Task: Get directions from Kings Mountain National Military Park, South Carolina, United States to Mammoth Cave National Park, Kentucky, United States  and explore the nearby hotels with guest rating 3 and above during 20 to 23 December and 3 guests
Action: Mouse moved to (325, 526)
Screenshot: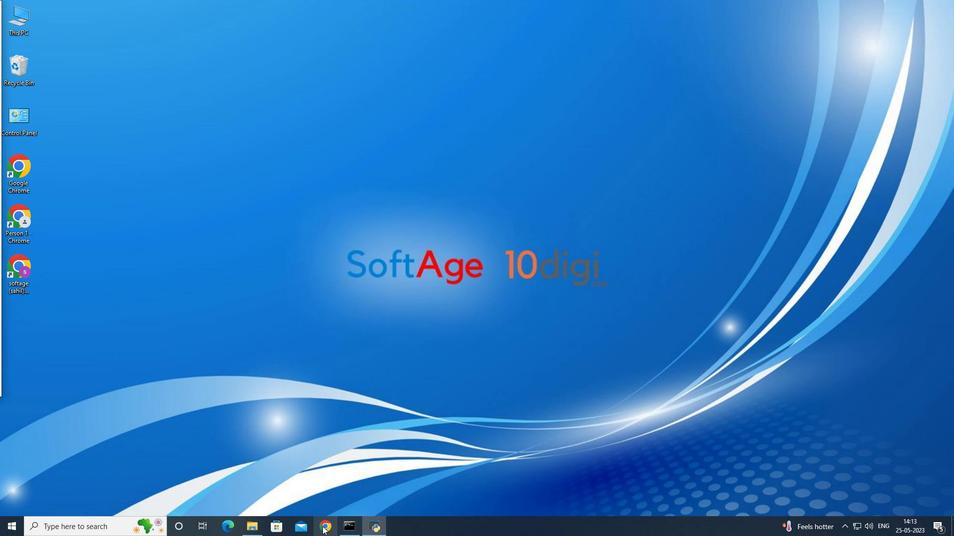 
Action: Mouse pressed left at (325, 526)
Screenshot: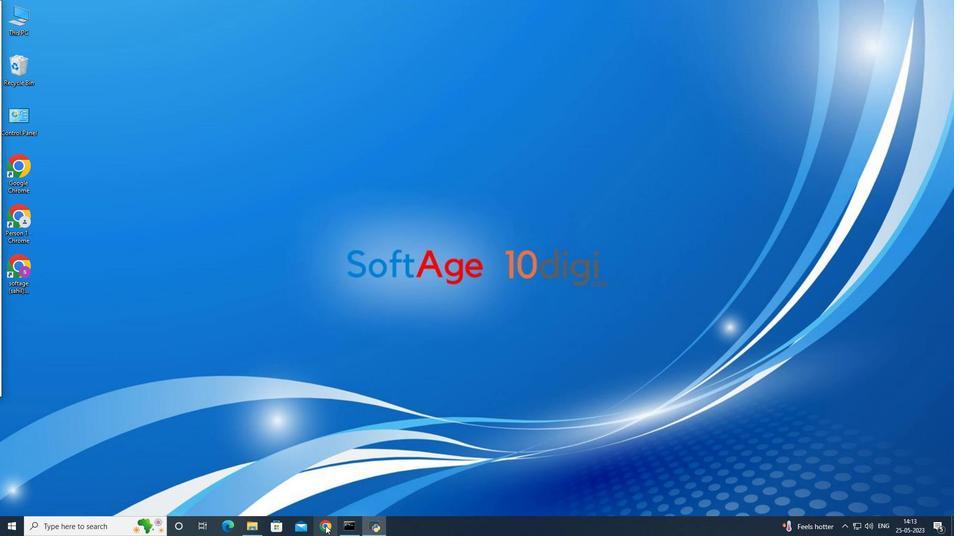 
Action: Mouse moved to (911, 55)
Screenshot: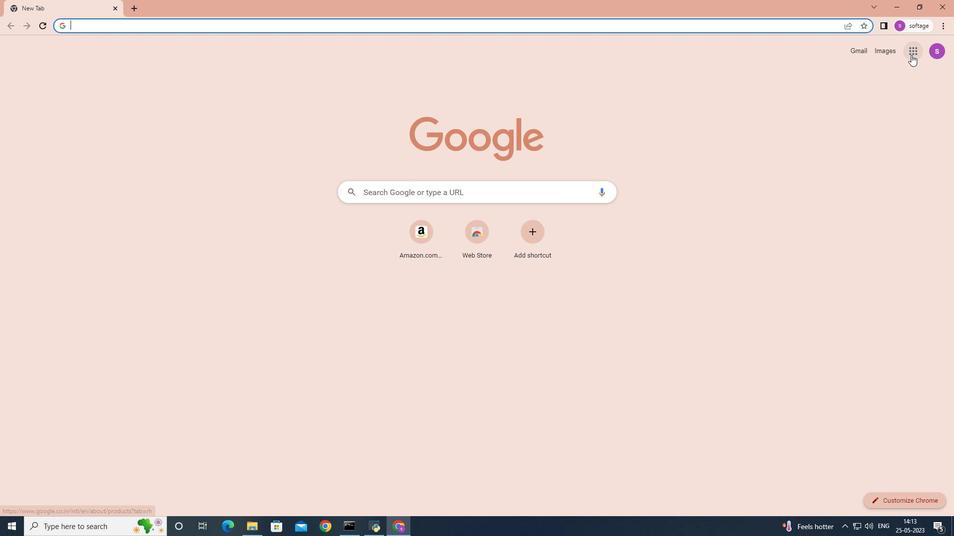 
Action: Mouse pressed left at (911, 55)
Screenshot: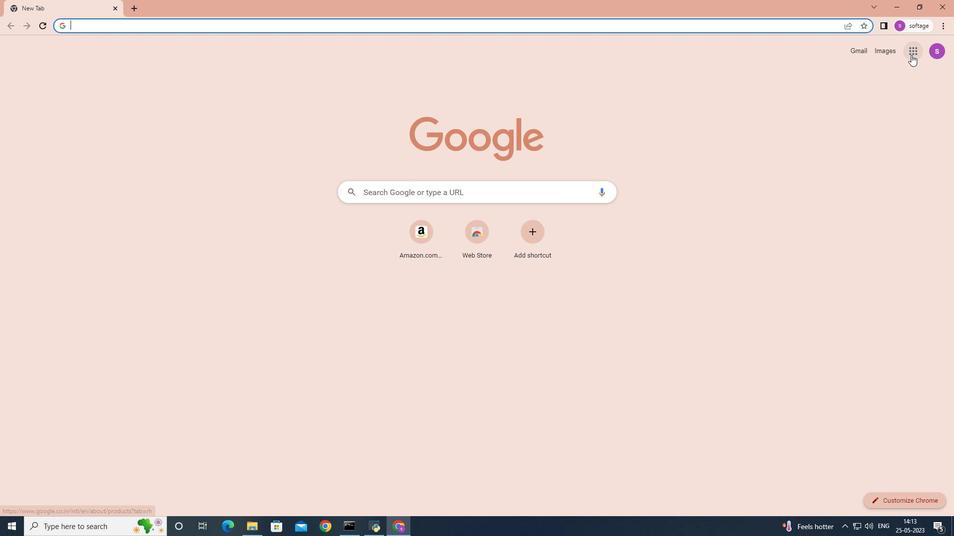 
Action: Mouse moved to (875, 162)
Screenshot: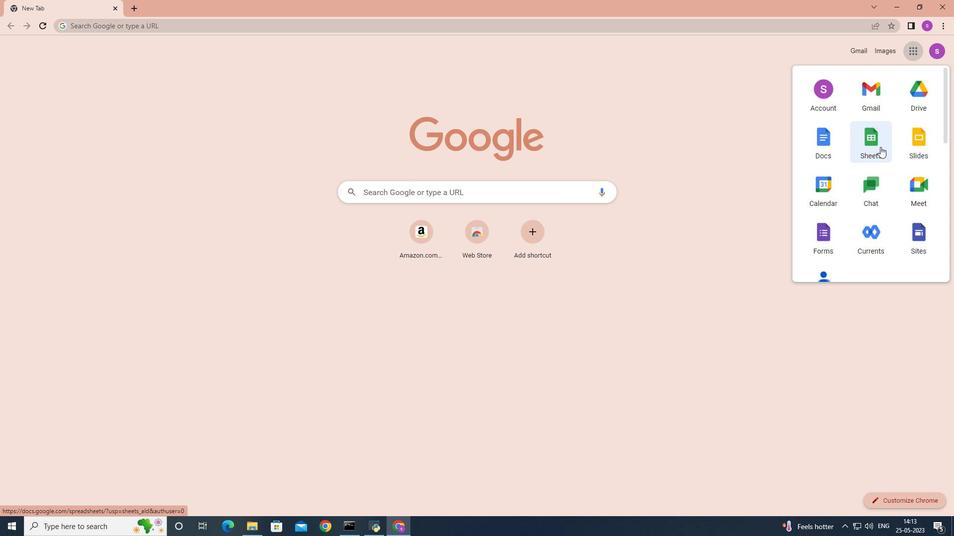 
Action: Mouse scrolled (875, 161) with delta (0, 0)
Screenshot: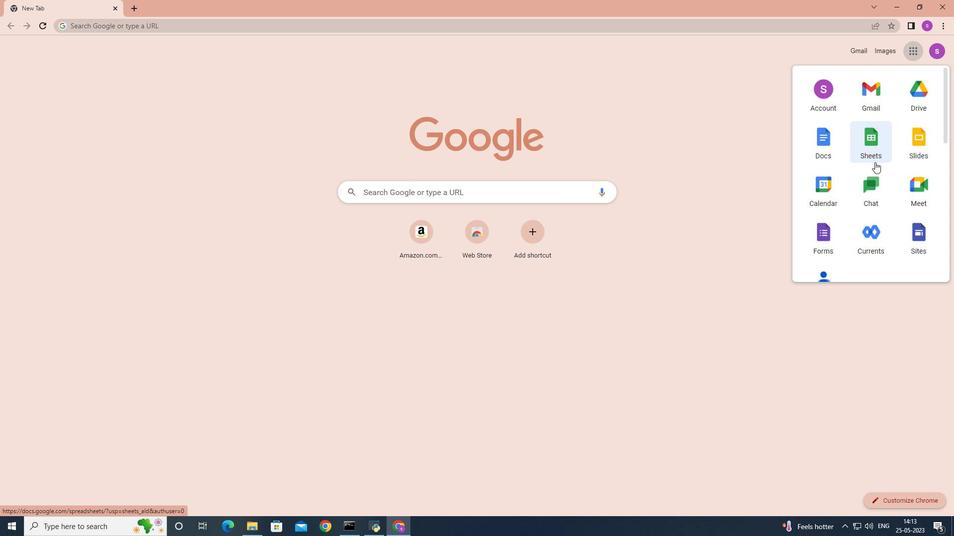 
Action: Mouse scrolled (875, 161) with delta (0, 0)
Screenshot: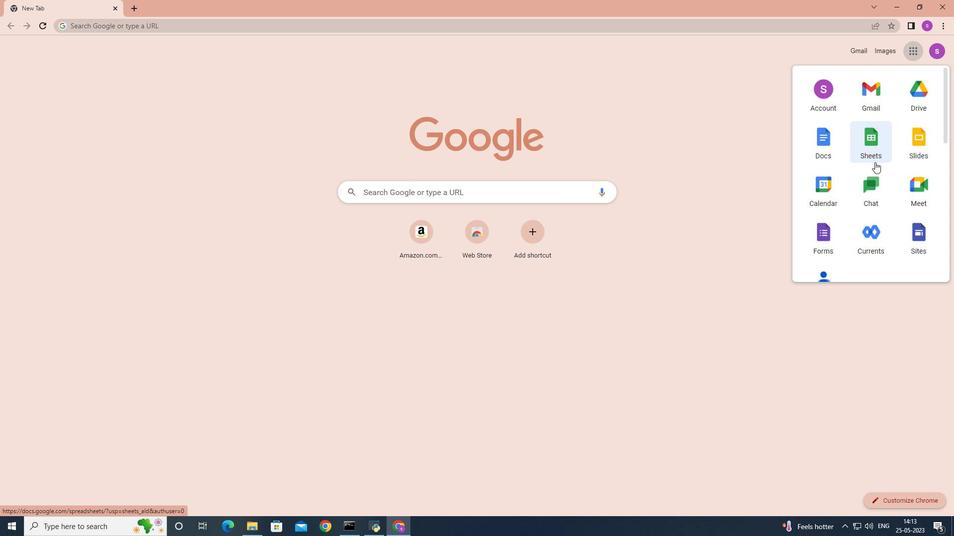 
Action: Mouse scrolled (875, 161) with delta (0, 0)
Screenshot: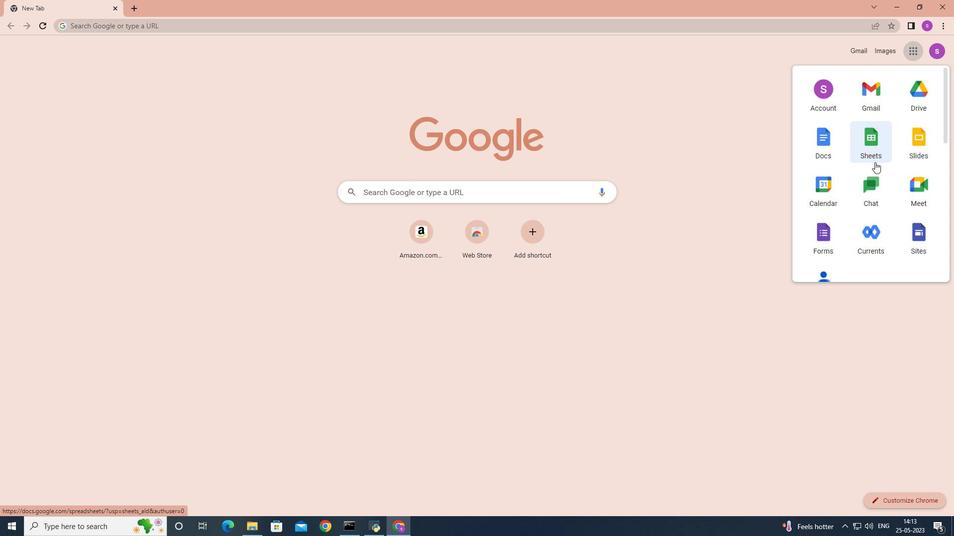 
Action: Mouse moved to (872, 161)
Screenshot: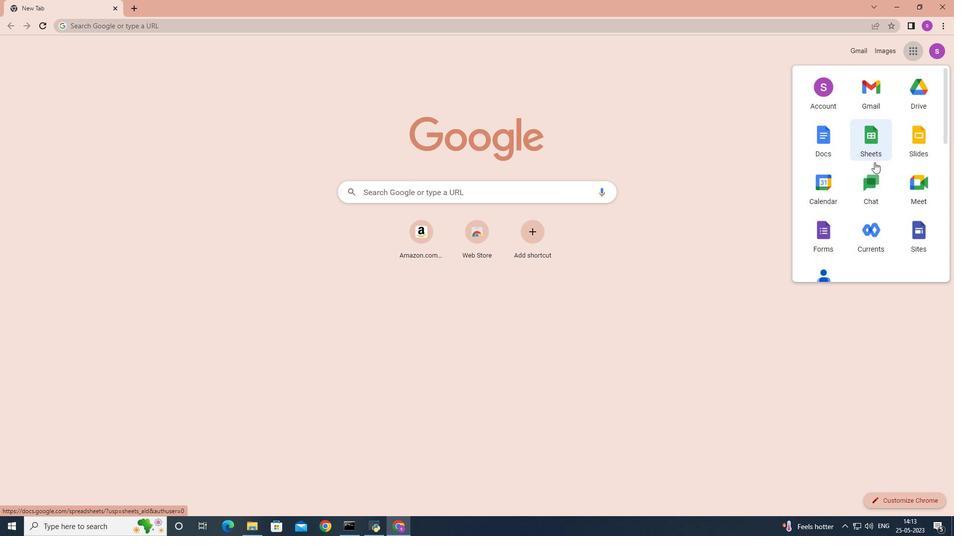 
Action: Mouse scrolled (872, 161) with delta (0, 0)
Screenshot: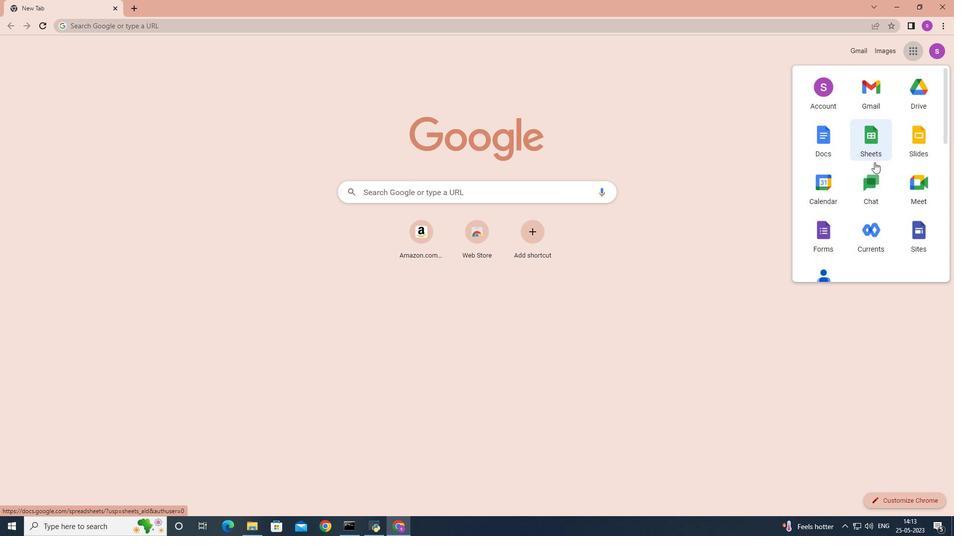 
Action: Mouse moved to (871, 161)
Screenshot: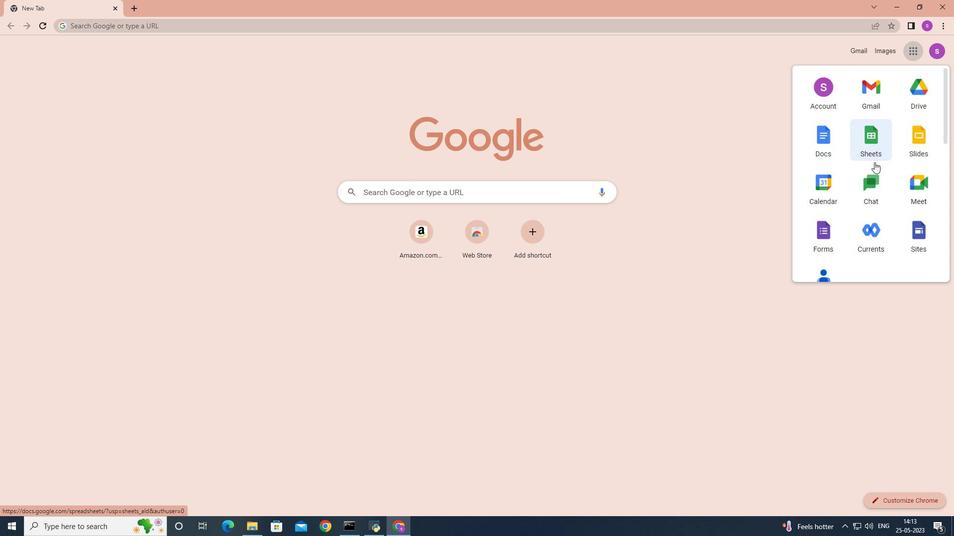 
Action: Mouse scrolled (871, 160) with delta (0, 0)
Screenshot: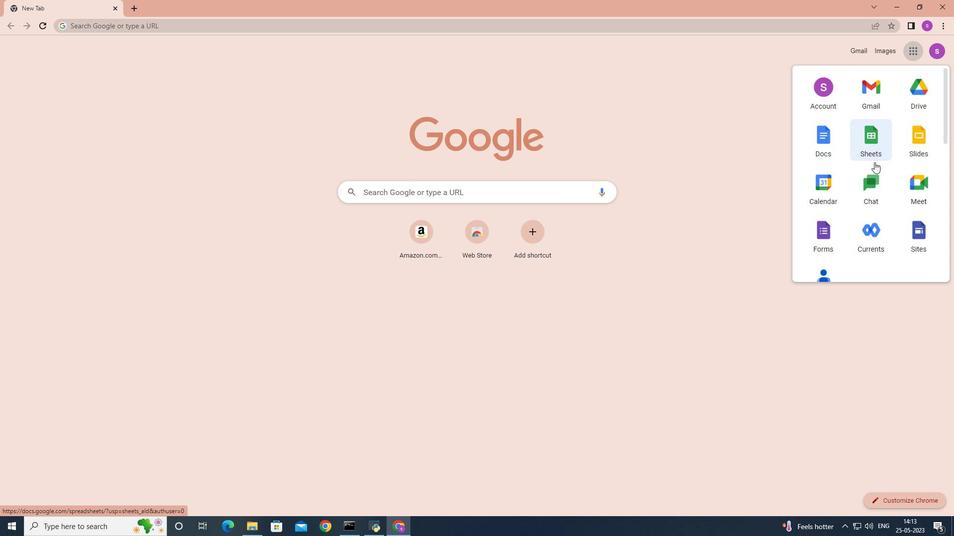 
Action: Mouse moved to (921, 86)
Screenshot: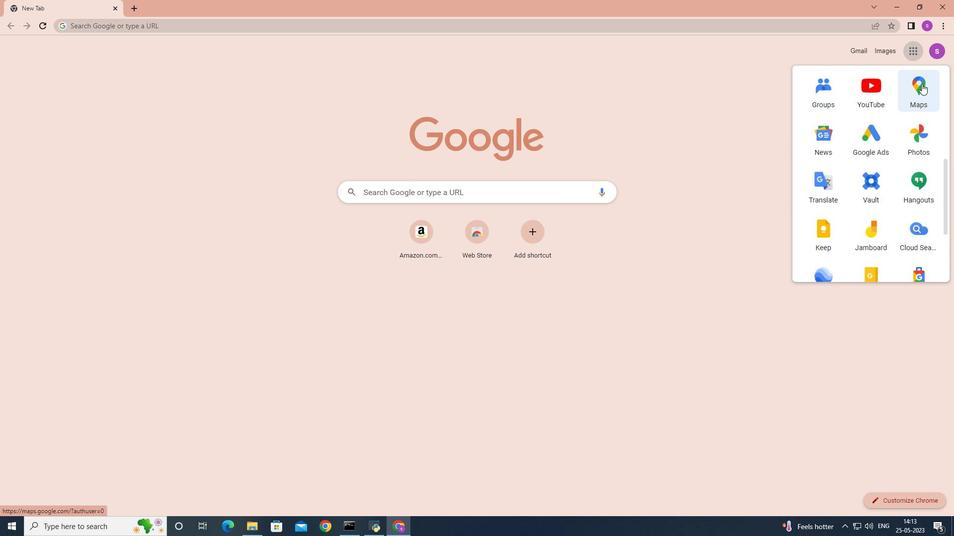 
Action: Mouse pressed left at (921, 86)
Screenshot: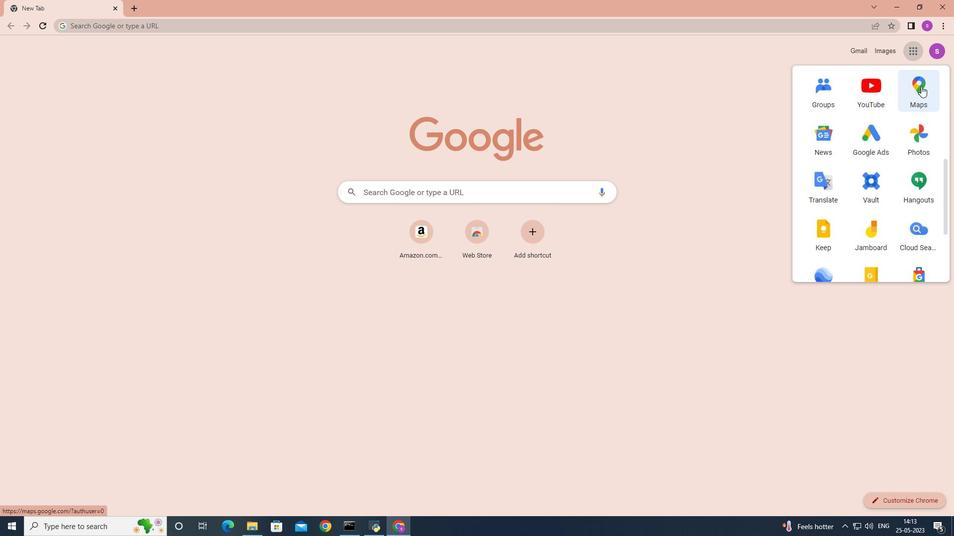 
Action: Mouse moved to (222, 50)
Screenshot: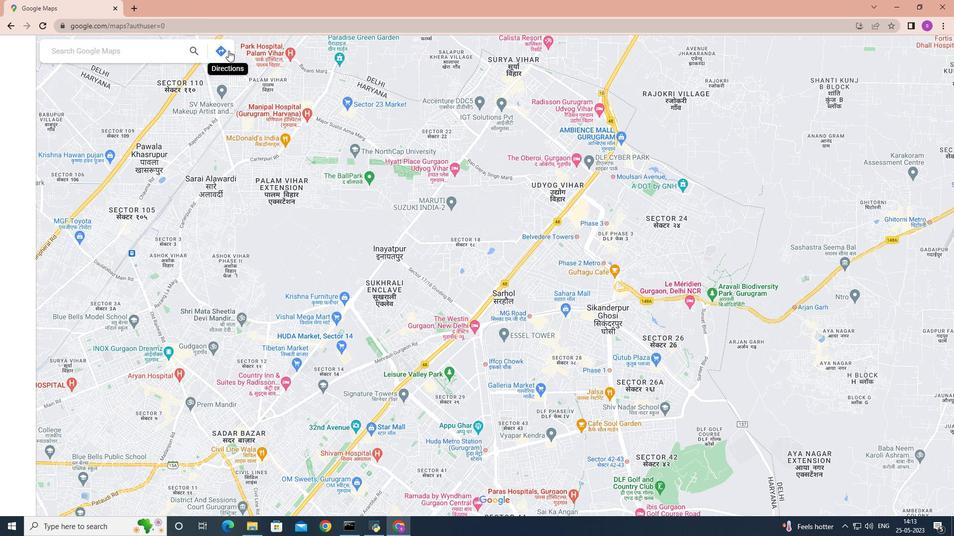 
Action: Mouse pressed left at (222, 50)
Screenshot: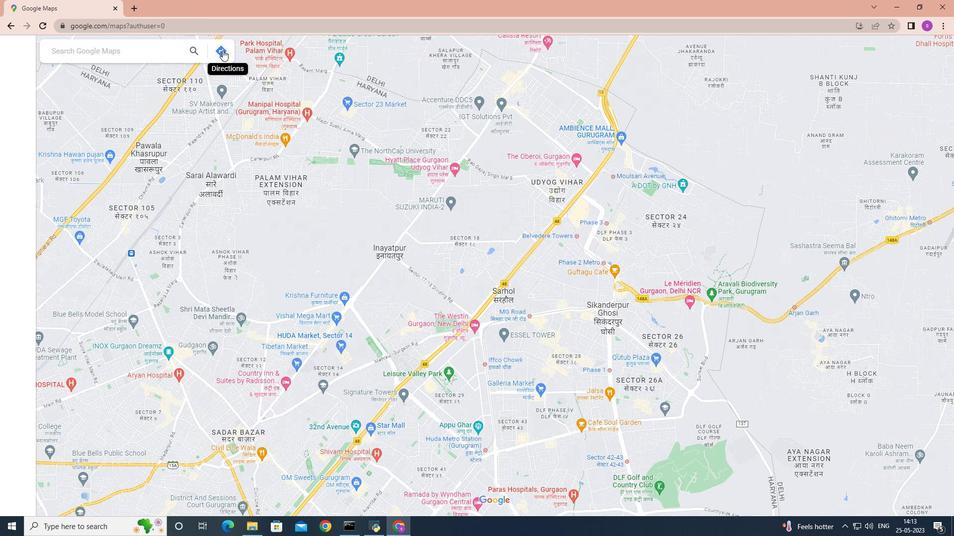 
Action: Mouse moved to (190, 66)
Screenshot: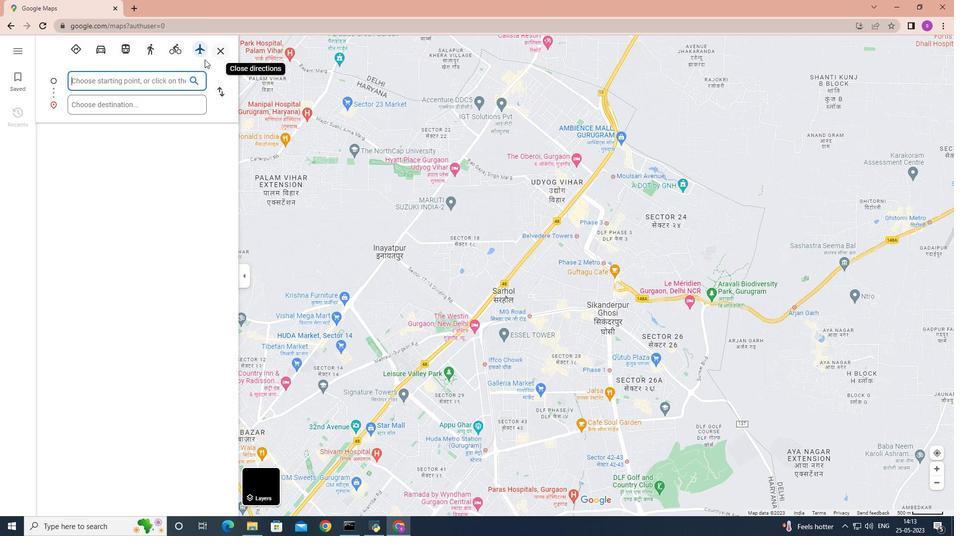 
Action: Key pressed <Key.shift>Kings<Key.space><Key.shift>Mountain<Key.space><Key.shift><Key.shift><Key.shift><Key.shift><Key.shift><Key.shift><Key.shift><Key.shift>National<Key.space><Key.shift>Military<Key.space><Key.shift>Park,<Key.space><Key.shift>South<Key.space><Key.shift>Carolina<Key.space>,<Key.space><Key.shift><Key.shift><Key.shift><Key.shift><Key.shift><Key.shift><Key.shift>United<Key.space><Key.shift>States
Screenshot: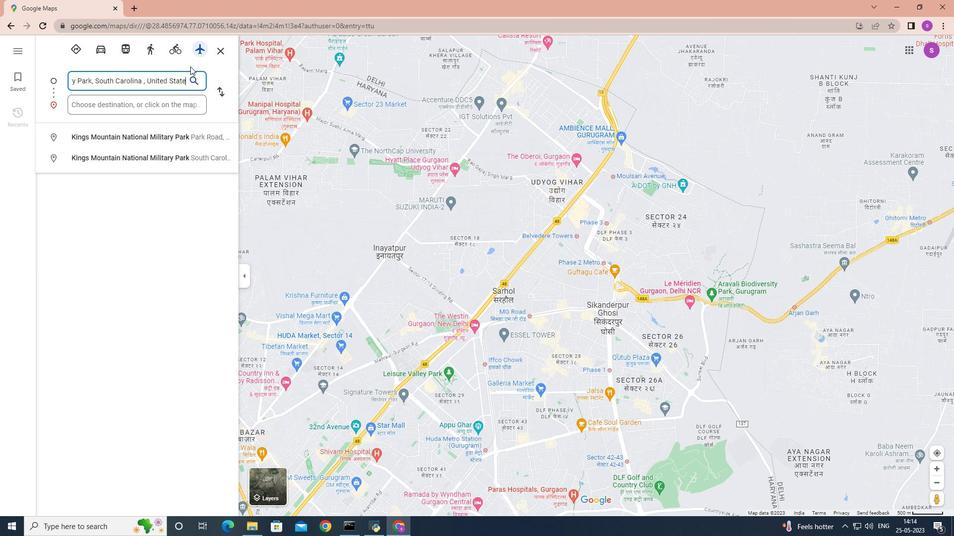 
Action: Mouse moved to (157, 101)
Screenshot: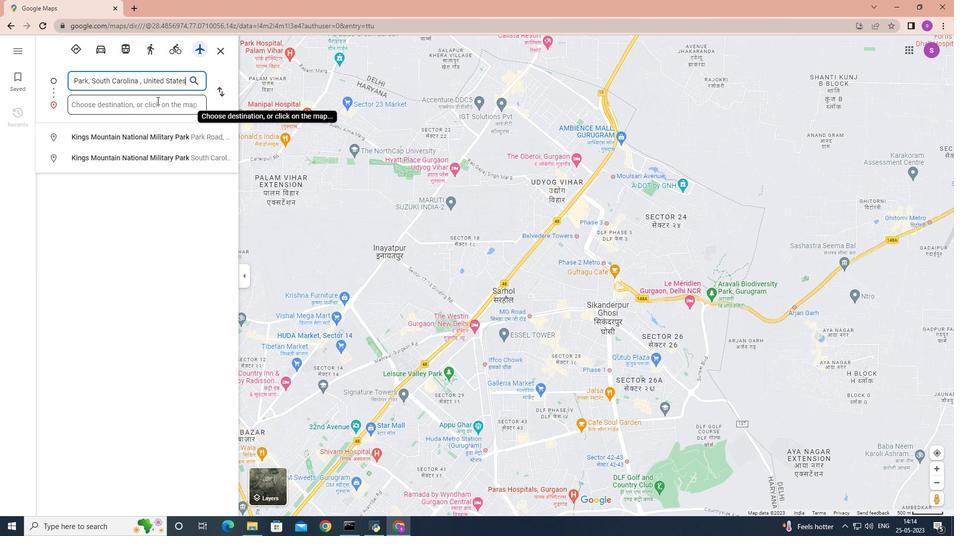 
Action: Mouse pressed left at (157, 101)
Screenshot: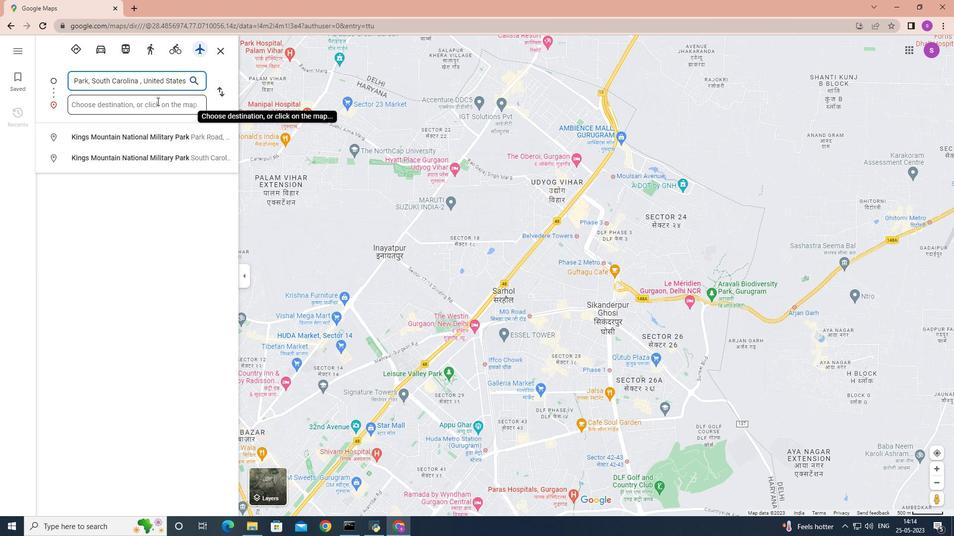 
Action: Mouse moved to (156, 101)
Screenshot: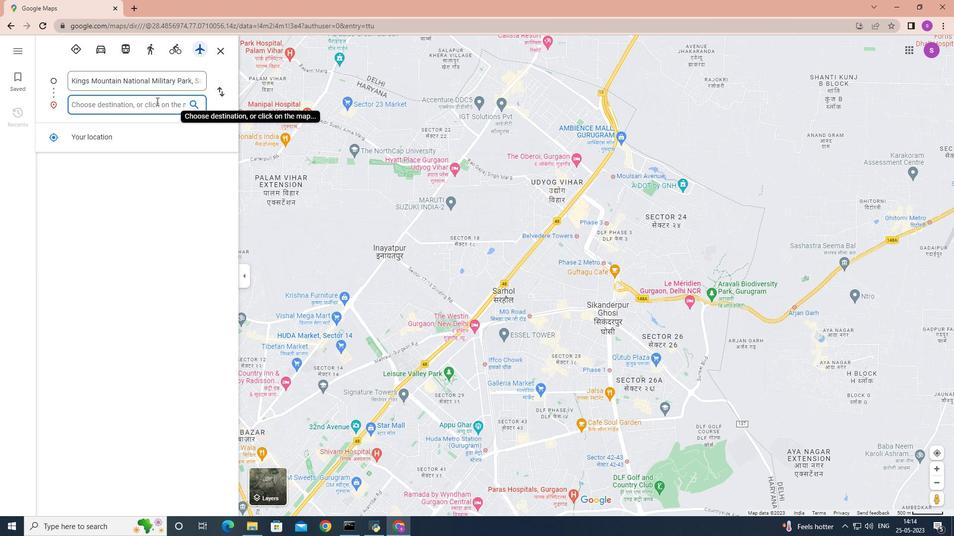 
Action: Key pressed <Key.shift>Mammoth<Key.space><Key.shift>Cave<Key.space><Key.shift>National<Key.space><Key.shift>Park,<Key.space><Key.shift>Kentucky<Key.space>,<Key.space><Key.shift>United<Key.space><Key.shift>States
Screenshot: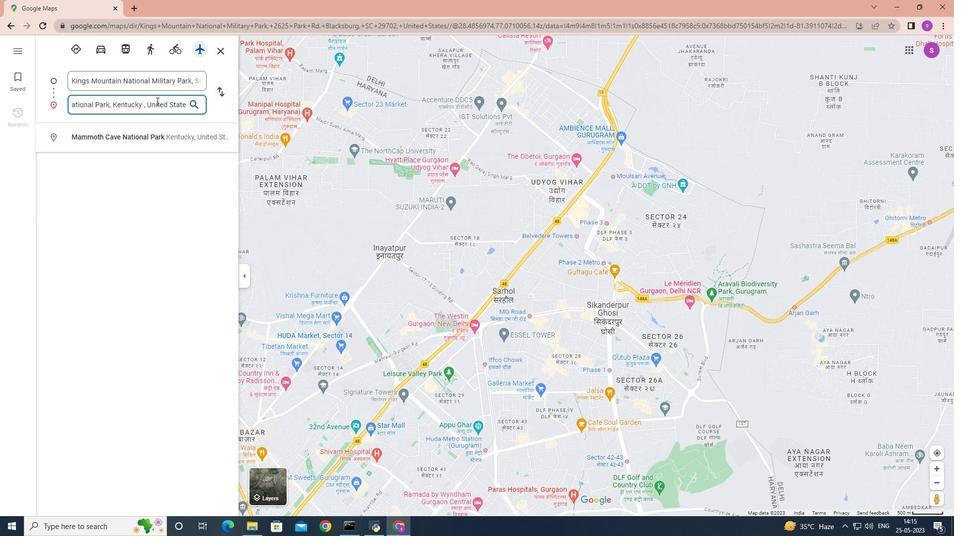 
Action: Mouse moved to (191, 104)
Screenshot: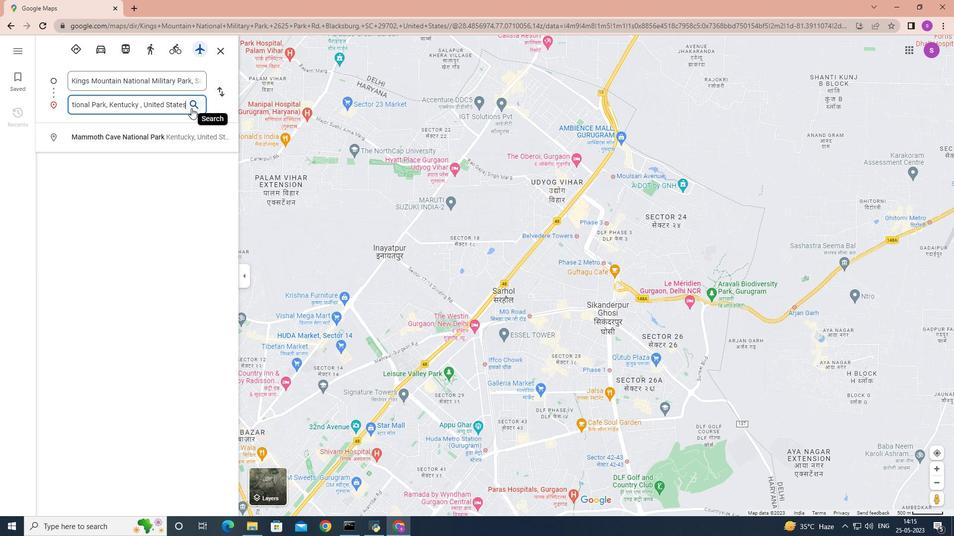 
Action: Mouse pressed left at (191, 104)
Screenshot: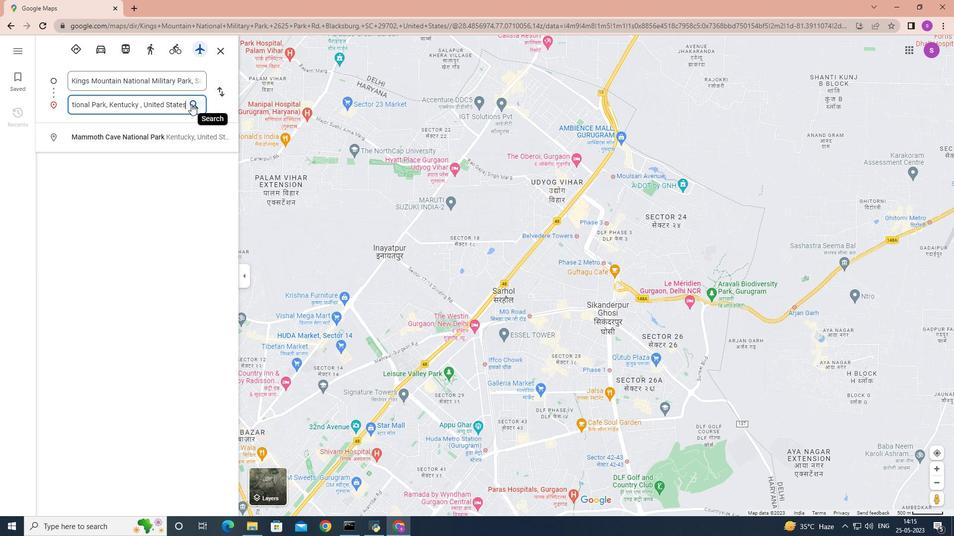 
Action: Mouse moved to (90, 165)
Screenshot: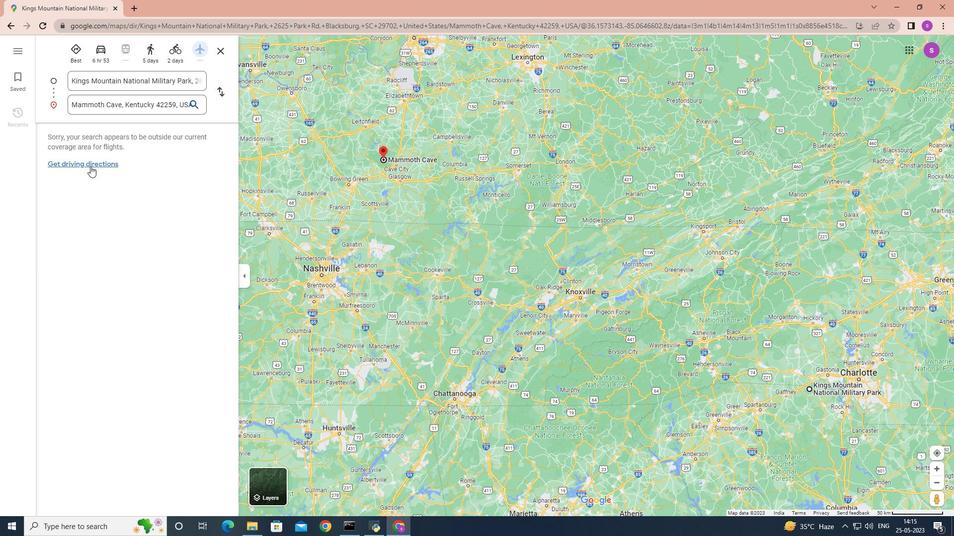 
Action: Mouse pressed left at (90, 165)
Screenshot: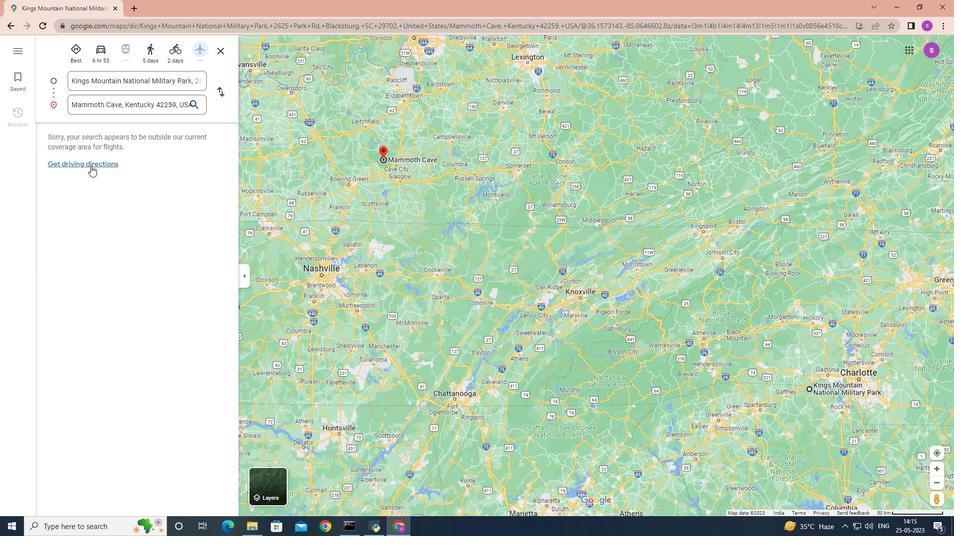 
Action: Mouse moved to (166, 324)
Screenshot: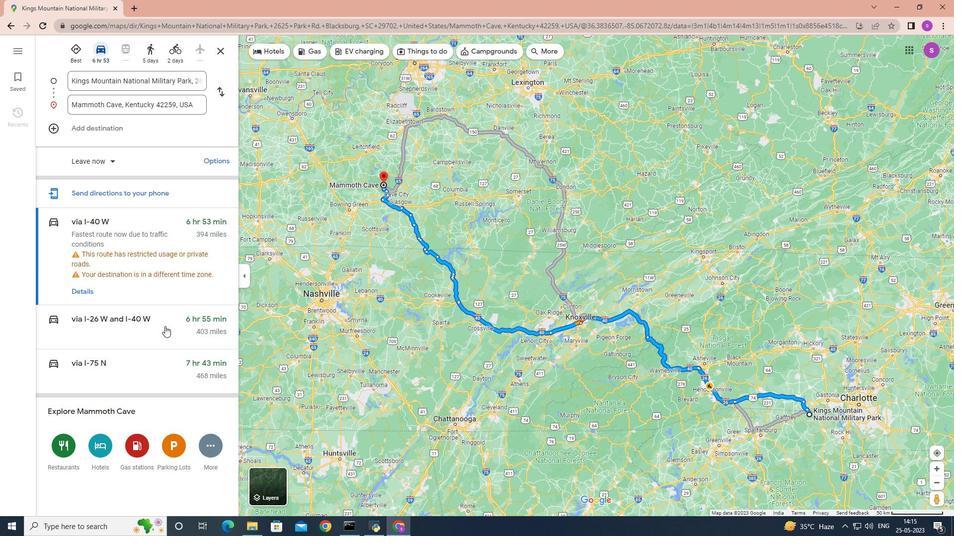 
Action: Mouse scrolled (166, 324) with delta (0, 0)
Screenshot: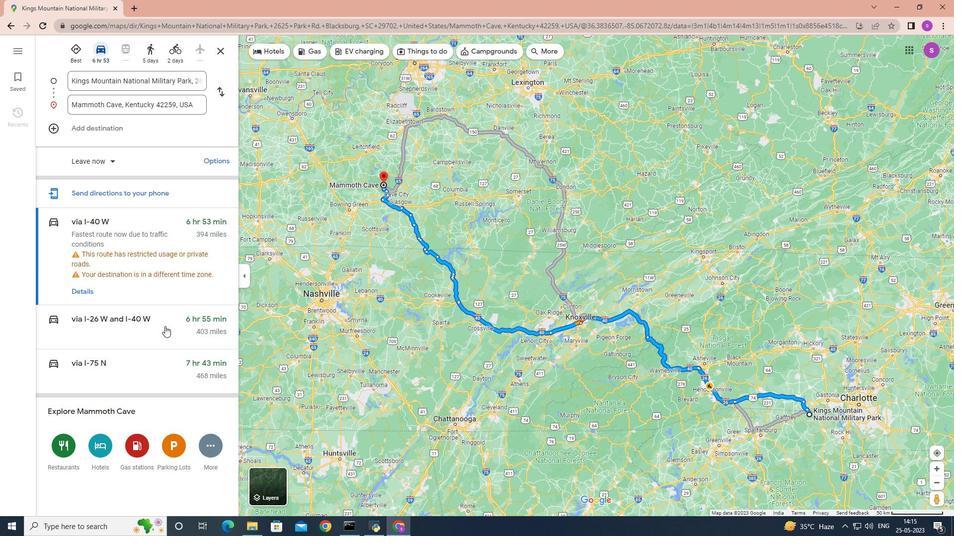 
Action: Mouse moved to (100, 454)
Screenshot: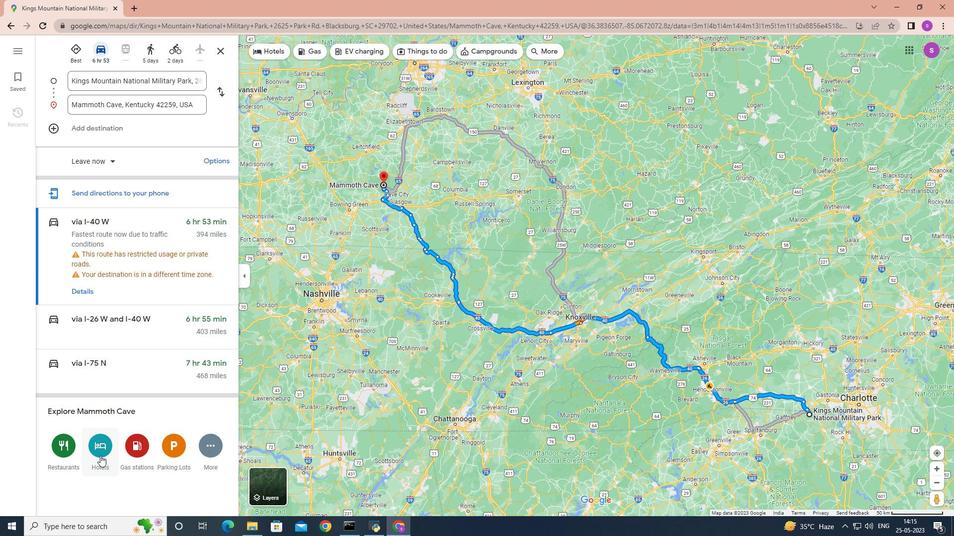 
Action: Mouse pressed left at (100, 454)
Screenshot: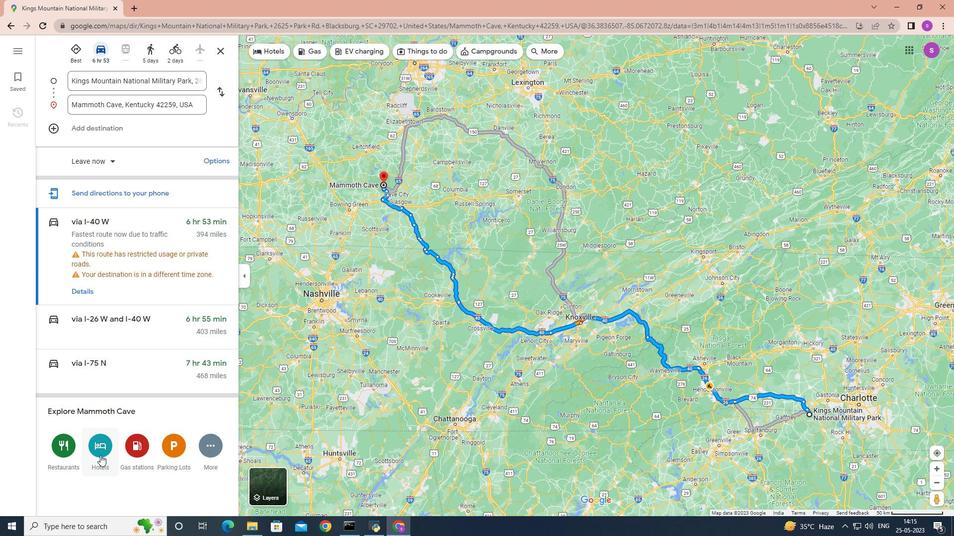 
Action: Mouse moved to (224, 101)
Screenshot: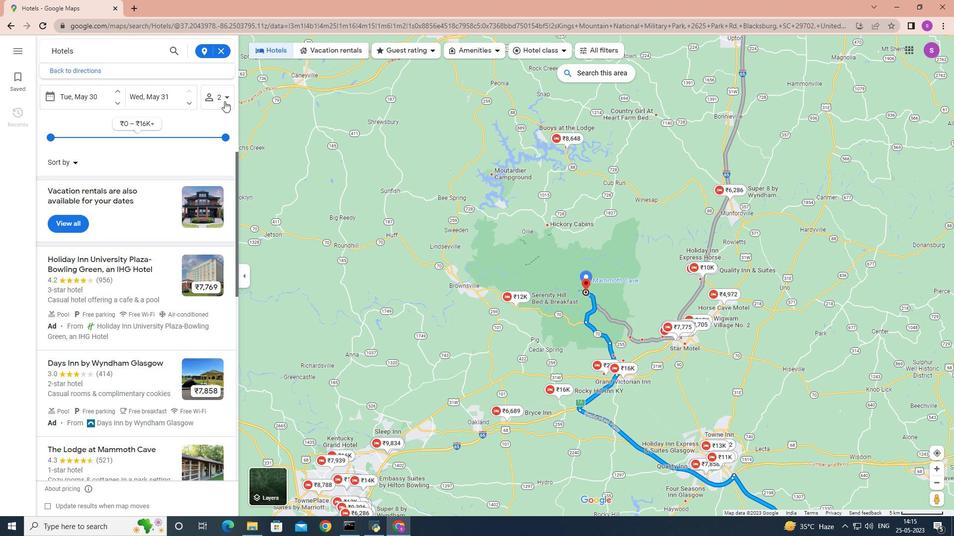
Action: Mouse pressed left at (224, 101)
Screenshot: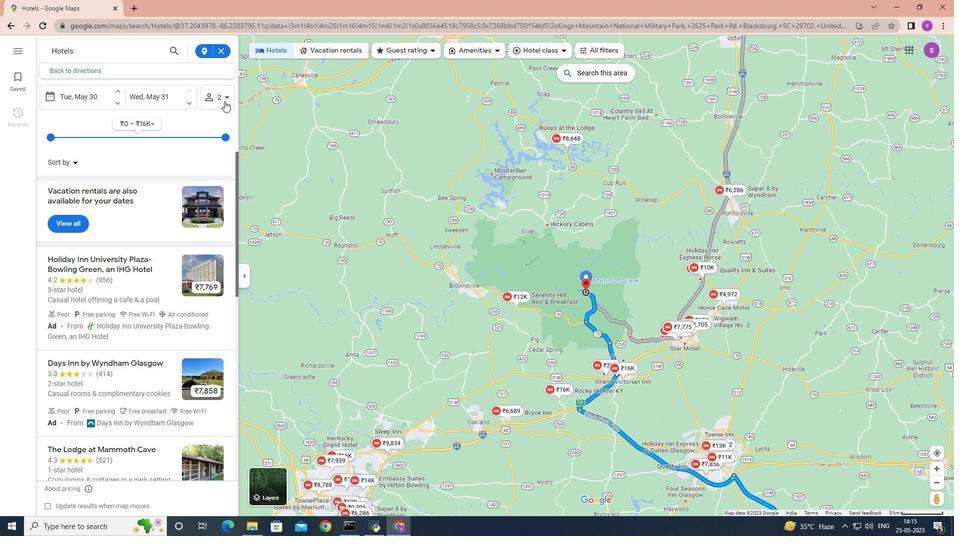 
Action: Mouse moved to (224, 132)
Screenshot: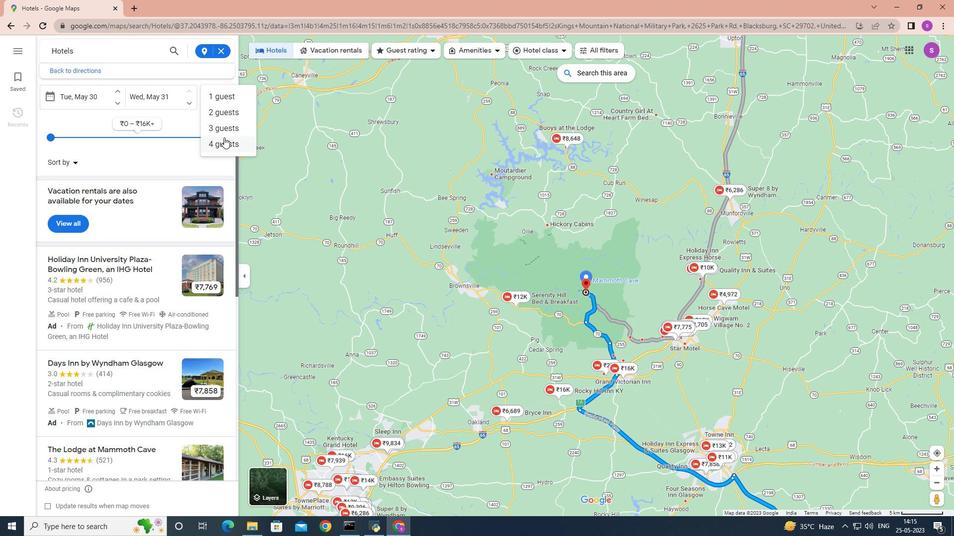 
Action: Mouse pressed left at (224, 132)
Screenshot: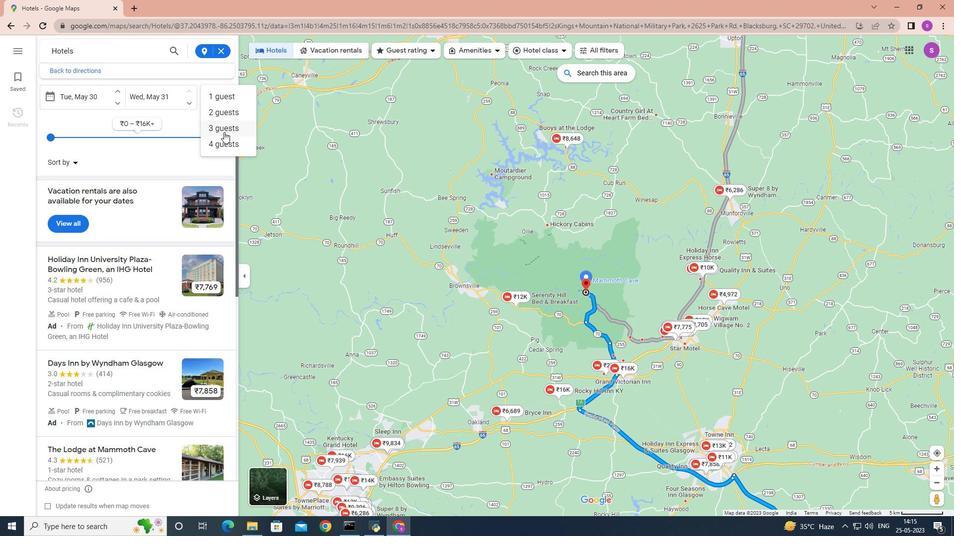 
Action: Mouse moved to (103, 91)
Screenshot: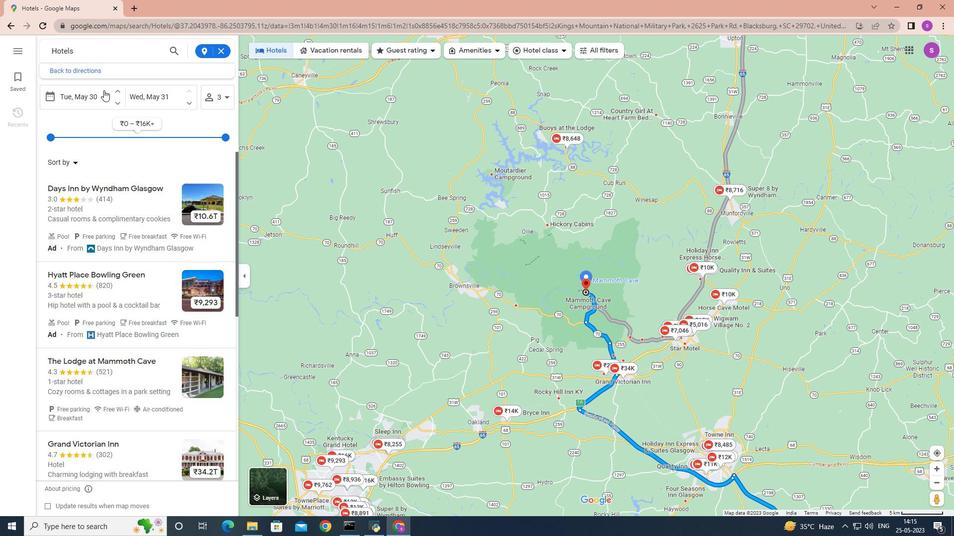 
Action: Mouse pressed left at (103, 91)
Screenshot: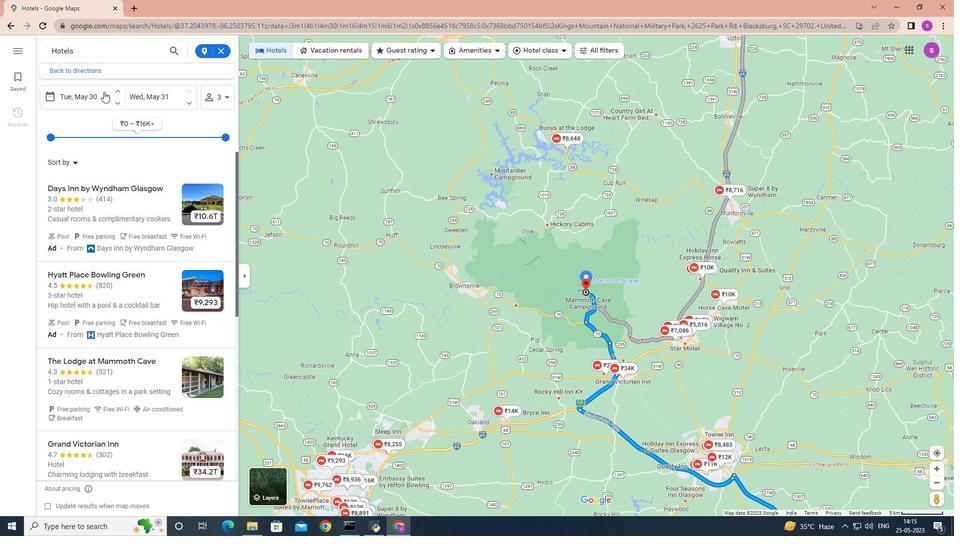 
Action: Mouse moved to (157, 118)
Screenshot: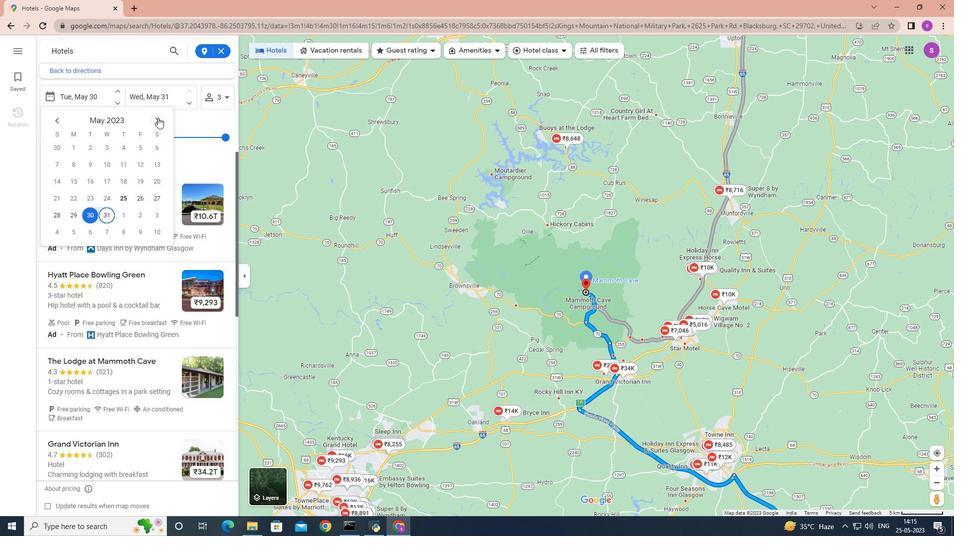 
Action: Mouse pressed left at (157, 118)
Screenshot: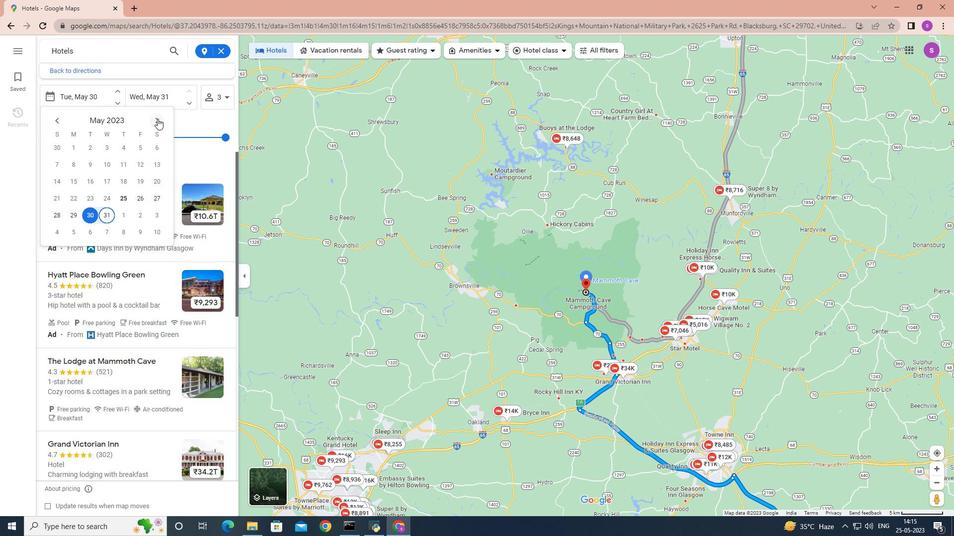 
Action: Mouse pressed left at (157, 118)
Screenshot: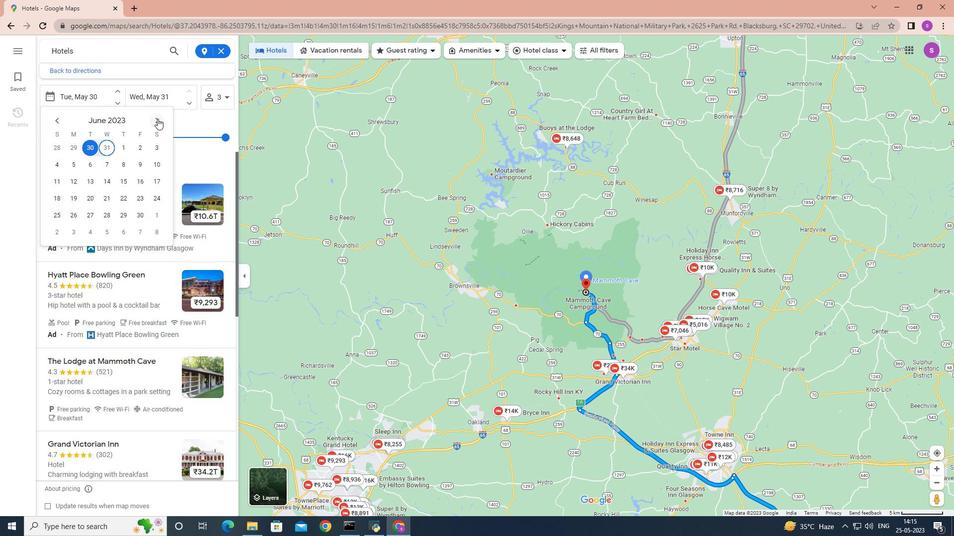 
Action: Mouse pressed left at (157, 118)
Screenshot: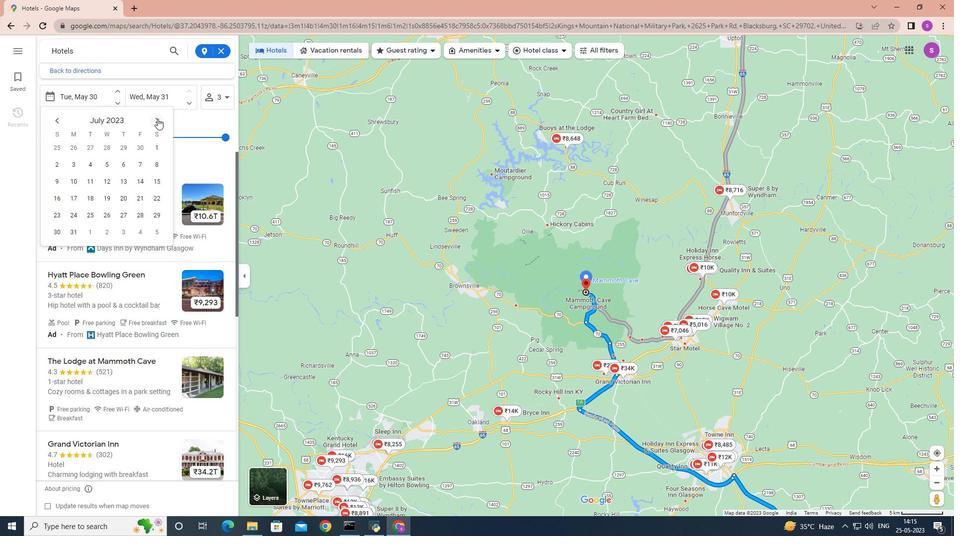 
Action: Mouse pressed left at (157, 118)
Screenshot: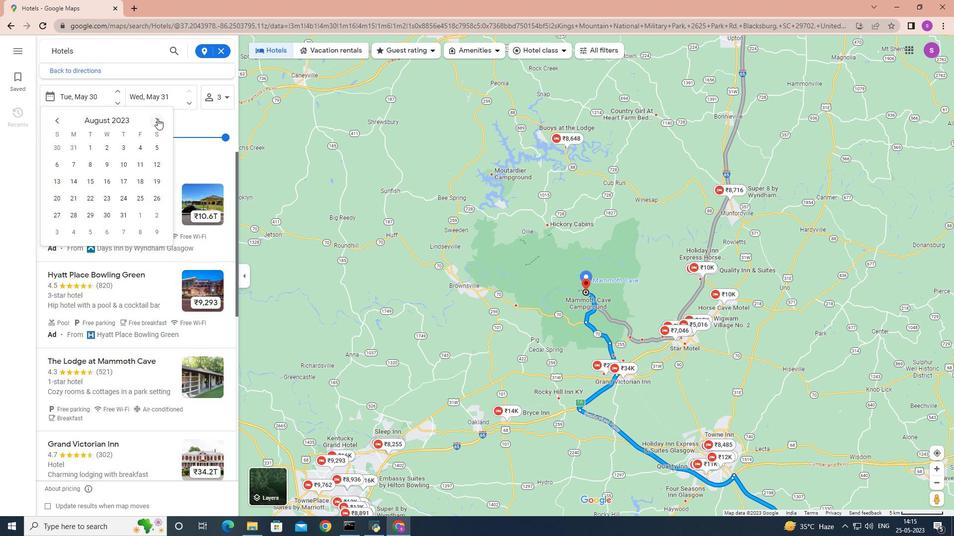 
Action: Mouse pressed left at (157, 118)
Screenshot: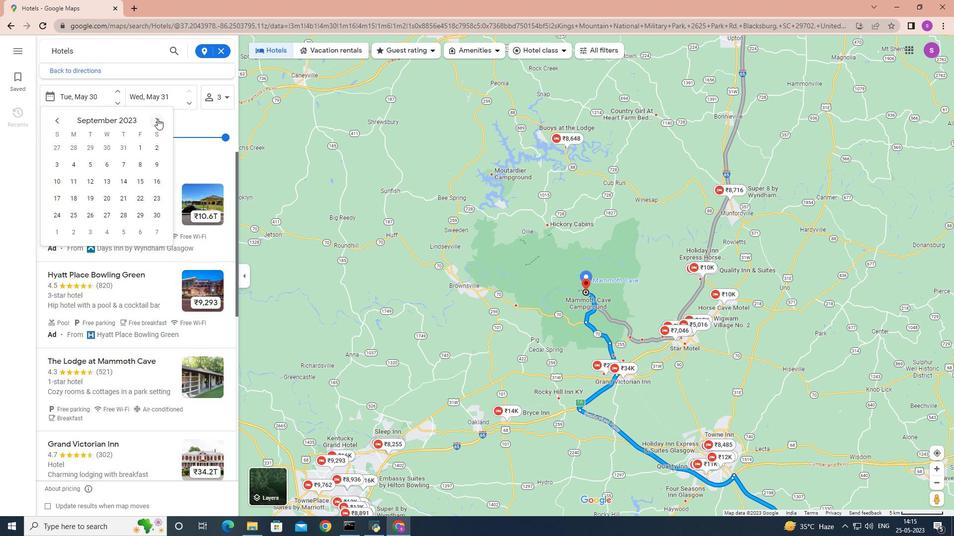 
Action: Mouse pressed left at (157, 118)
Screenshot: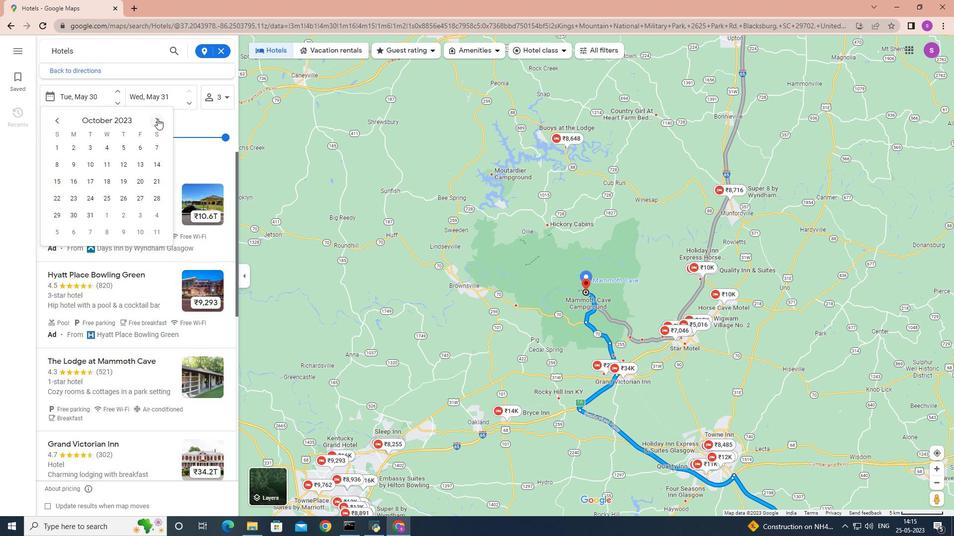 
Action: Mouse moved to (157, 119)
Screenshot: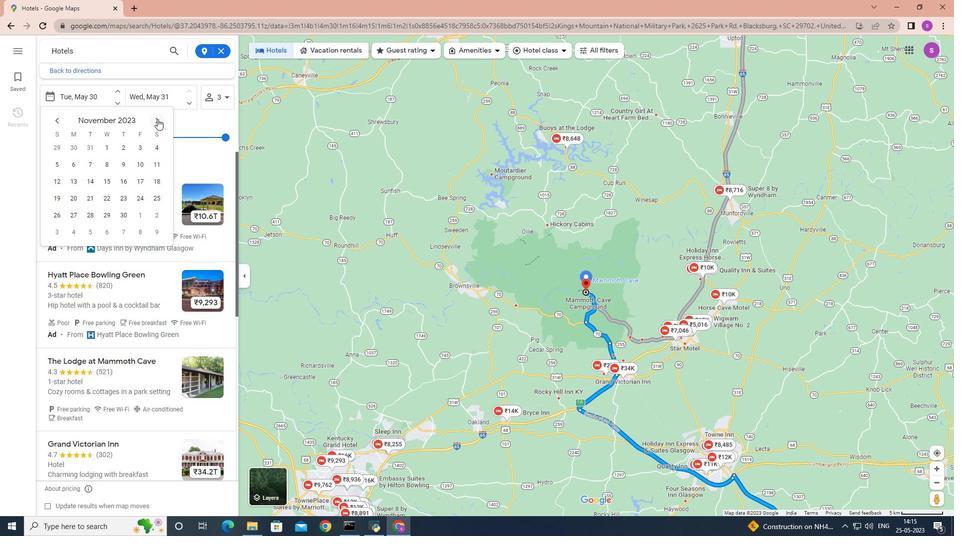 
Action: Mouse pressed left at (157, 119)
Screenshot: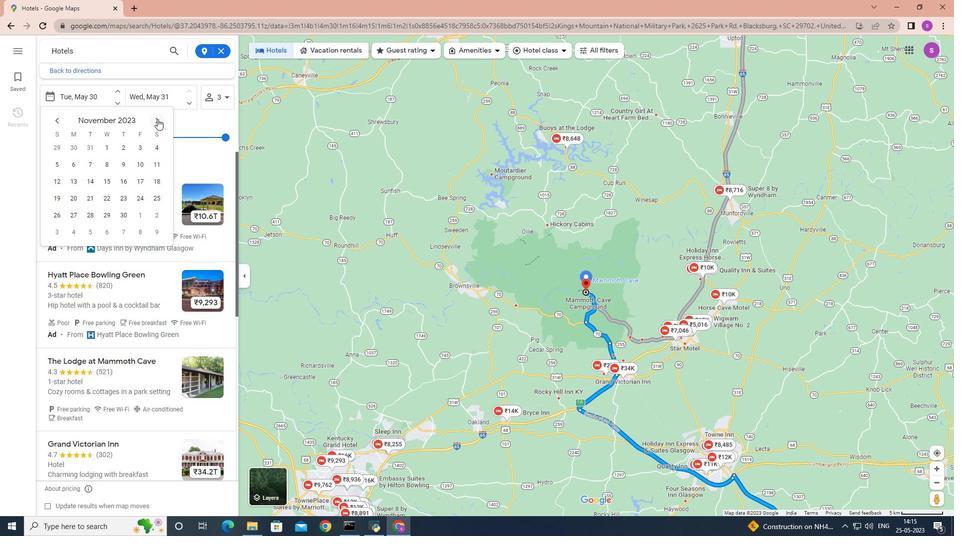 
Action: Mouse moved to (156, 196)
Screenshot: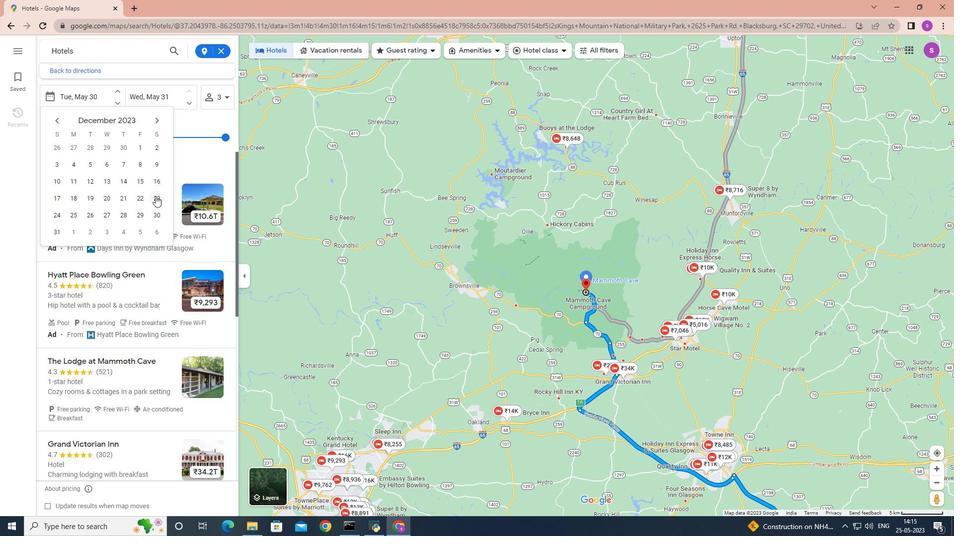 
Action: Mouse pressed left at (156, 196)
Screenshot: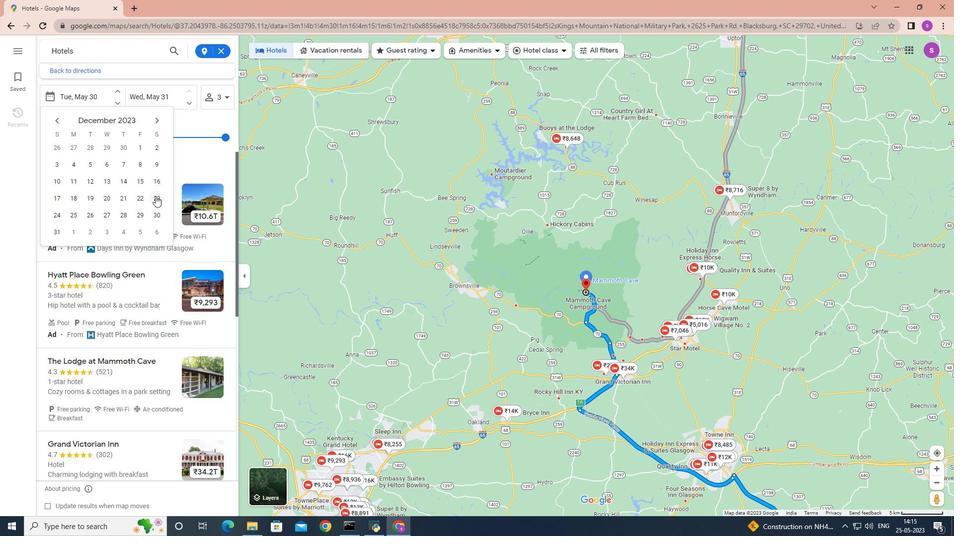 
Action: Mouse moved to (131, 196)
Screenshot: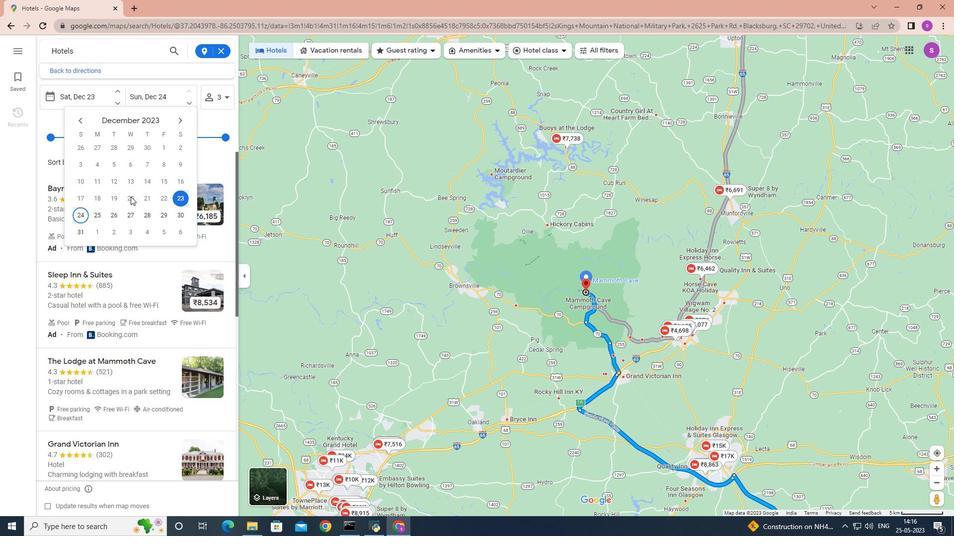 
Action: Mouse pressed left at (131, 196)
Screenshot: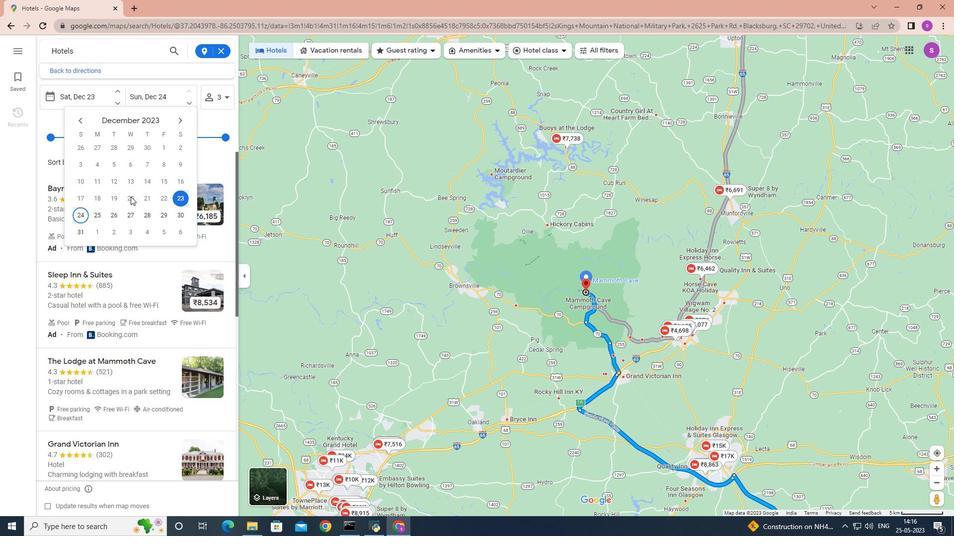 
Action: Mouse moved to (130, 199)
Screenshot: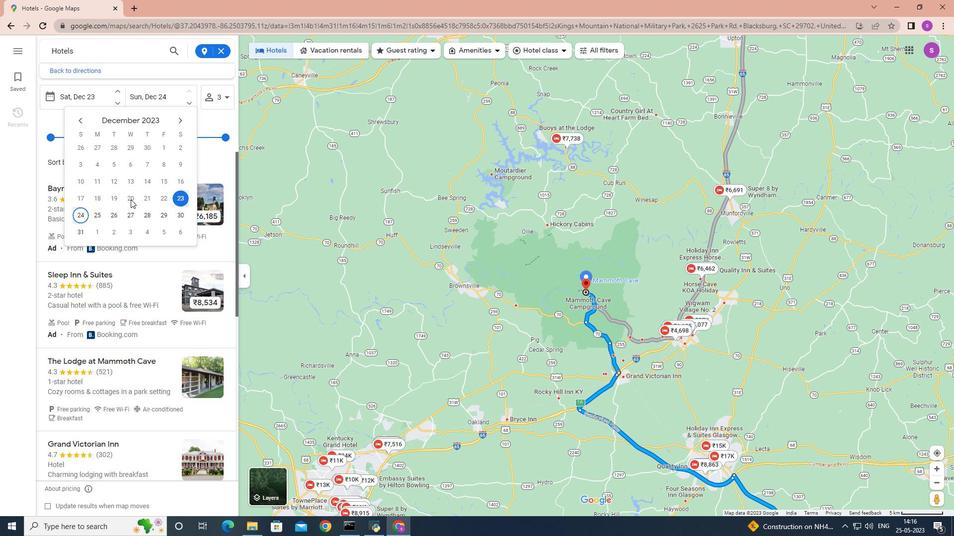 
Action: Mouse pressed left at (130, 199)
Screenshot: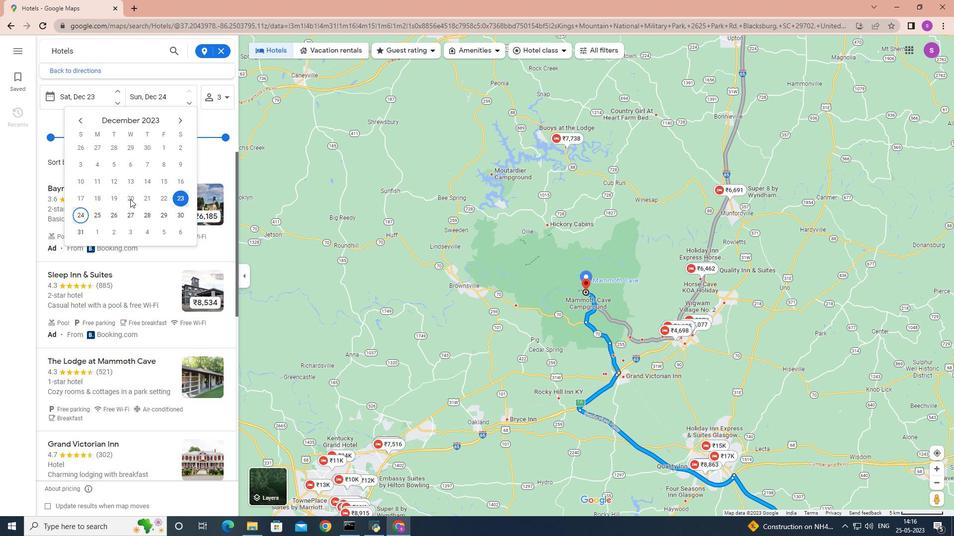 
Action: Mouse moved to (48, 122)
Screenshot: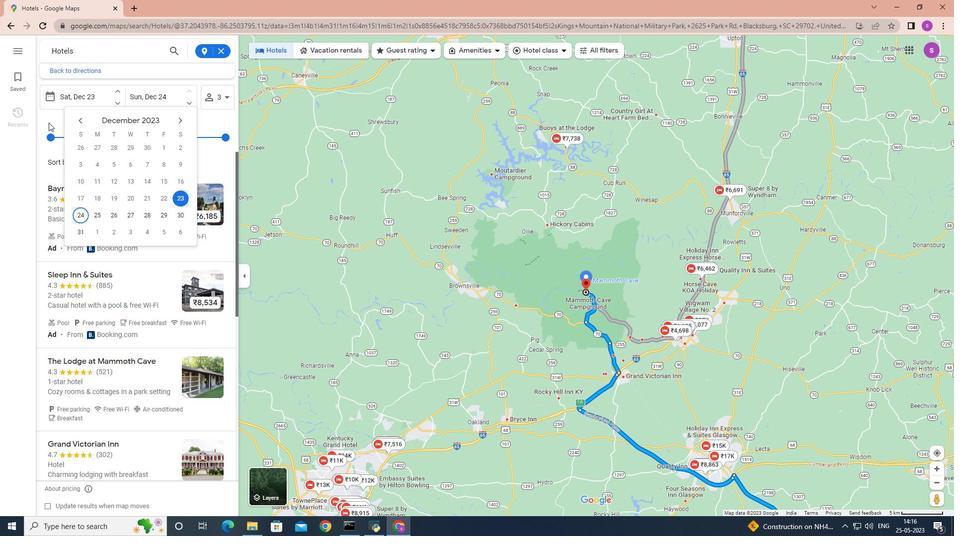 
Action: Mouse pressed left at (48, 122)
Screenshot: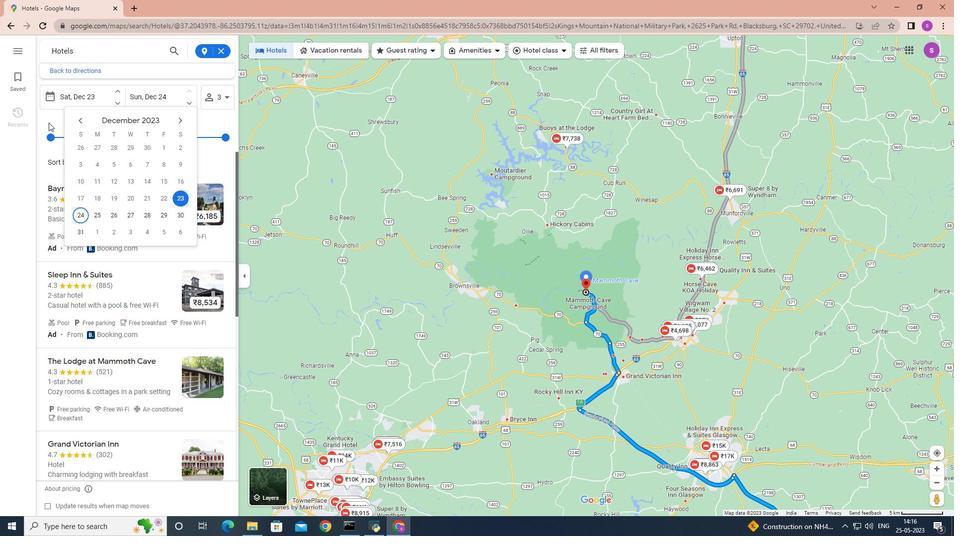 
Action: Mouse moved to (185, 91)
Screenshot: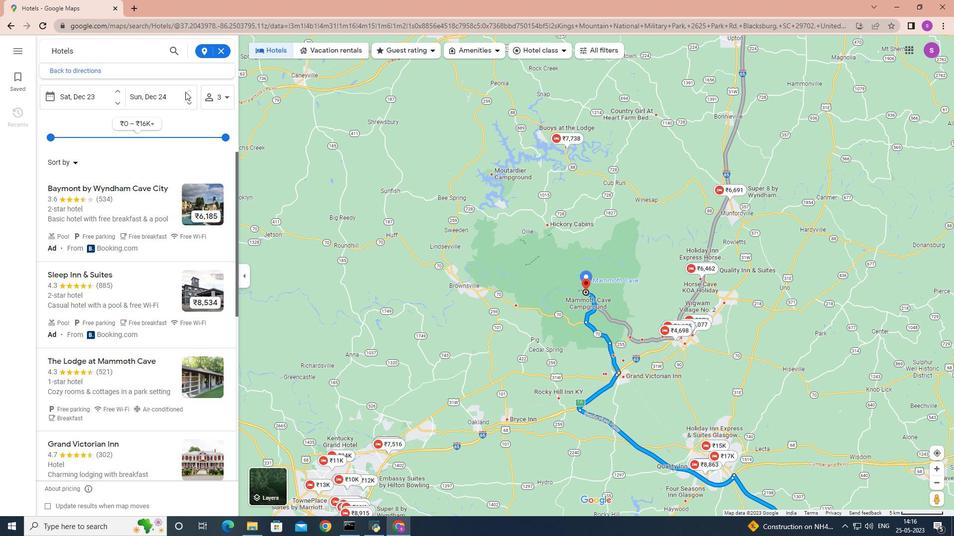 
Action: Mouse pressed left at (185, 91)
Screenshot: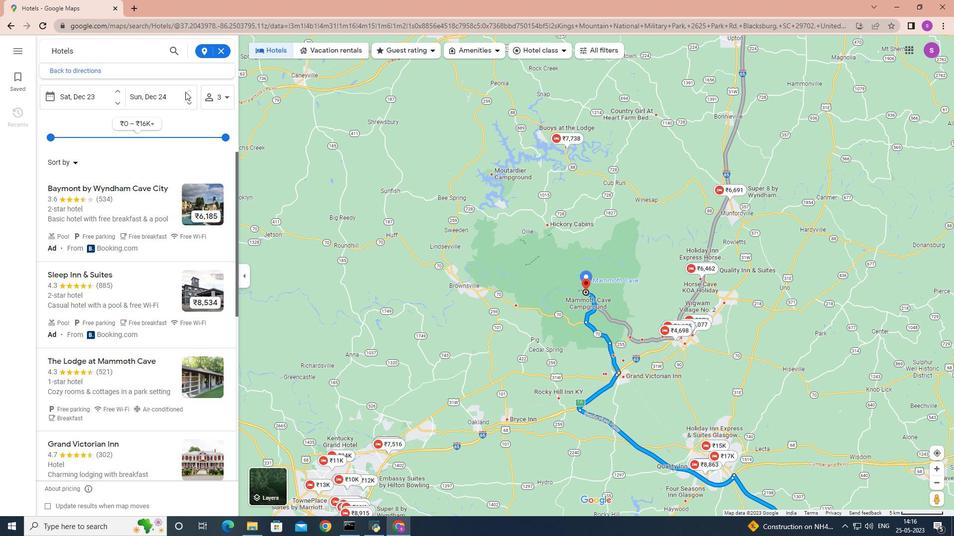 
Action: Mouse moved to (191, 104)
Screenshot: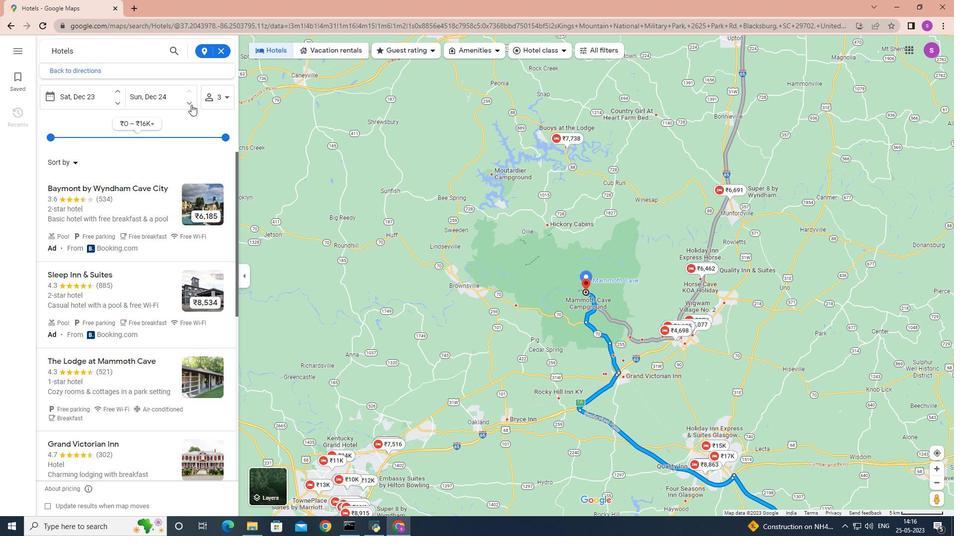 
Action: Mouse pressed left at (191, 104)
Screenshot: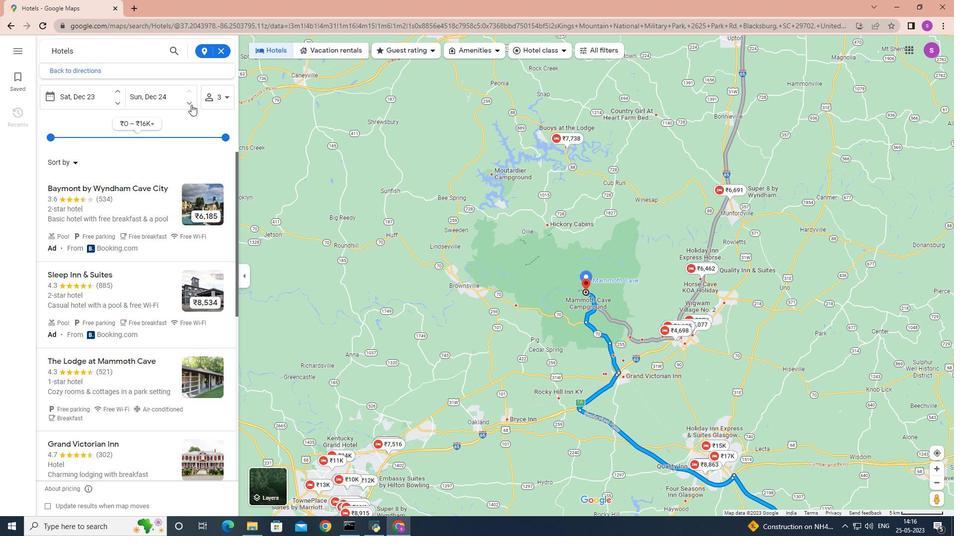 
Action: Mouse moved to (188, 90)
Screenshot: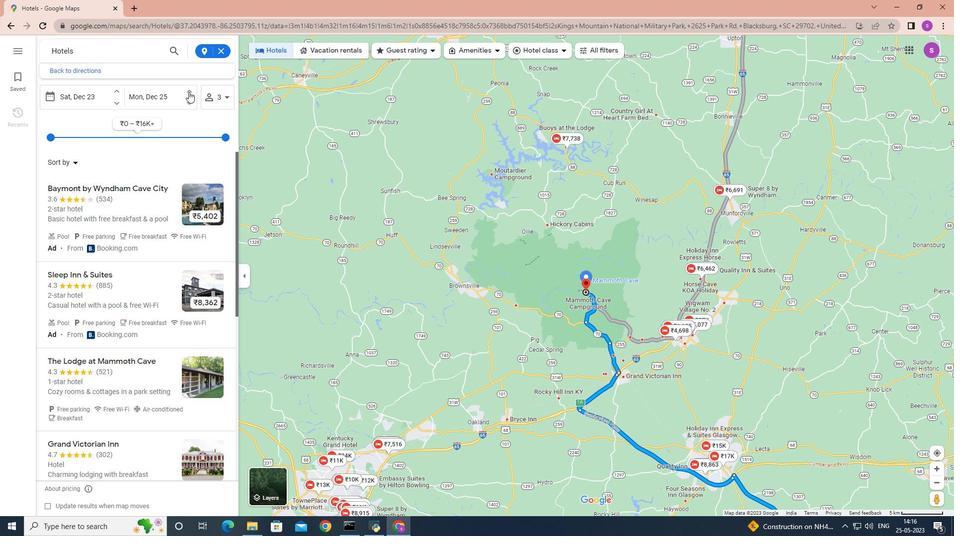
Action: Mouse pressed left at (188, 90)
Screenshot: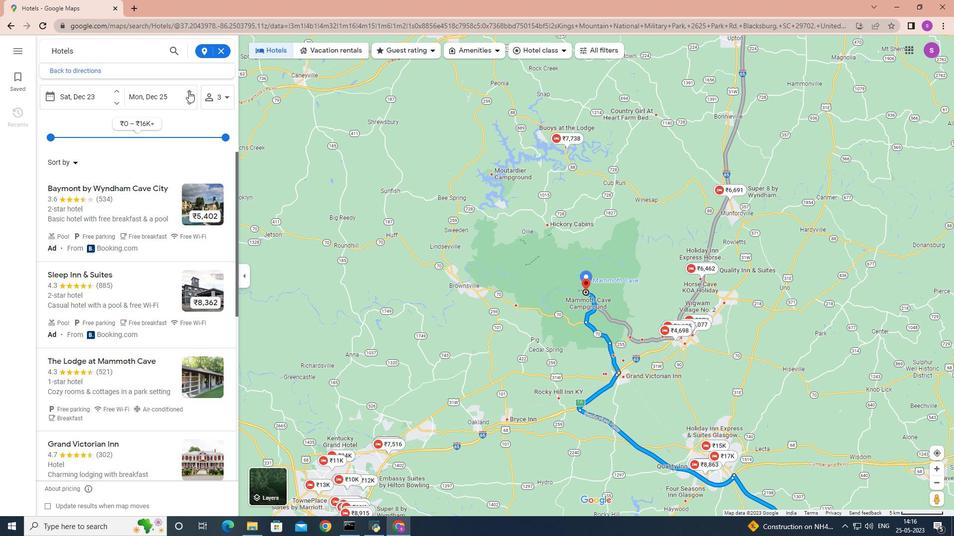 
Action: Mouse moved to (189, 89)
Screenshot: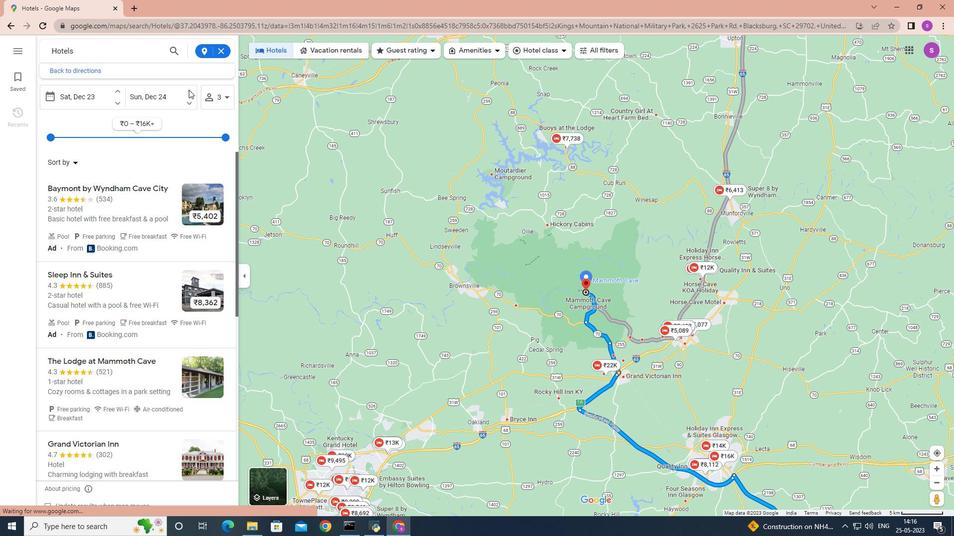
Action: Mouse pressed left at (189, 89)
Screenshot: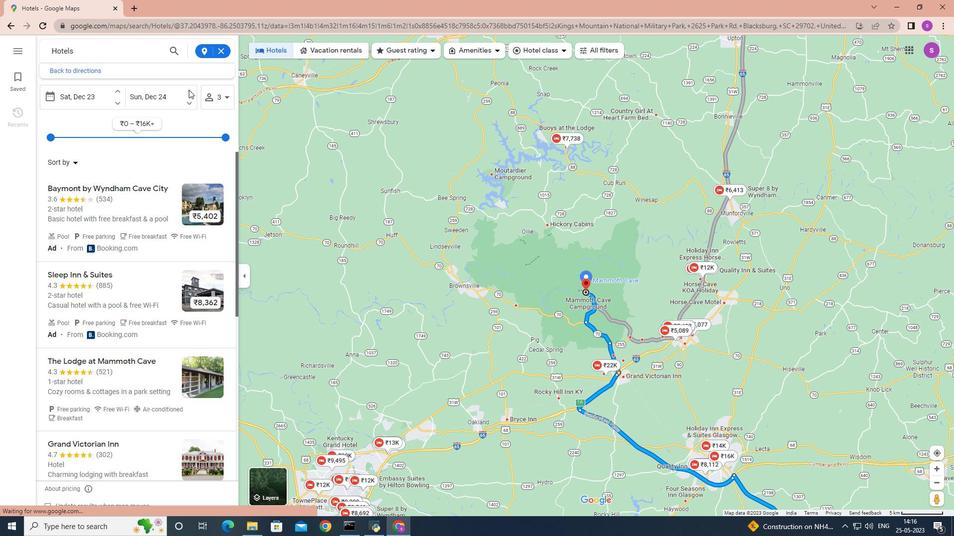 
Action: Mouse moved to (171, 94)
Screenshot: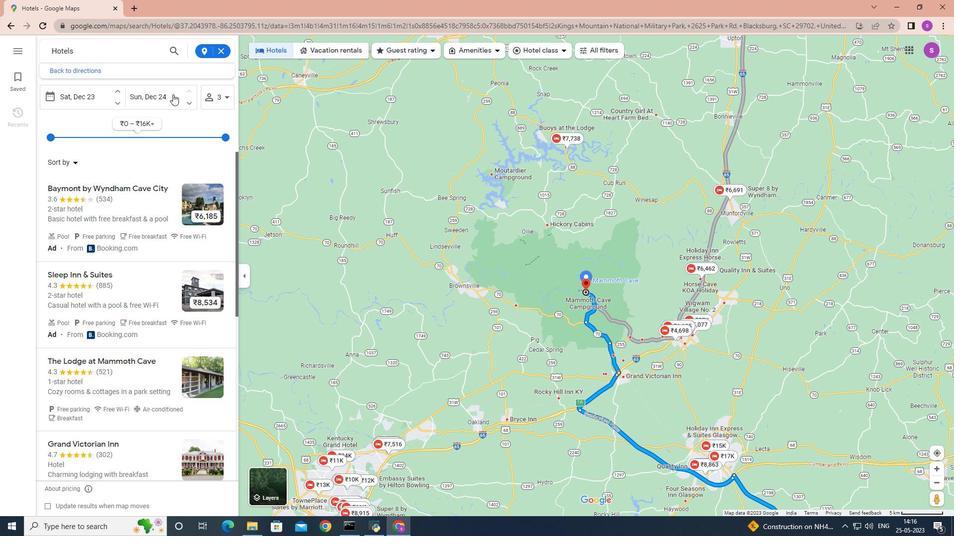 
Action: Mouse pressed left at (171, 94)
Screenshot: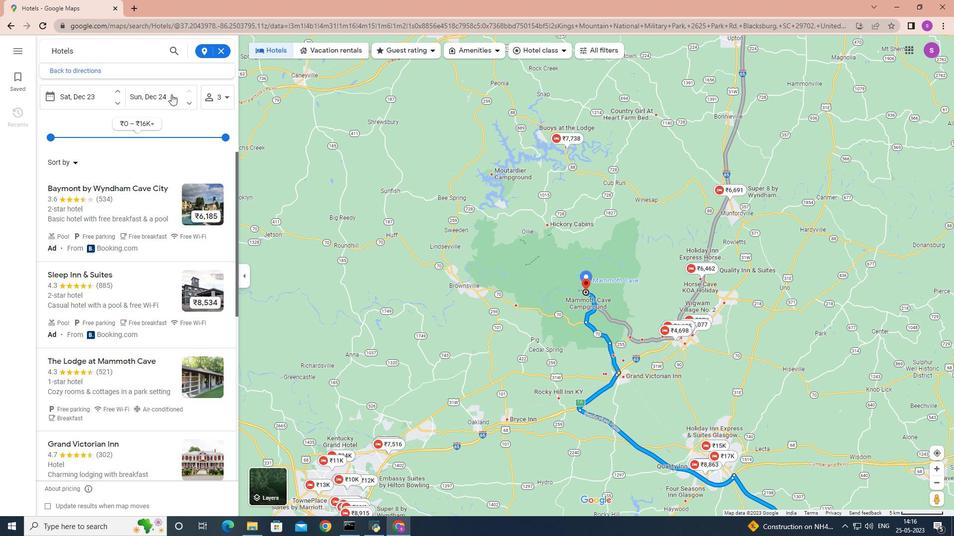 
Action: Mouse moved to (181, 197)
Screenshot: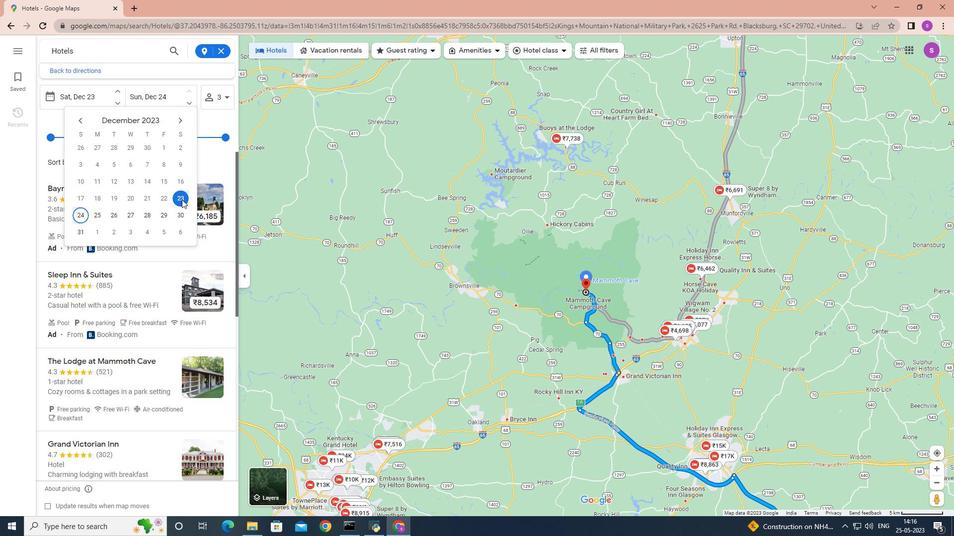 
Action: Mouse pressed left at (181, 197)
Screenshot: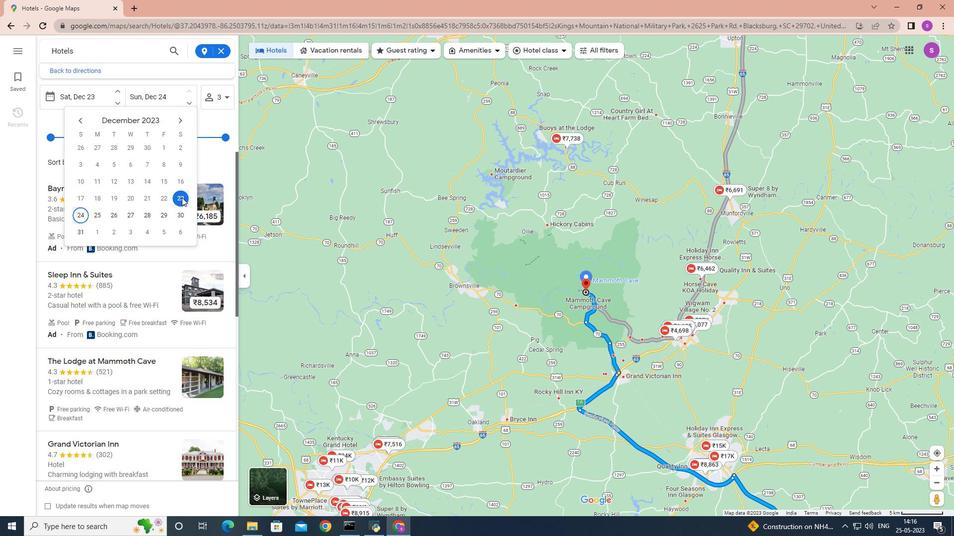 
Action: Mouse moved to (84, 210)
Screenshot: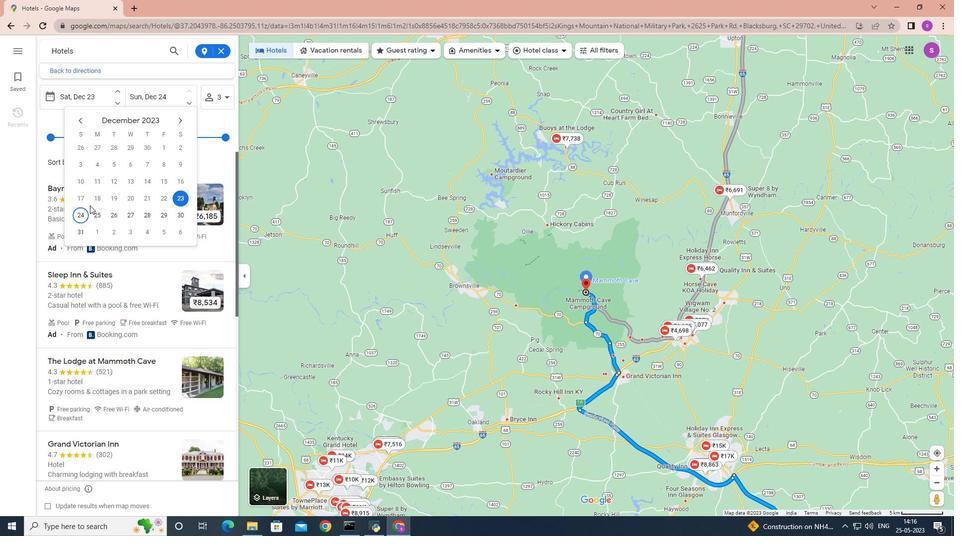 
Action: Mouse pressed left at (84, 210)
Screenshot: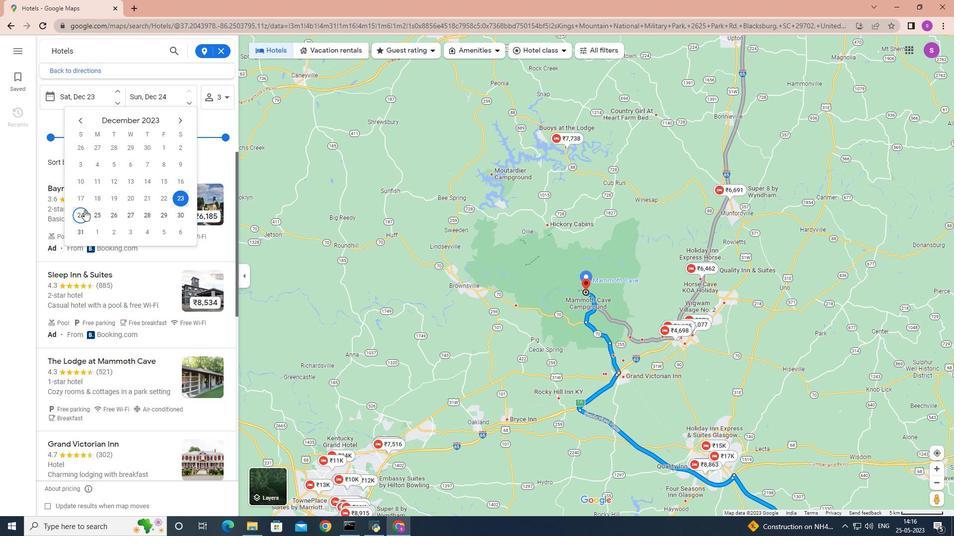 
Action: Mouse moved to (116, 91)
Screenshot: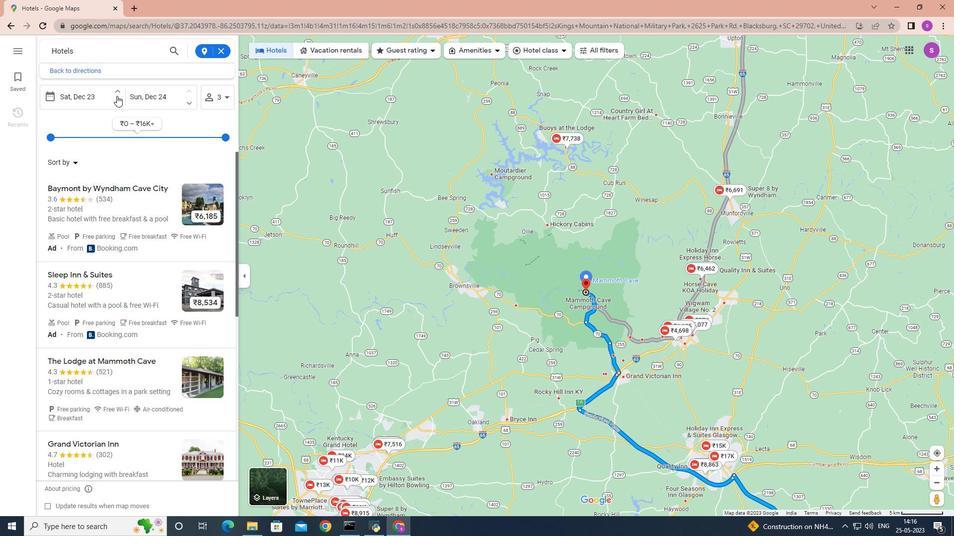 
Action: Mouse pressed left at (116, 91)
Screenshot: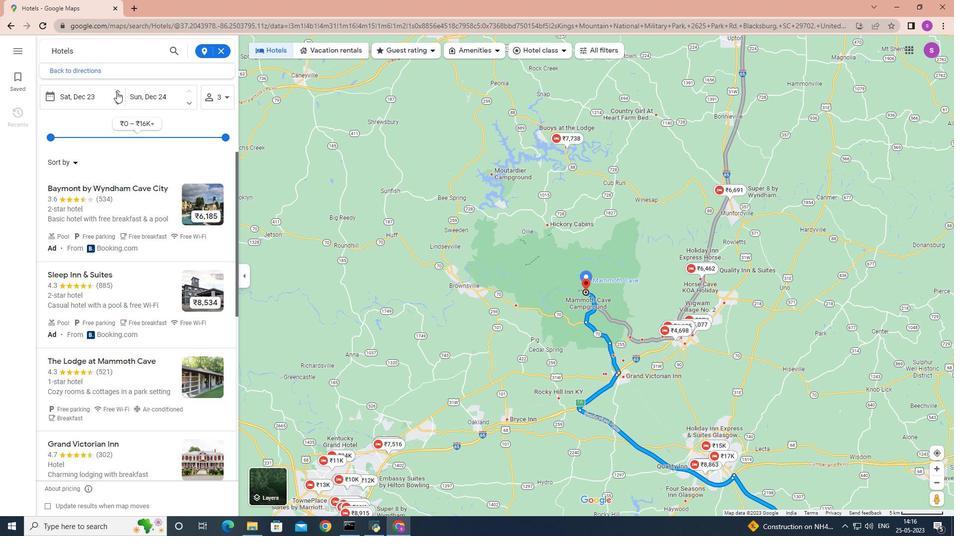 
Action: Mouse moved to (113, 90)
Screenshot: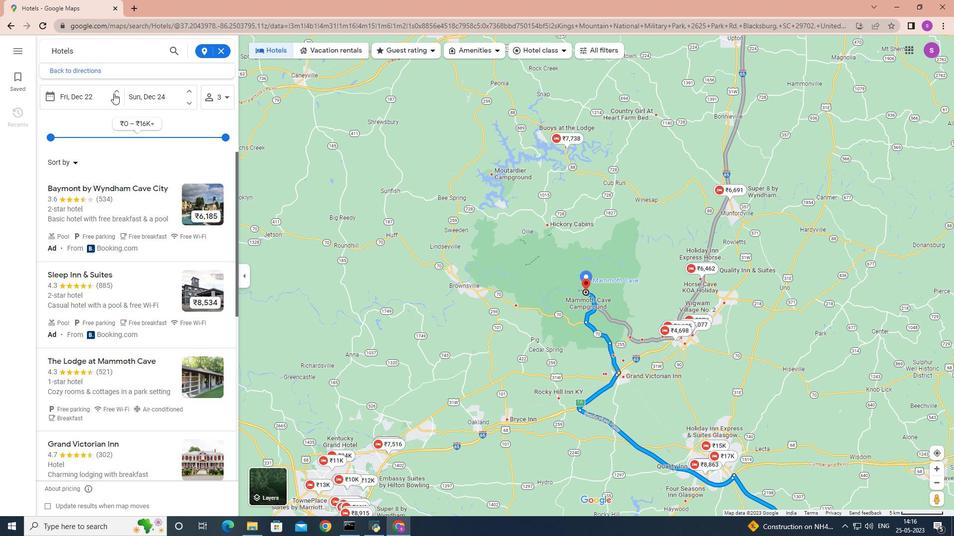 
Action: Mouse pressed left at (113, 90)
Screenshot: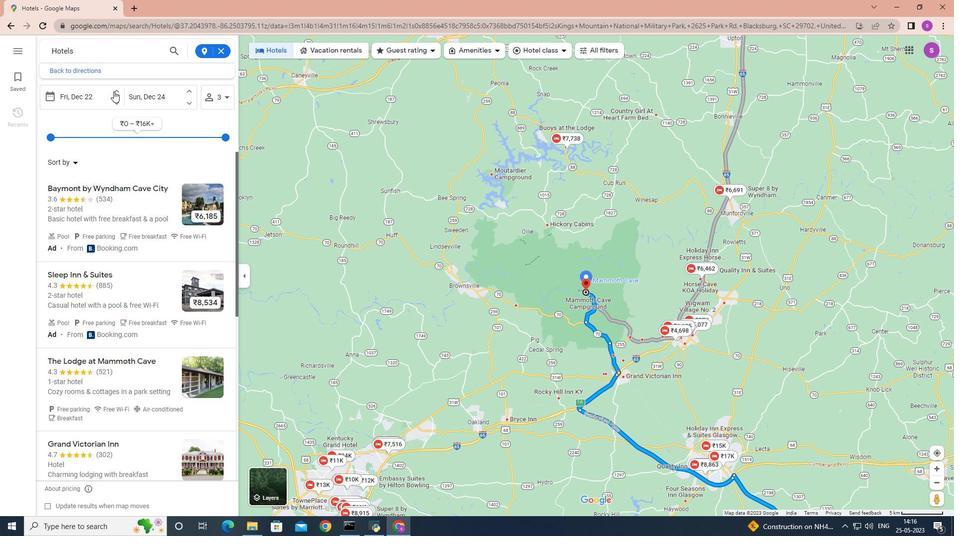 
Action: Mouse pressed left at (113, 90)
Screenshot: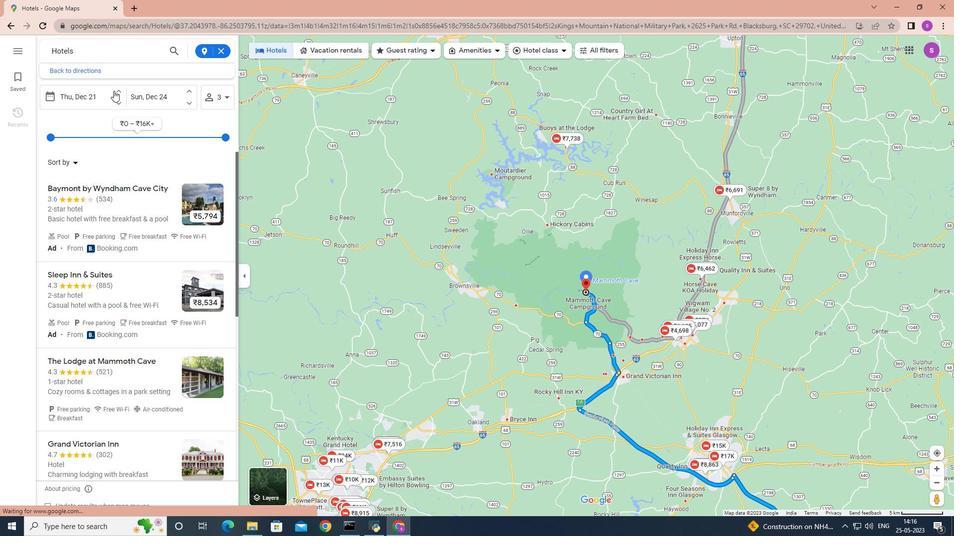 
Action: Mouse moved to (187, 89)
Screenshot: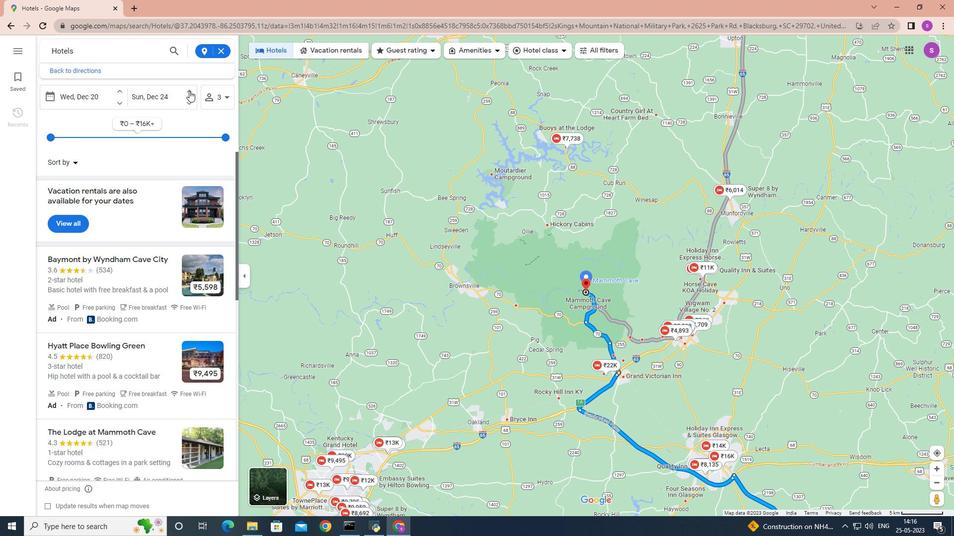 
Action: Mouse pressed left at (187, 89)
Screenshot: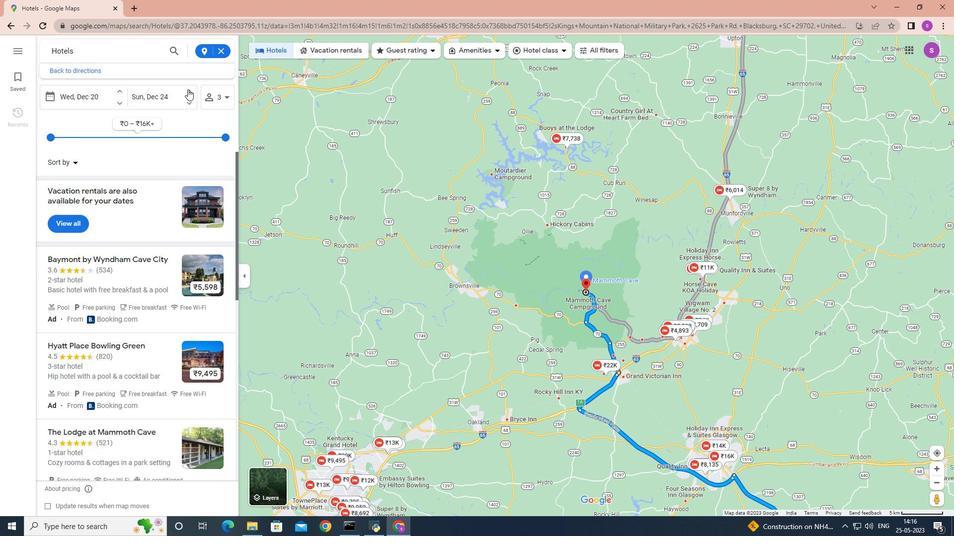 
Action: Mouse moved to (431, 47)
Screenshot: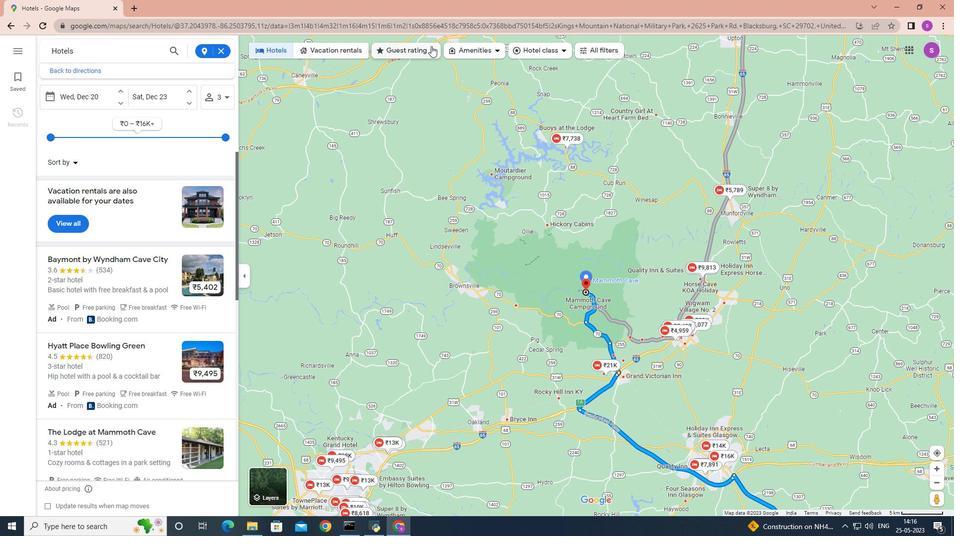 
Action: Mouse pressed left at (431, 47)
Screenshot: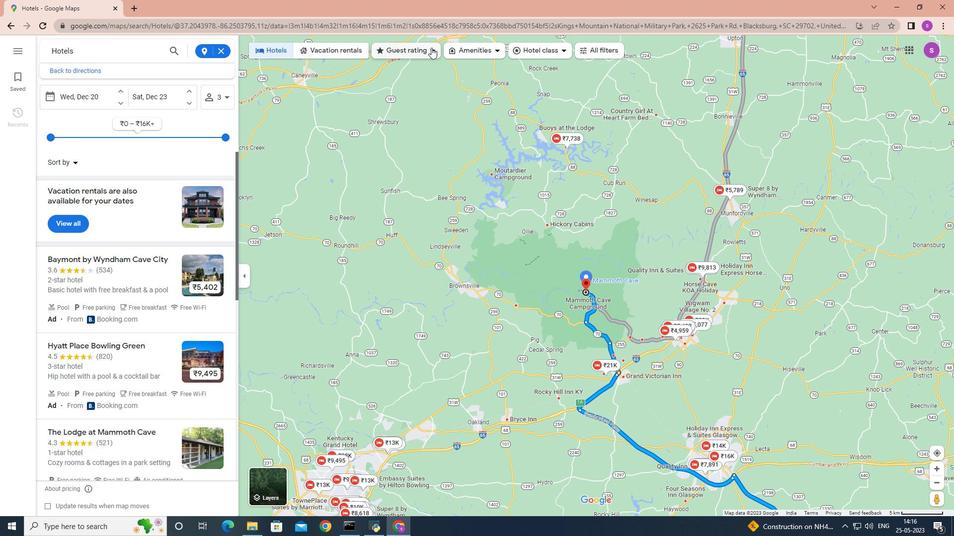
Action: Mouse moved to (403, 123)
Screenshot: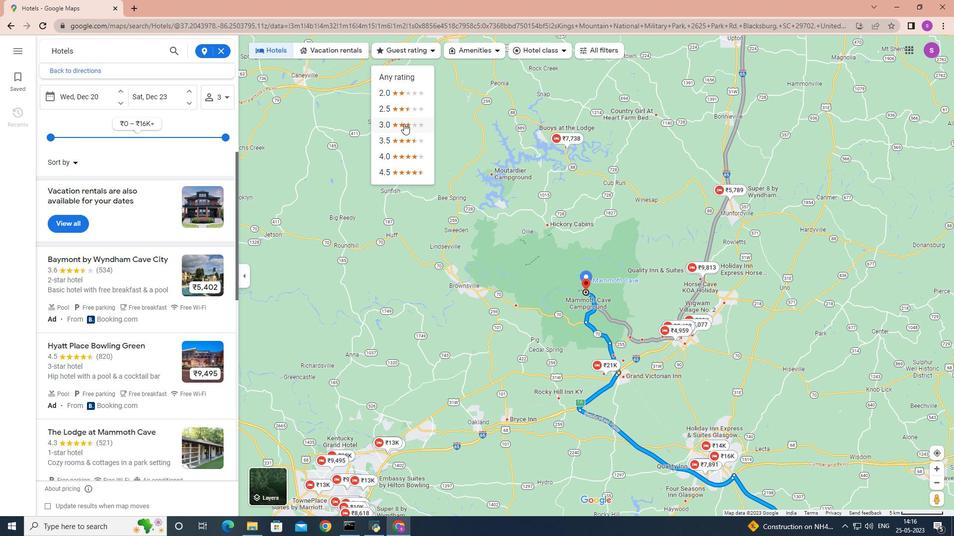 
Action: Mouse pressed left at (403, 123)
Screenshot: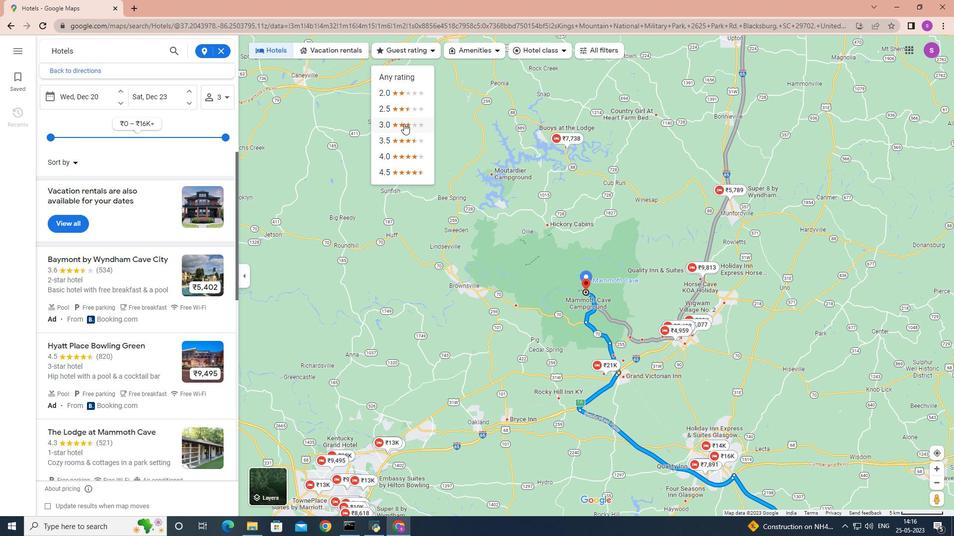 
Action: Mouse moved to (200, 240)
Screenshot: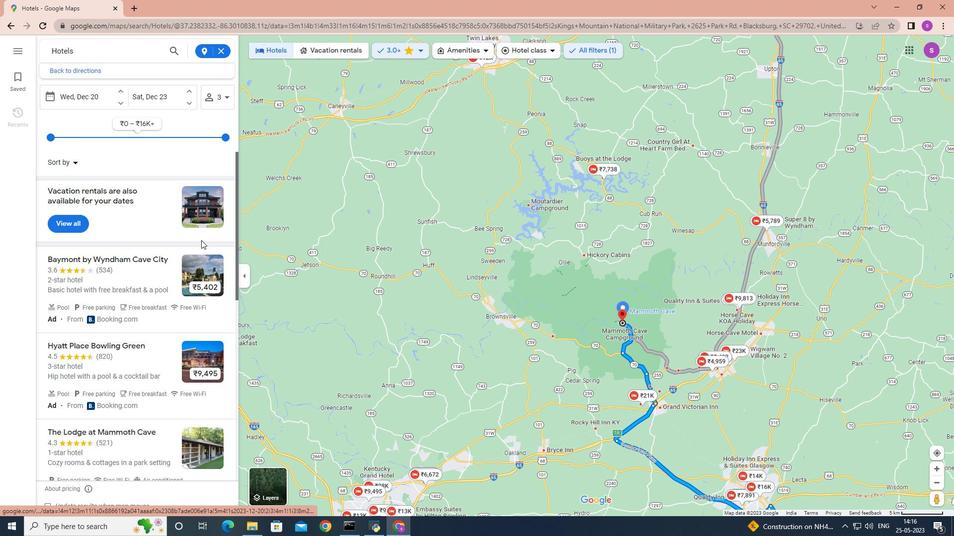
Action: Mouse scrolled (200, 239) with delta (0, 0)
Screenshot: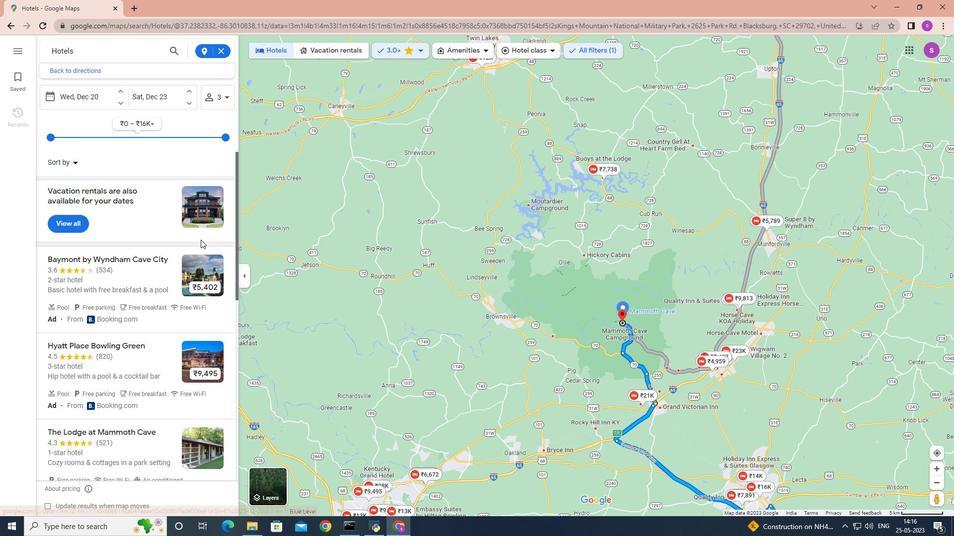 
Action: Mouse moved to (712, 367)
Screenshot: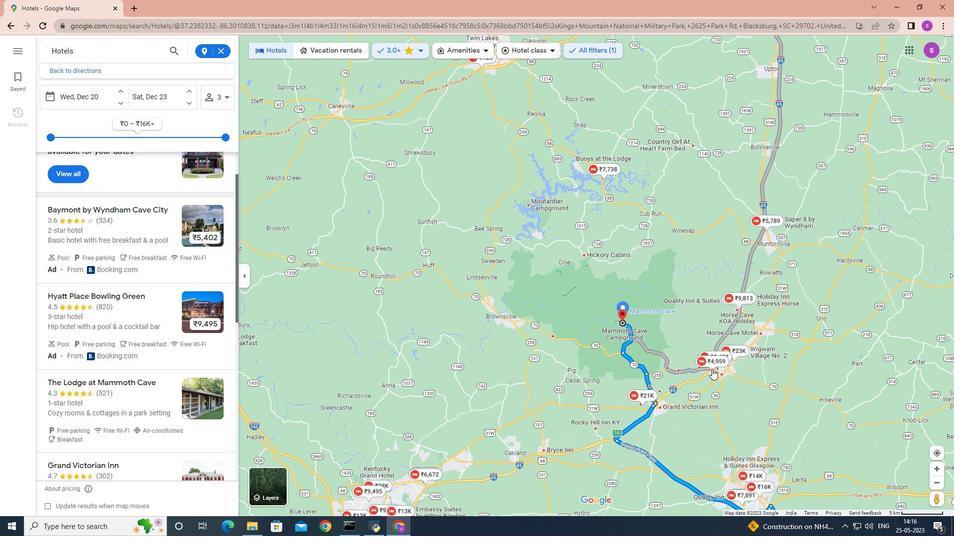 
Action: Mouse pressed left at (712, 367)
Screenshot: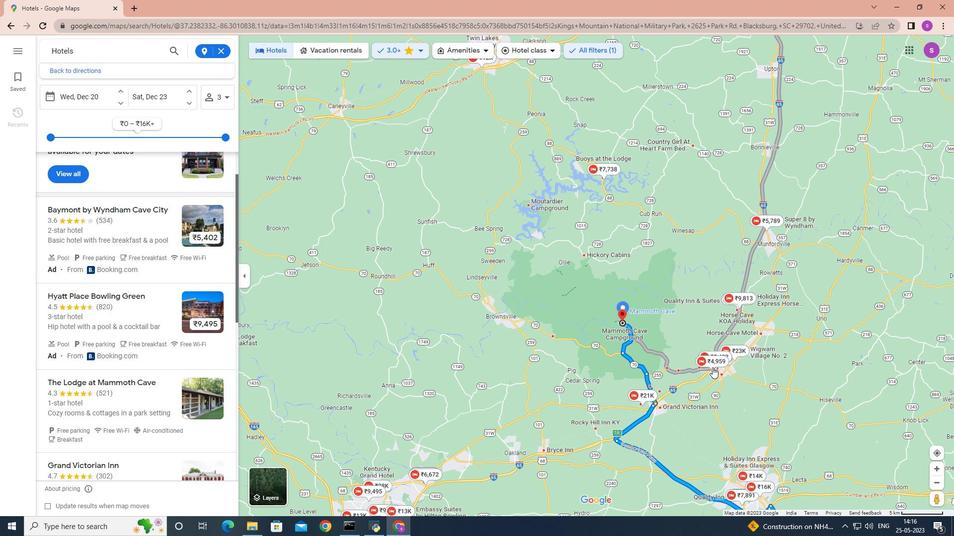 
Action: Mouse moved to (346, 386)
Screenshot: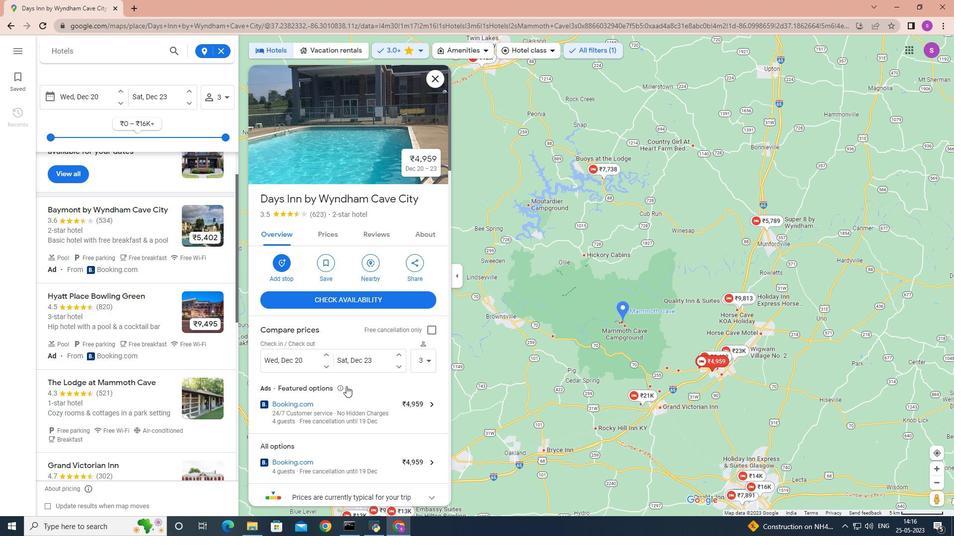 
Action: Mouse scrolled (346, 385) with delta (0, 0)
Screenshot: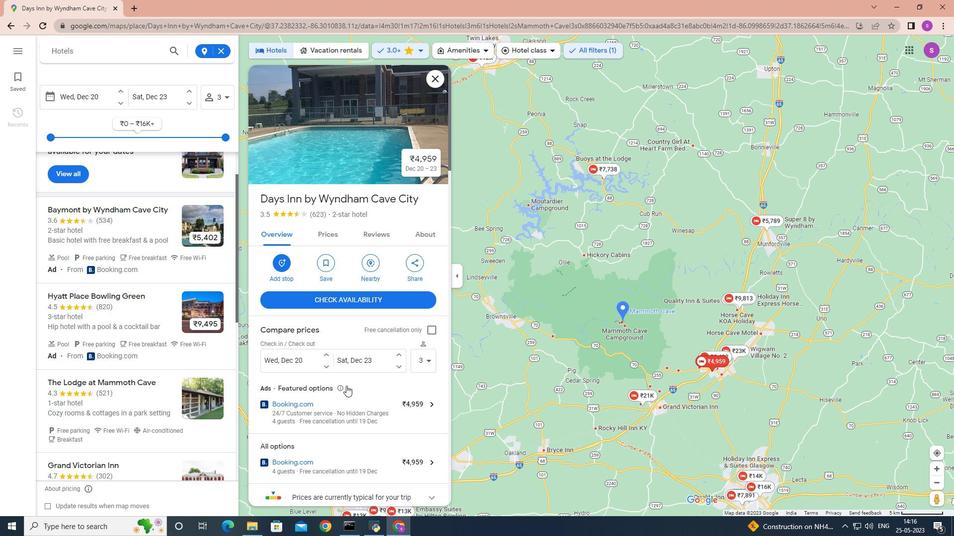 
Action: Mouse moved to (346, 385)
Screenshot: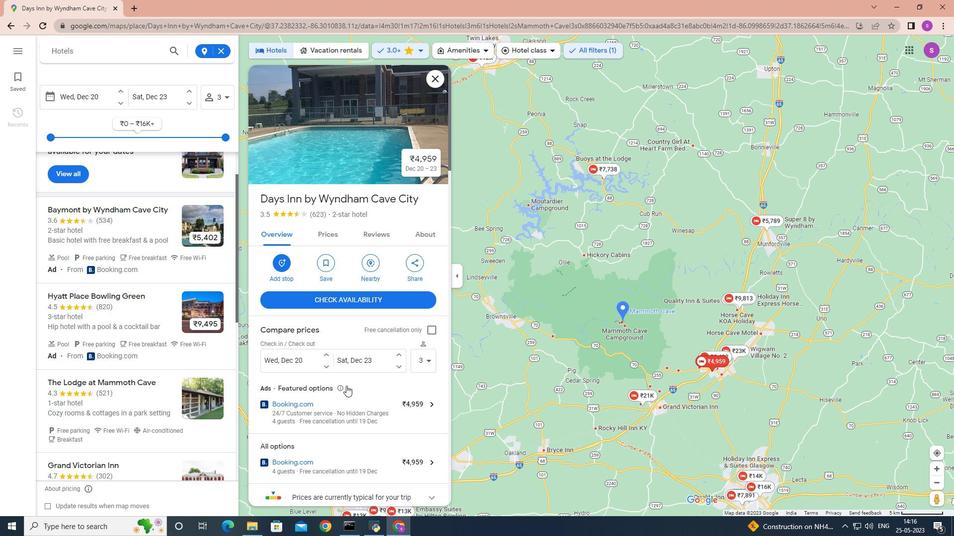 
Action: Mouse scrolled (346, 384) with delta (0, 0)
Screenshot: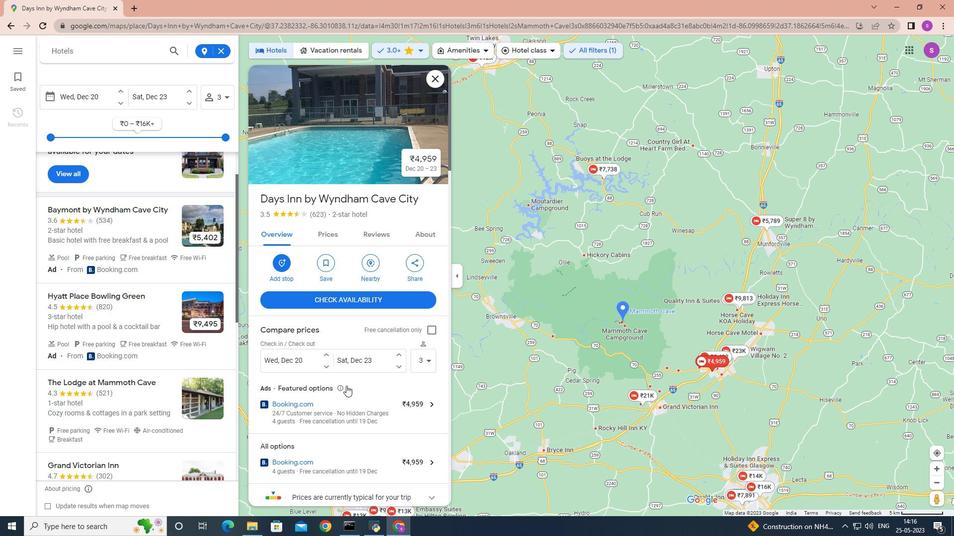 
Action: Mouse moved to (344, 339)
Screenshot: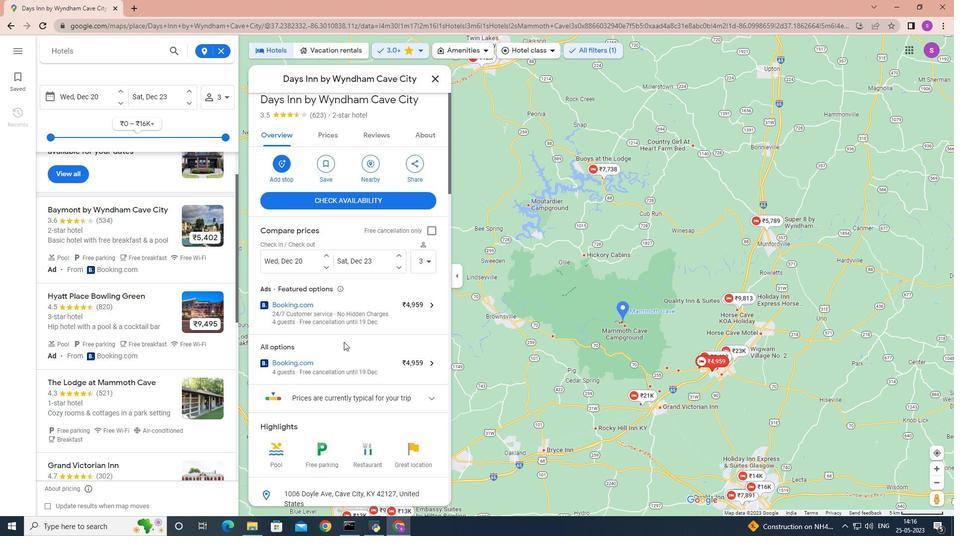 
Action: Mouse scrolled (344, 339) with delta (0, 0)
Screenshot: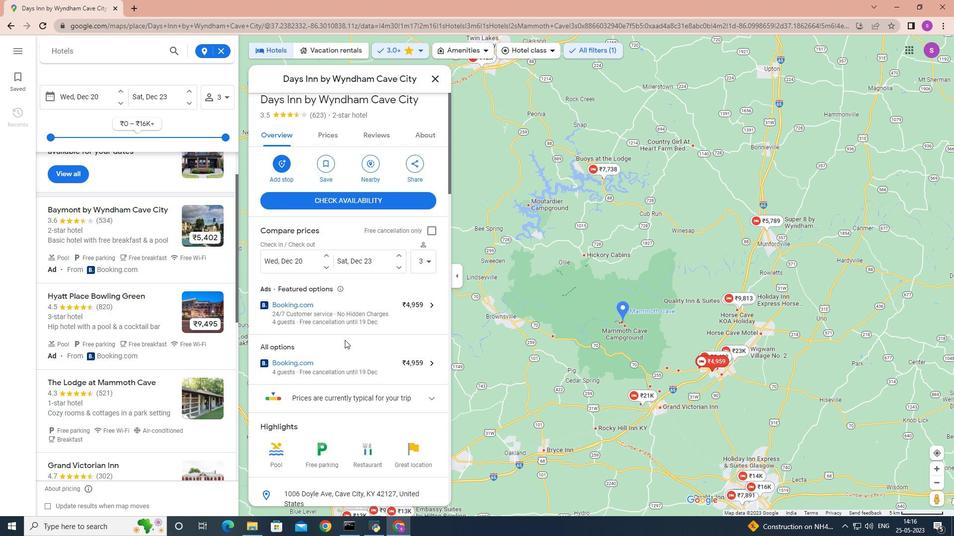 
Action: Mouse scrolled (344, 339) with delta (0, 0)
Screenshot: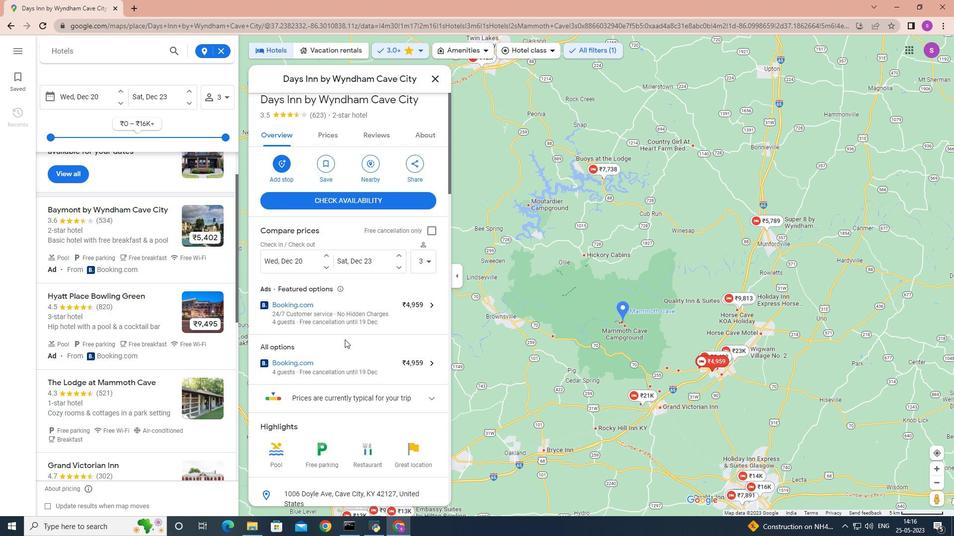 
Action: Mouse scrolled (344, 339) with delta (0, 0)
Screenshot: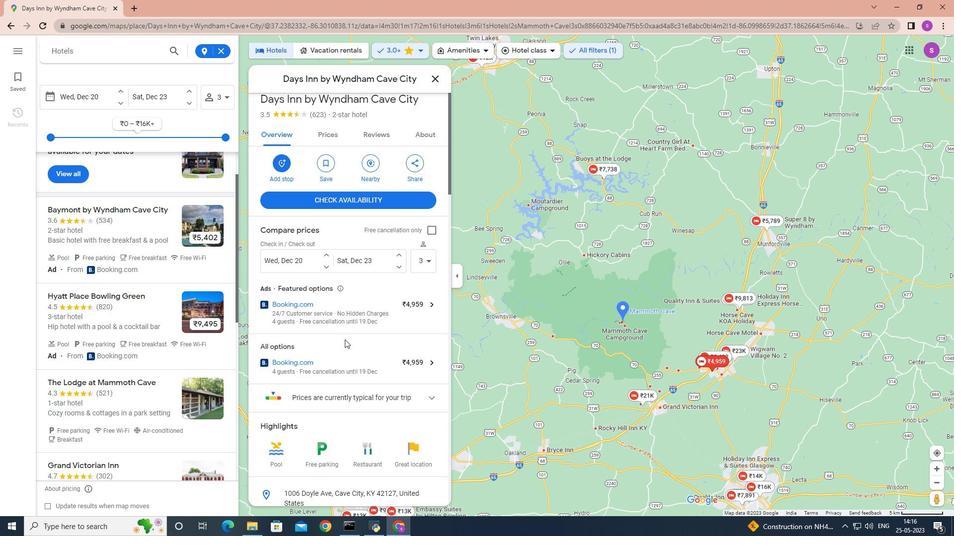 
Action: Mouse moved to (329, 310)
Screenshot: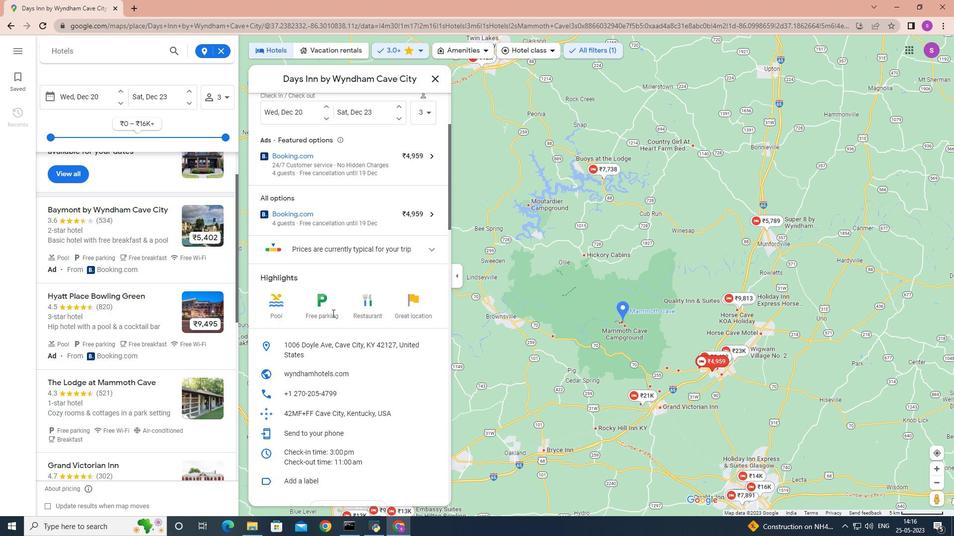 
Action: Mouse scrolled (329, 310) with delta (0, 0)
Screenshot: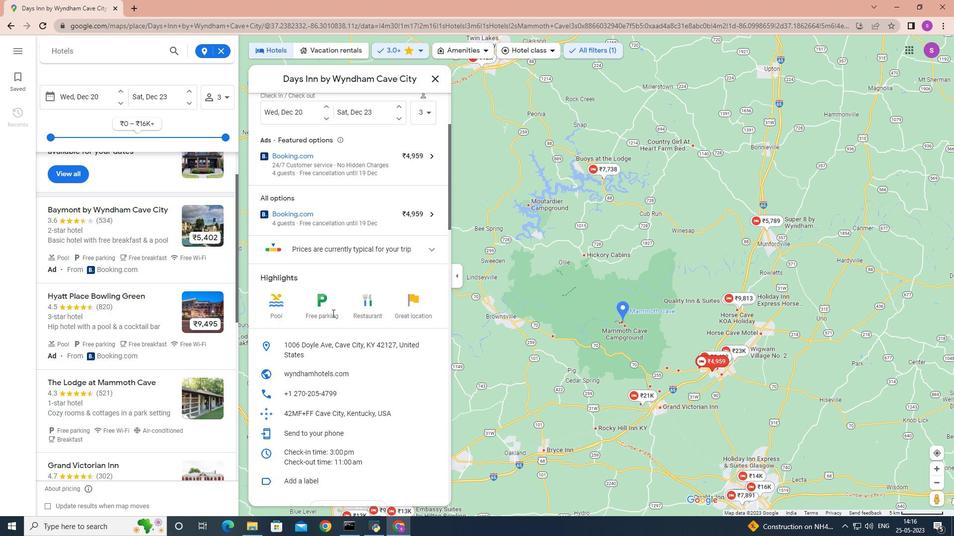 
Action: Mouse scrolled (329, 310) with delta (0, 0)
Screenshot: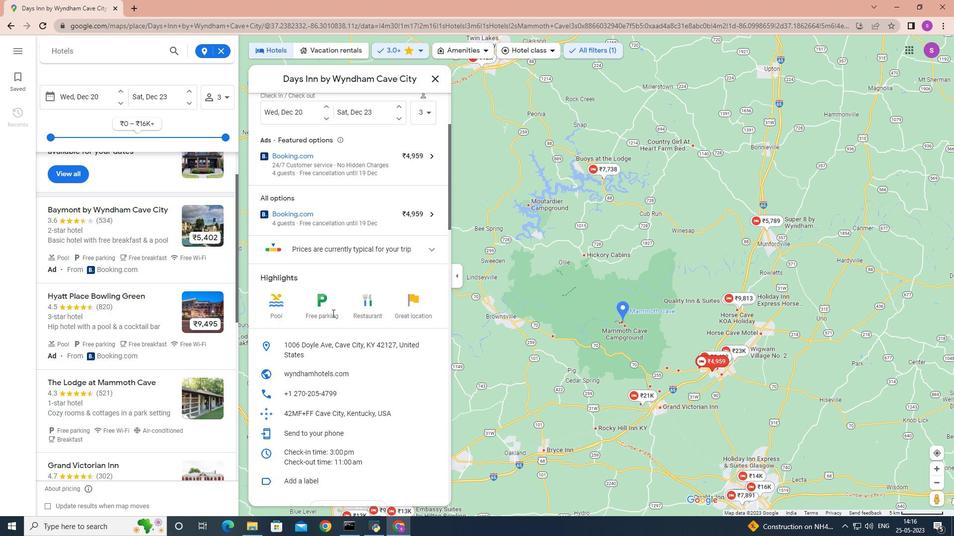 
Action: Mouse moved to (336, 309)
Screenshot: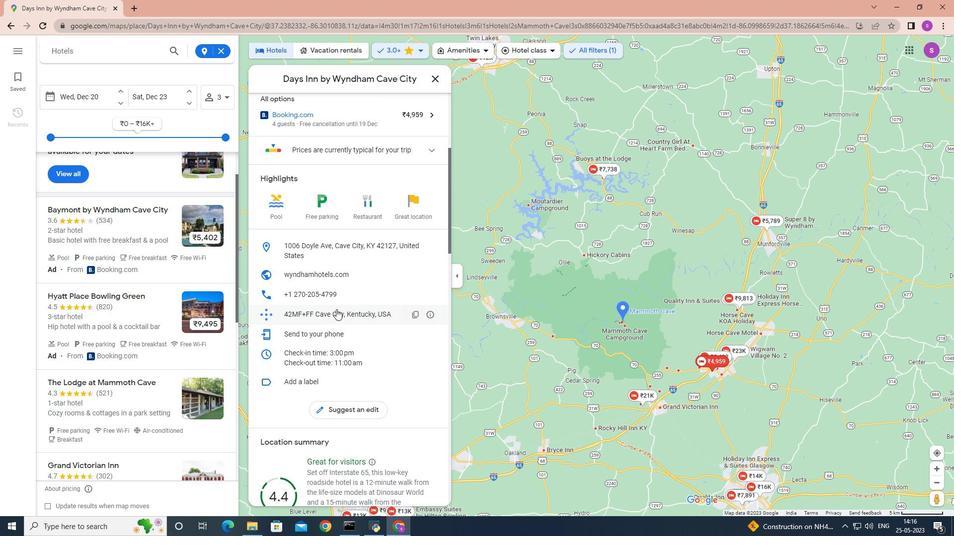
Action: Mouse scrolled (336, 309) with delta (0, 0)
Screenshot: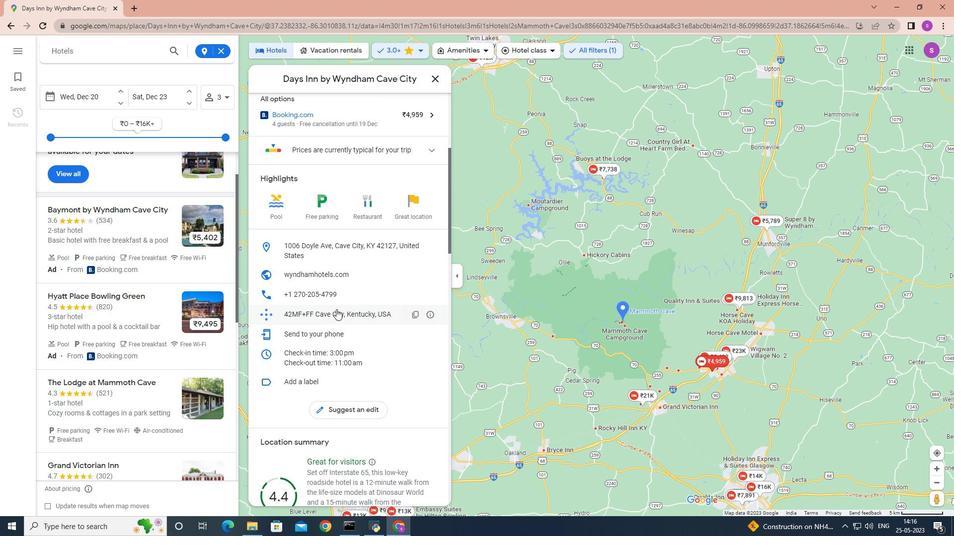 
Action: Mouse scrolled (336, 309) with delta (0, 0)
Screenshot: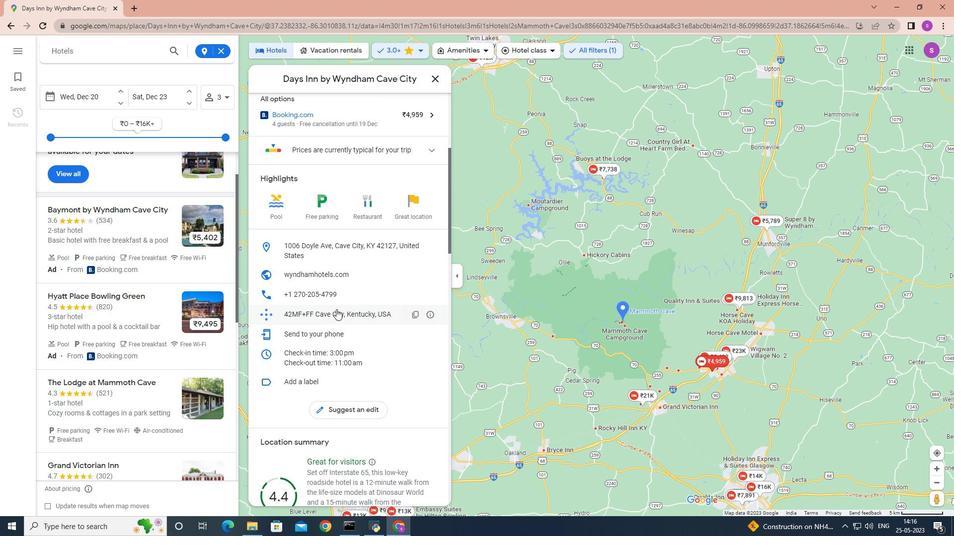 
Action: Mouse scrolled (336, 309) with delta (0, 0)
Screenshot: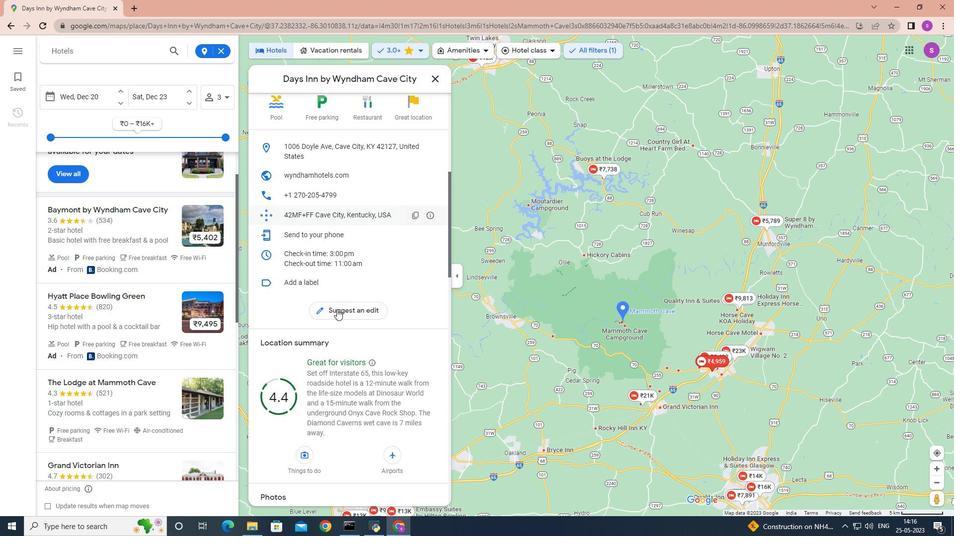 
Action: Mouse scrolled (336, 309) with delta (0, 0)
Screenshot: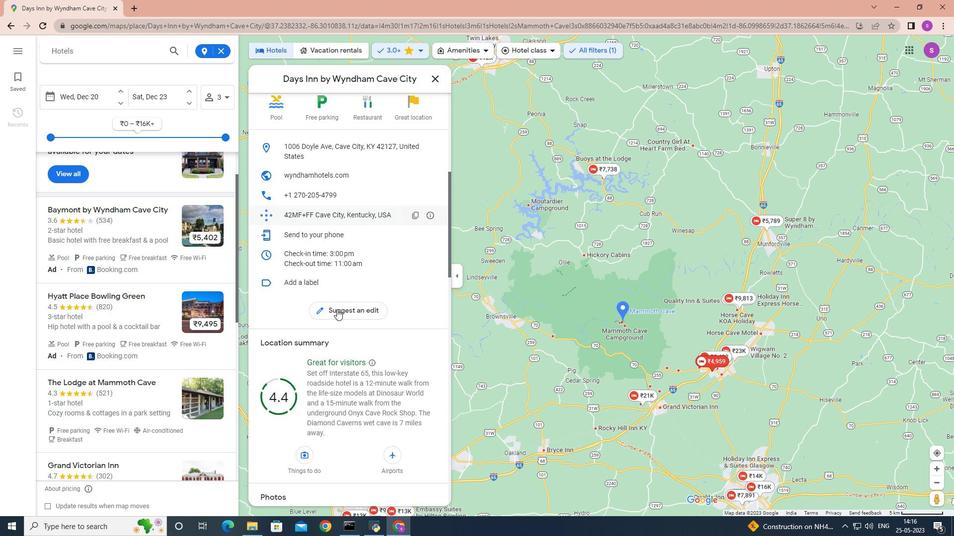 
Action: Mouse scrolled (336, 309) with delta (0, 0)
Screenshot: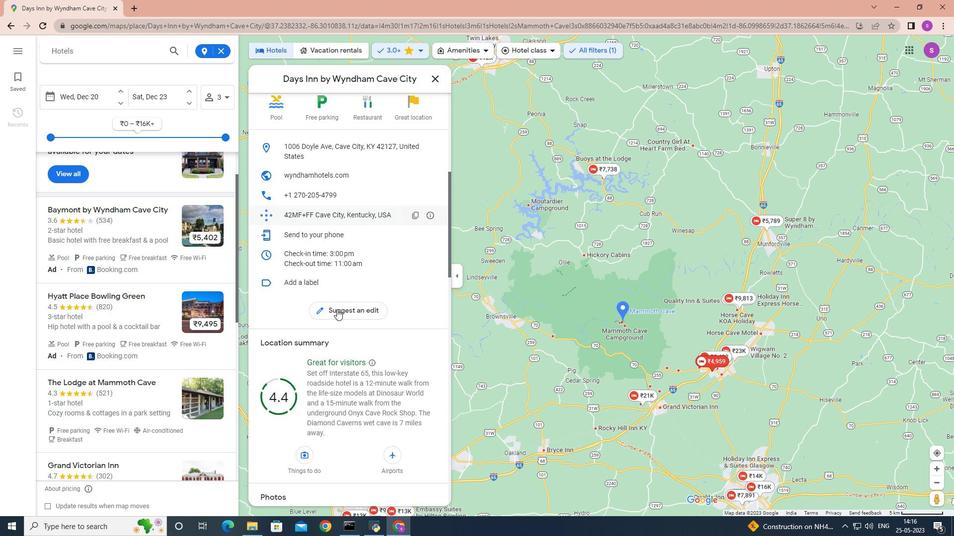 
Action: Mouse moved to (338, 277)
Screenshot: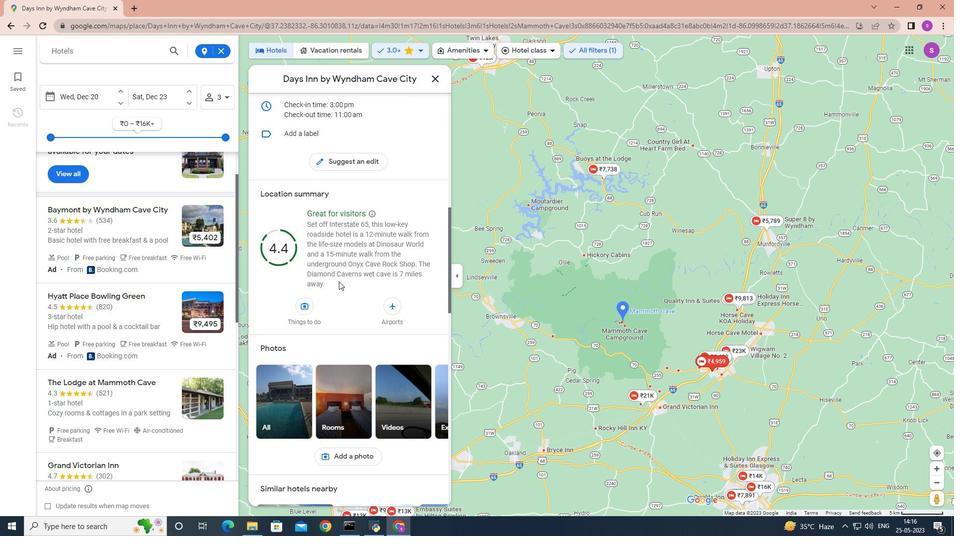 
Action: Mouse scrolled (338, 276) with delta (0, 0)
Screenshot: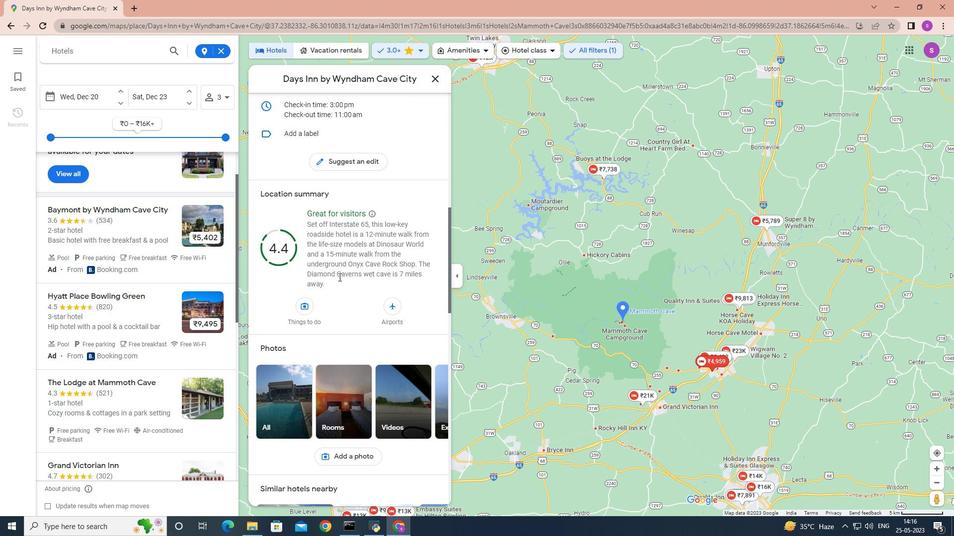 
Action: Mouse scrolled (338, 276) with delta (0, 0)
Screenshot: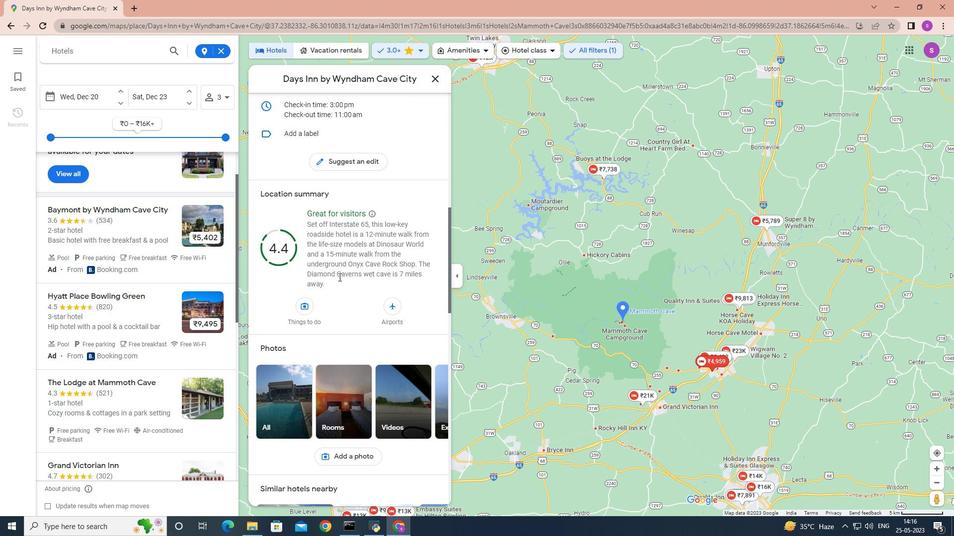 
Action: Mouse scrolled (338, 276) with delta (0, 0)
Screenshot: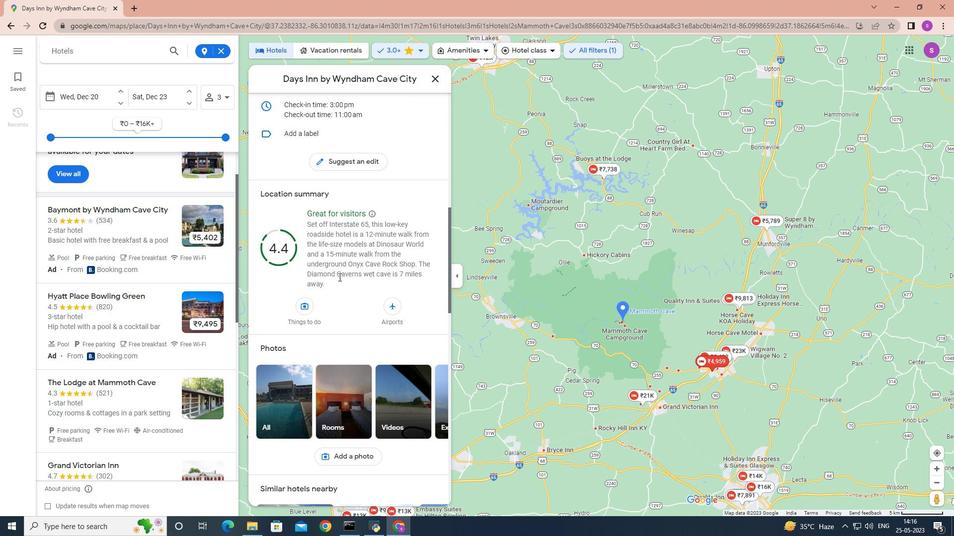 
Action: Mouse moved to (293, 271)
Screenshot: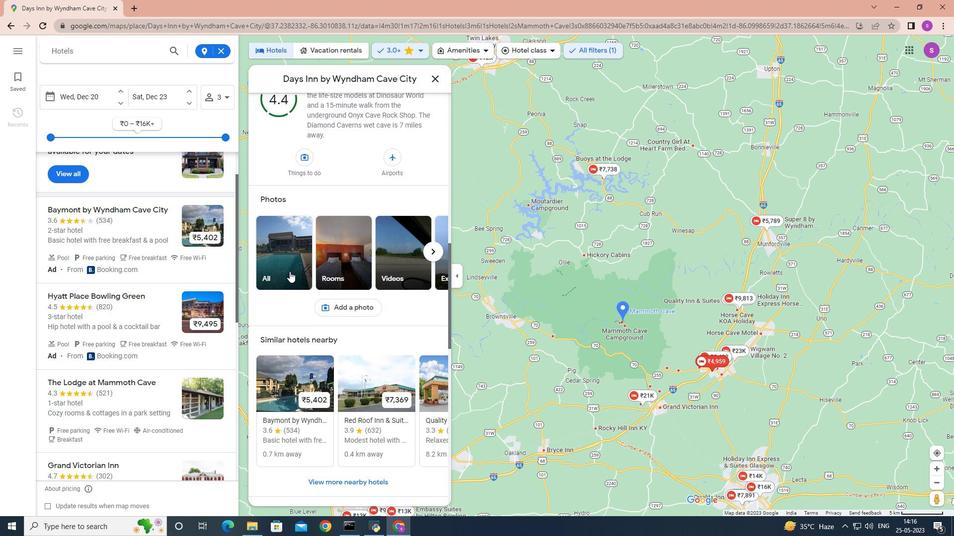 
Action: Mouse pressed left at (293, 271)
Screenshot: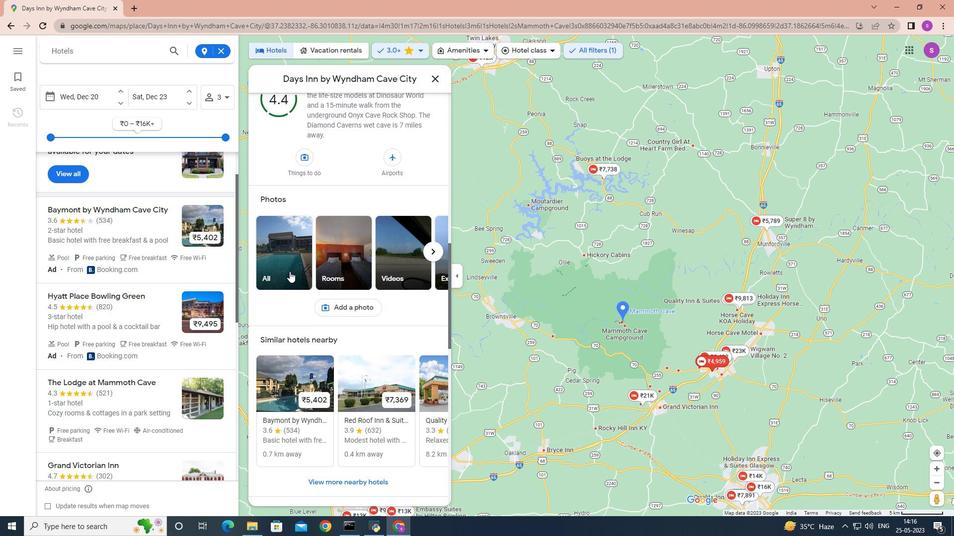
Action: Mouse moved to (185, 242)
Screenshot: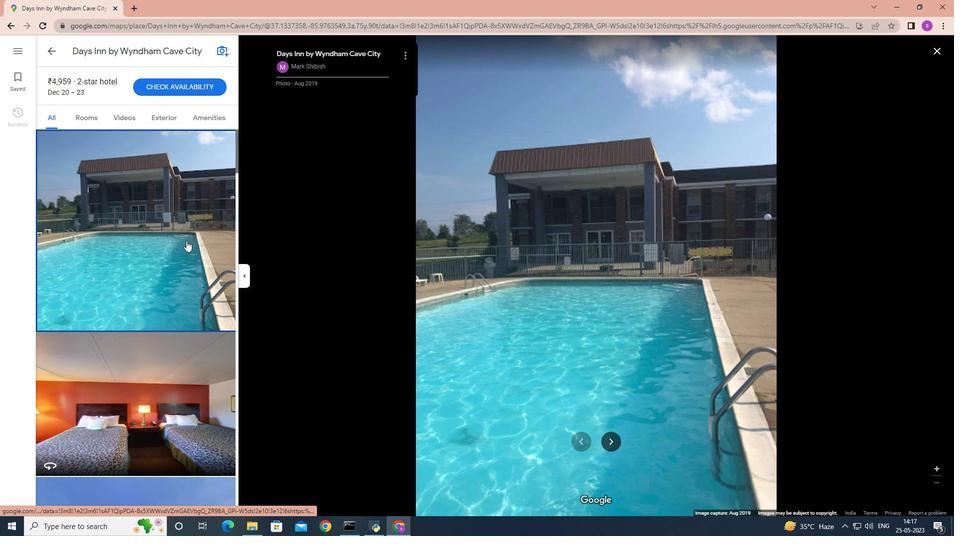 
Action: Mouse scrolled (185, 242) with delta (0, 0)
Screenshot: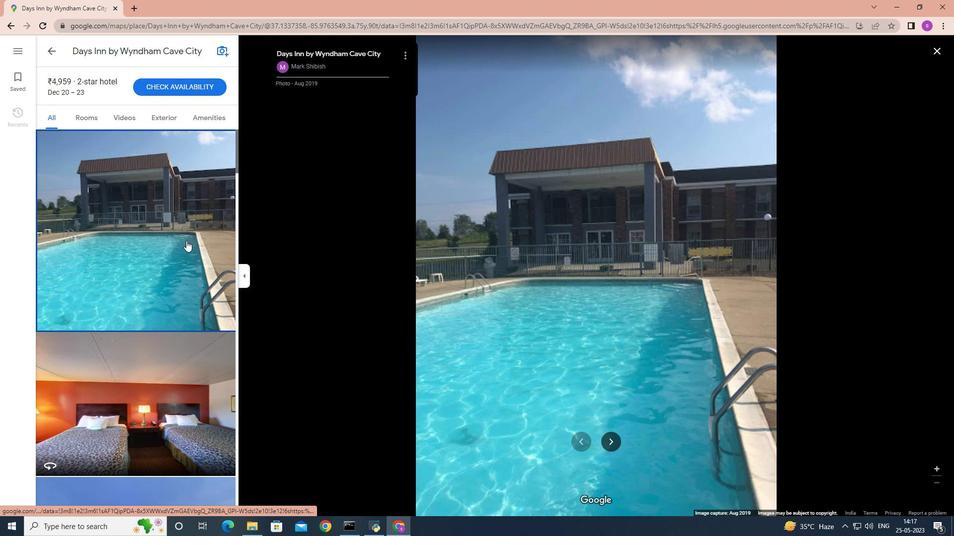 
Action: Mouse moved to (185, 243)
Screenshot: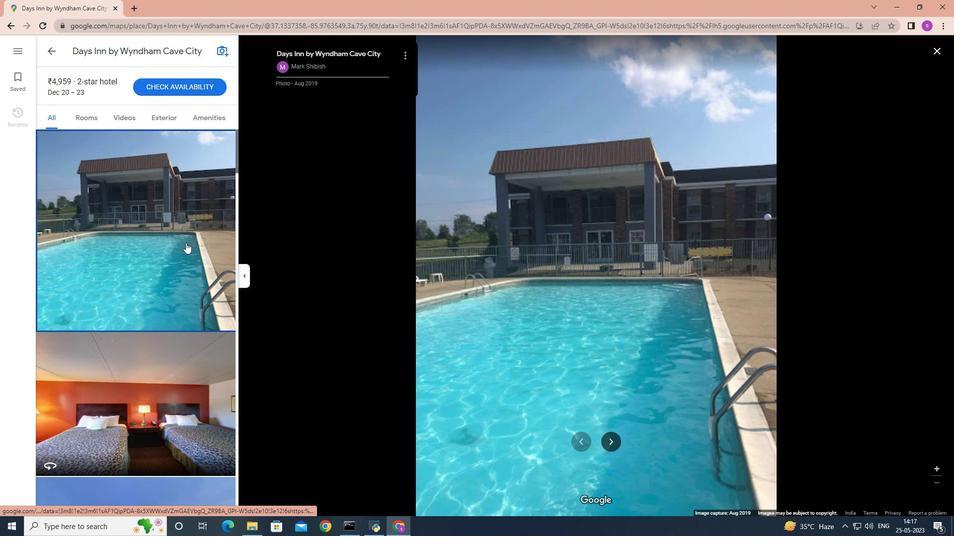 
Action: Mouse scrolled (185, 242) with delta (0, 0)
Screenshot: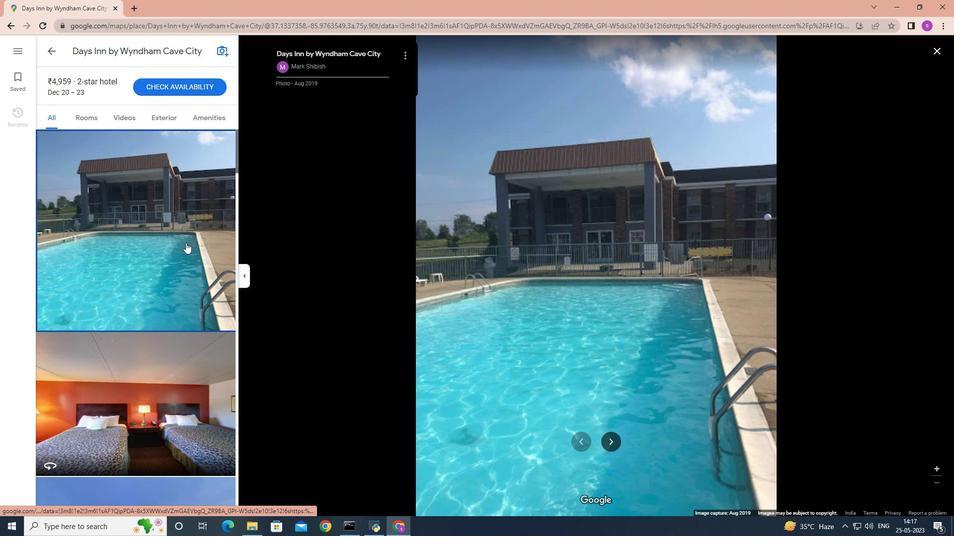 
Action: Mouse scrolled (185, 242) with delta (0, 0)
Screenshot: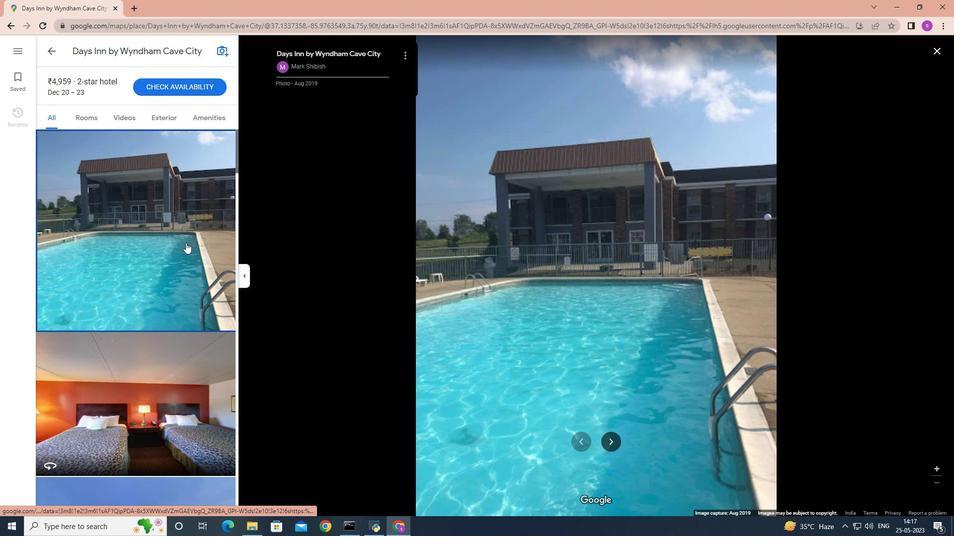 
Action: Mouse moved to (193, 250)
Screenshot: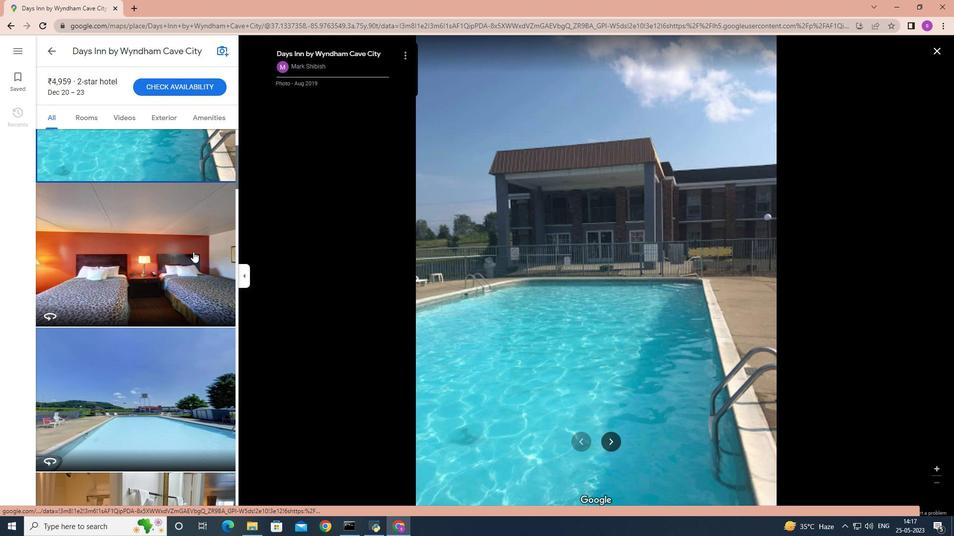 
Action: Mouse pressed left at (193, 250)
Screenshot: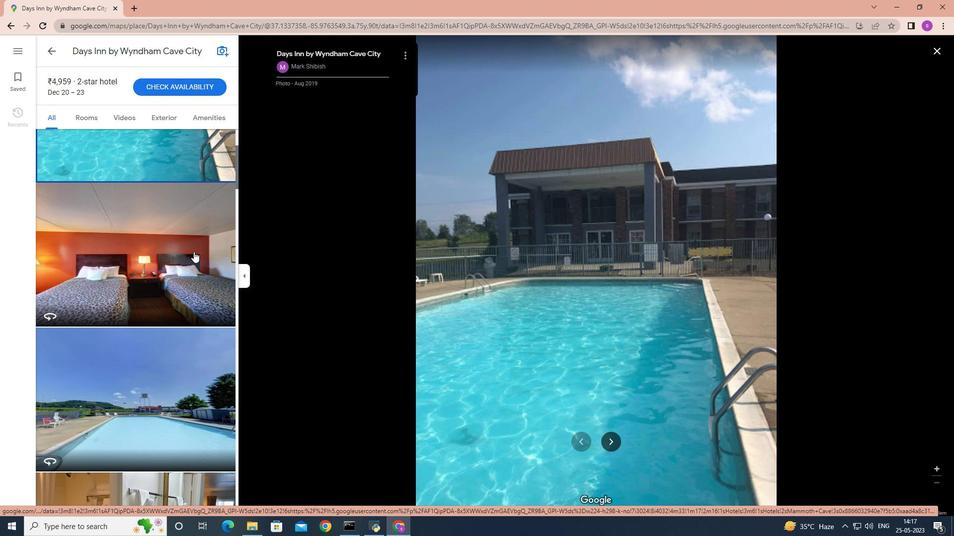 
Action: Mouse moved to (185, 242)
Screenshot: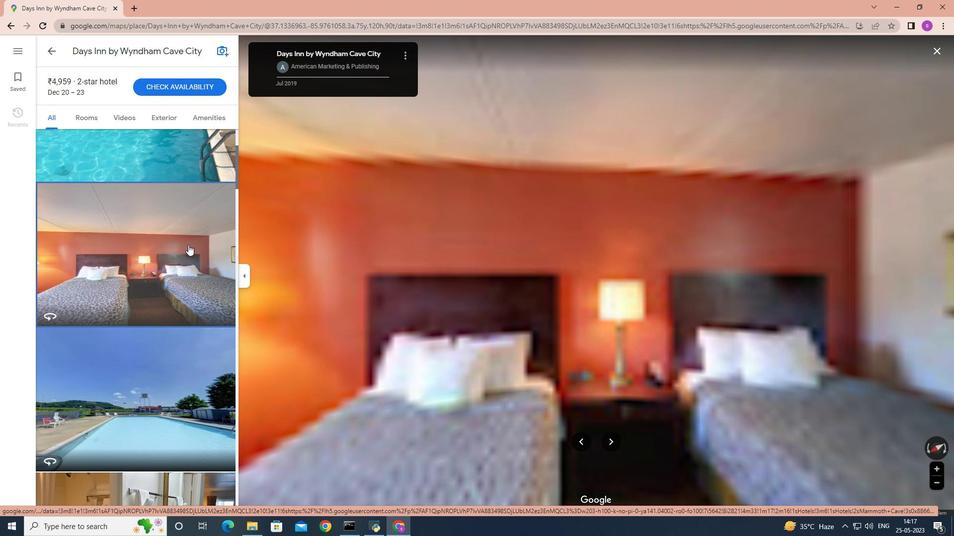 
Action: Mouse scrolled (185, 241) with delta (0, 0)
Screenshot: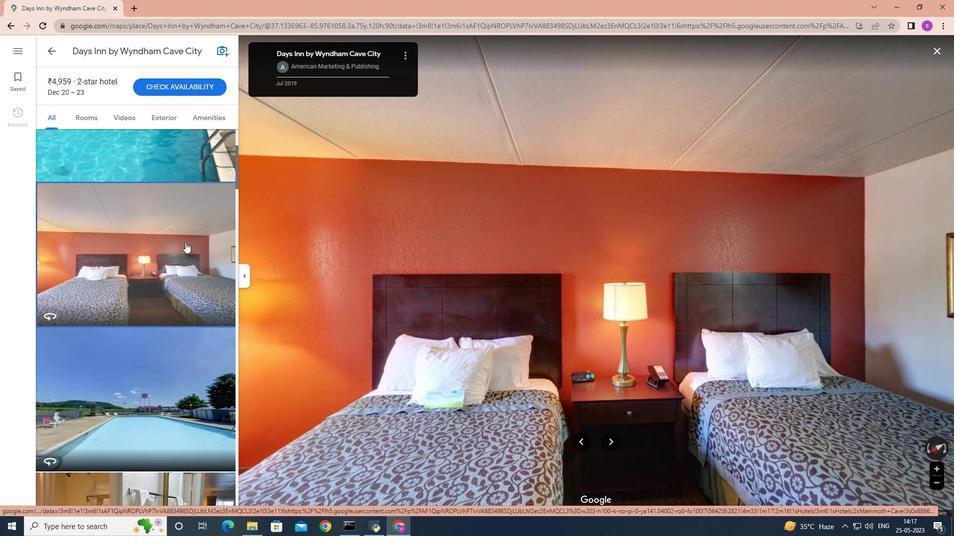 
Action: Mouse scrolled (185, 241) with delta (0, 0)
Screenshot: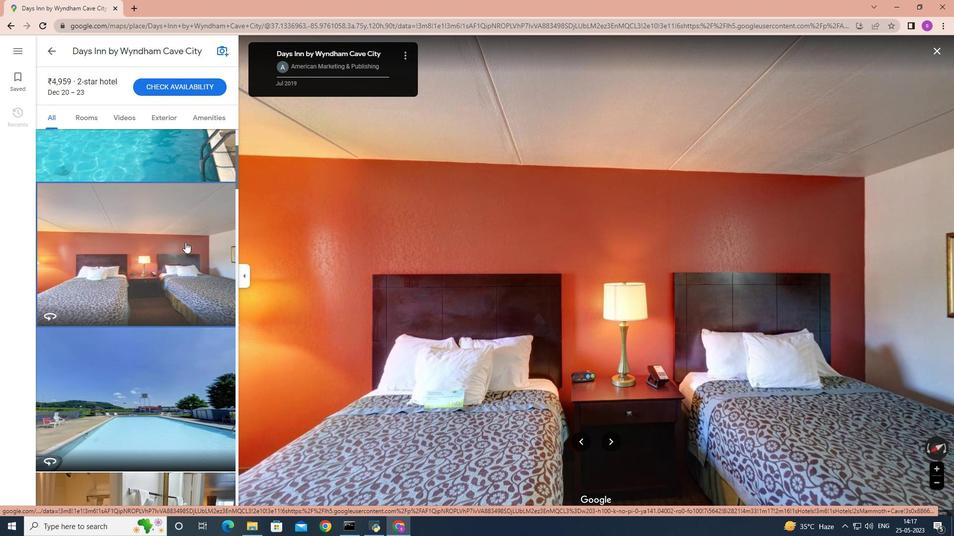 
Action: Mouse moved to (185, 279)
Screenshot: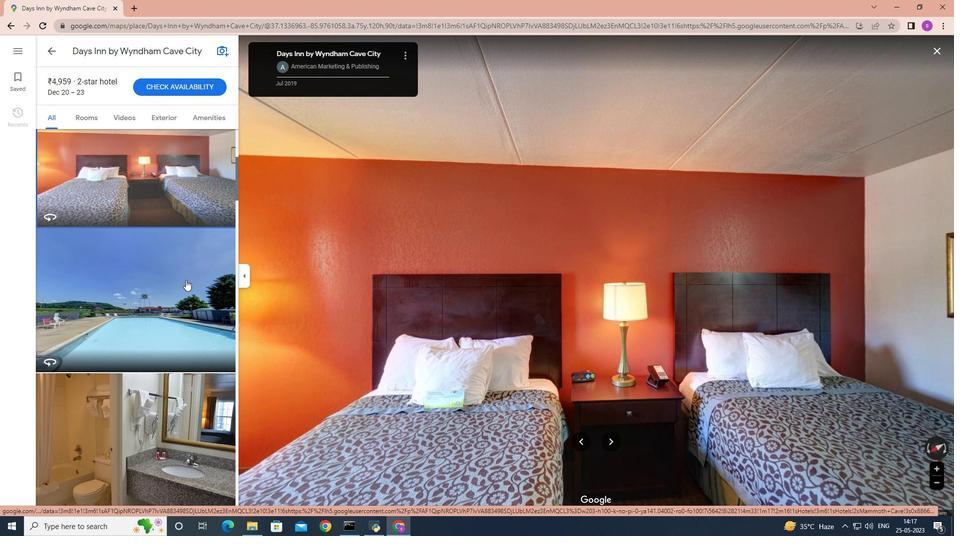 
Action: Mouse pressed left at (185, 279)
Screenshot: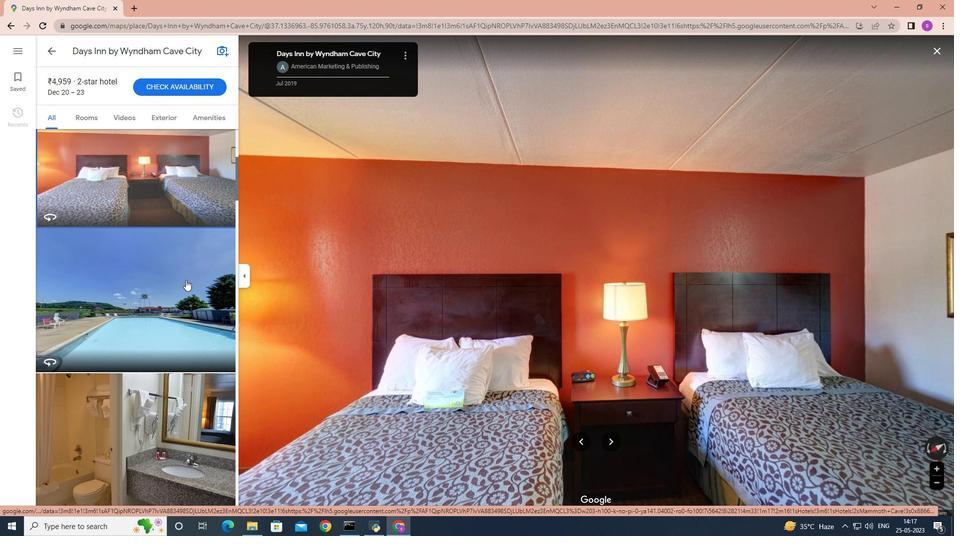 
Action: Mouse moved to (179, 272)
Screenshot: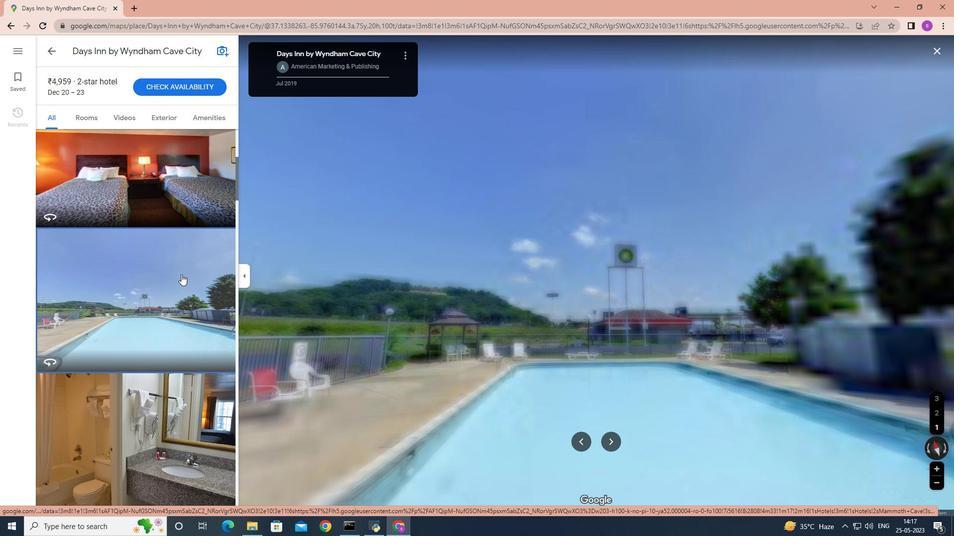 
Action: Mouse scrolled (179, 272) with delta (0, 0)
Screenshot: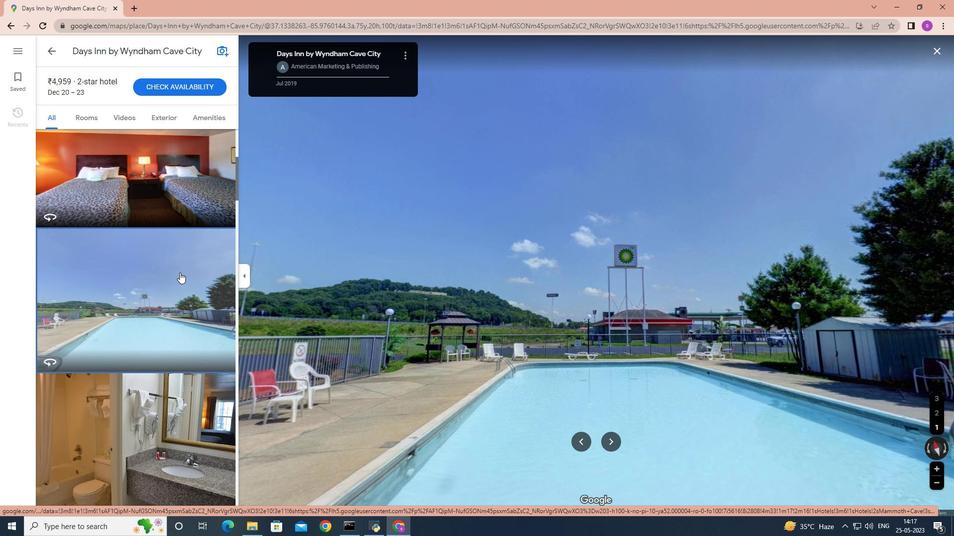 
Action: Mouse scrolled (179, 272) with delta (0, 0)
Screenshot: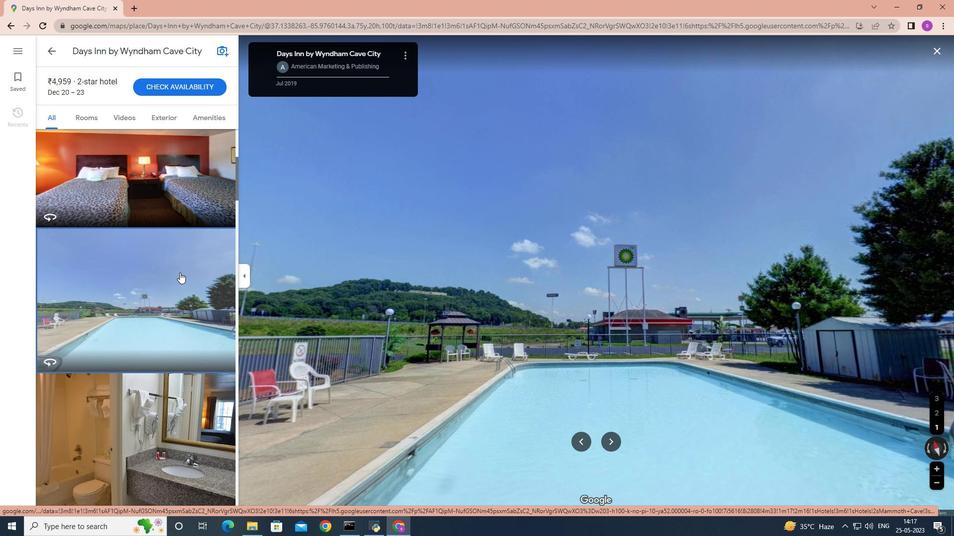 
Action: Mouse scrolled (179, 272) with delta (0, 0)
Screenshot: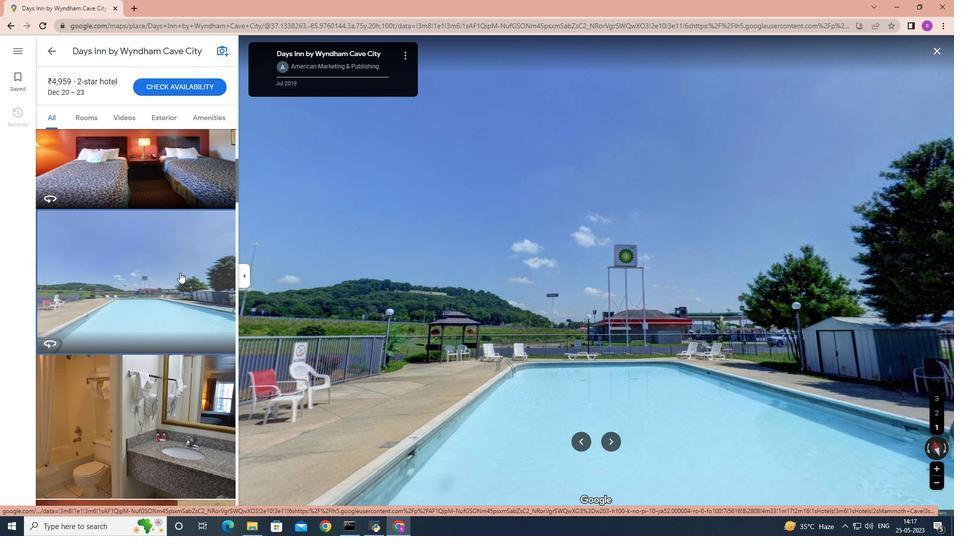 
Action: Mouse moved to (179, 270)
Screenshot: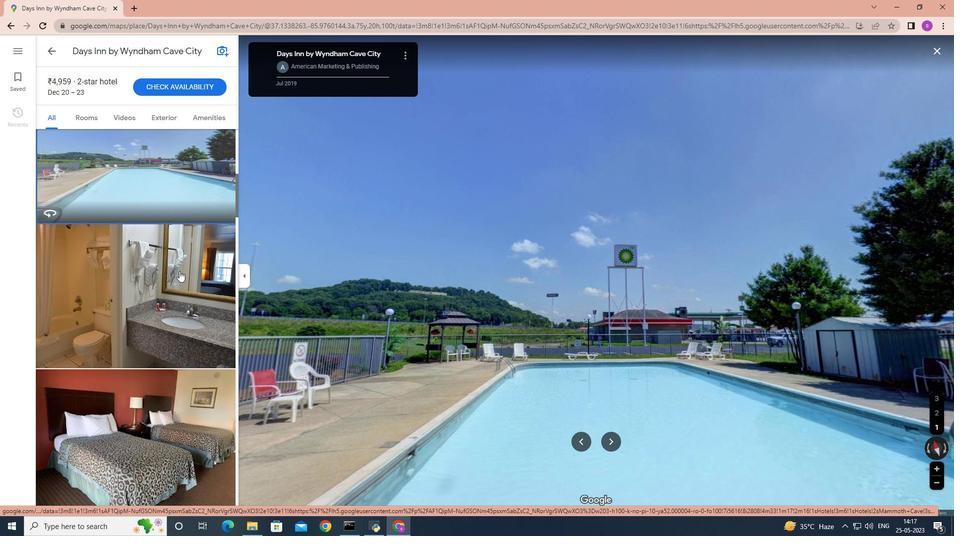 
Action: Mouse scrolled (179, 270) with delta (0, 0)
Screenshot: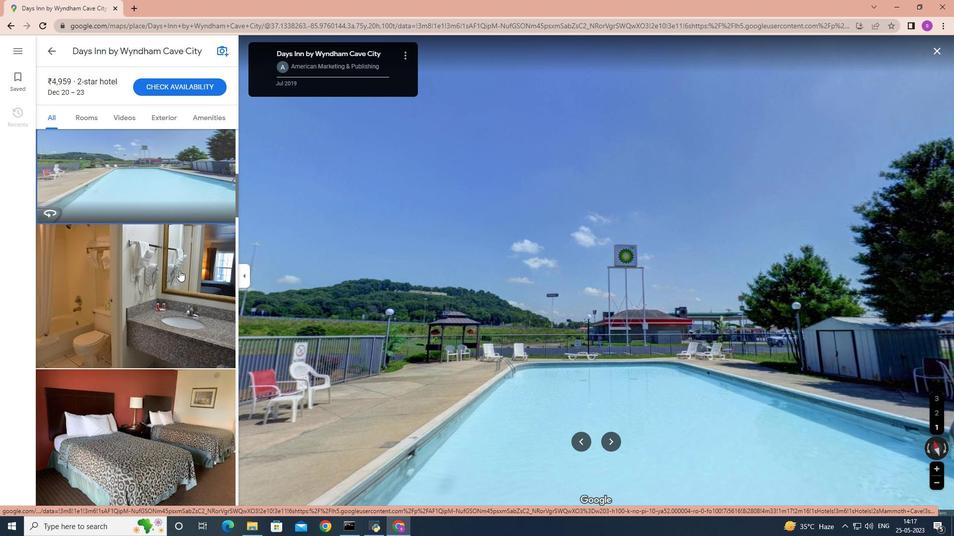 
Action: Mouse scrolled (179, 270) with delta (0, 0)
Screenshot: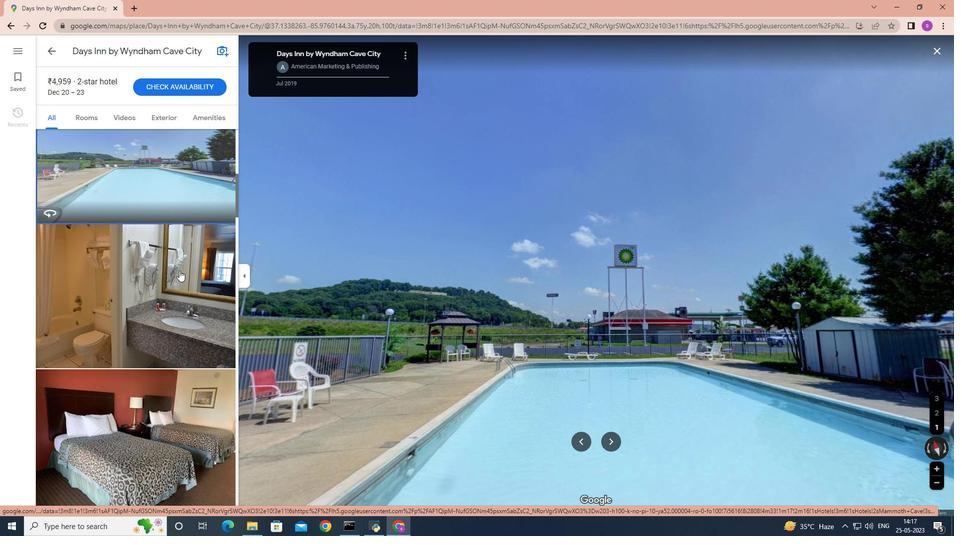 
Action: Mouse moved to (442, 376)
Screenshot: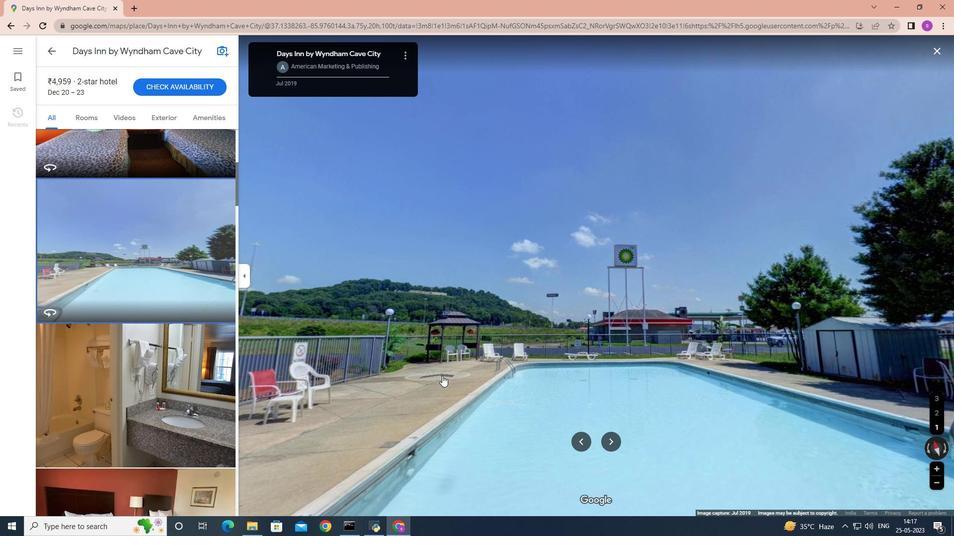 
Action: Mouse pressed left at (442, 376)
Screenshot: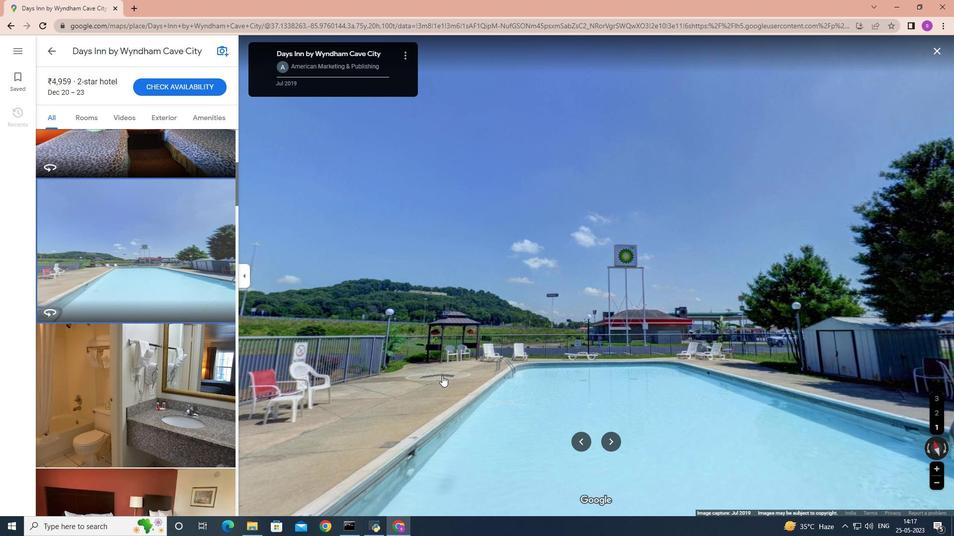
Action: Mouse moved to (576, 413)
Screenshot: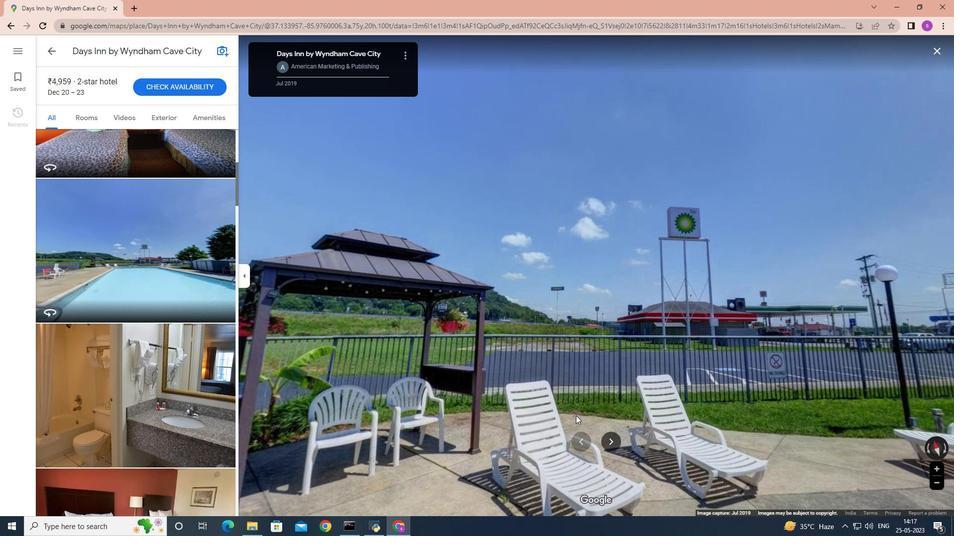 
Action: Mouse pressed left at (576, 413)
Screenshot: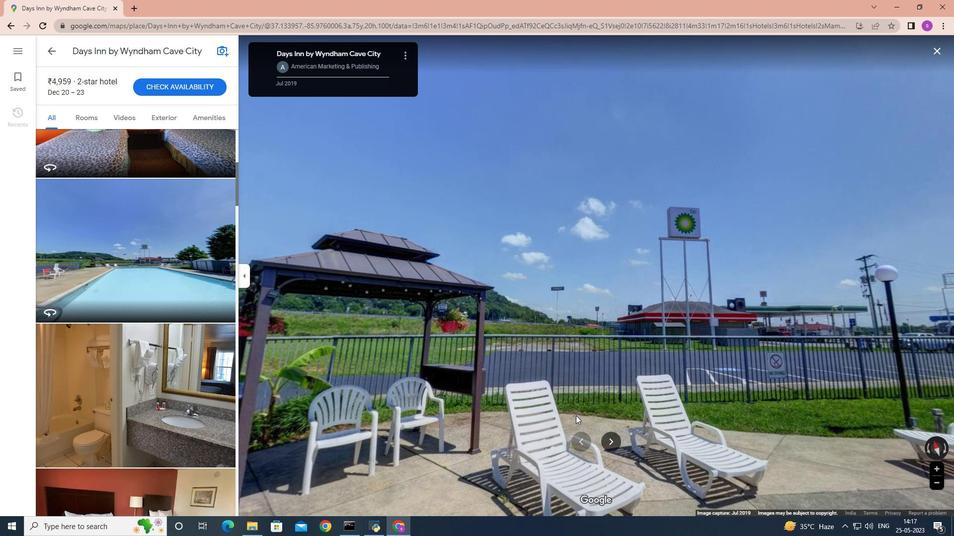 
Action: Mouse moved to (550, 316)
Screenshot: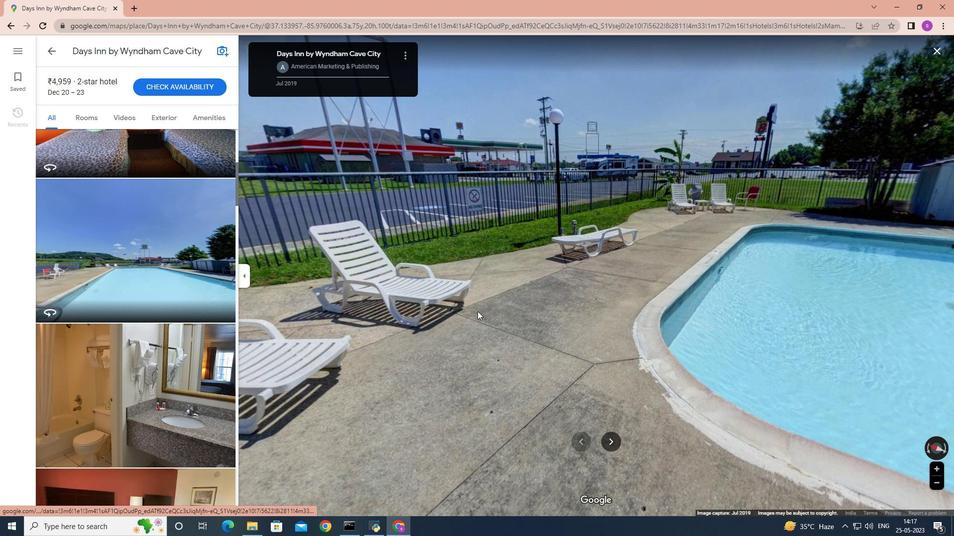 
Action: Mouse pressed left at (550, 316)
Screenshot: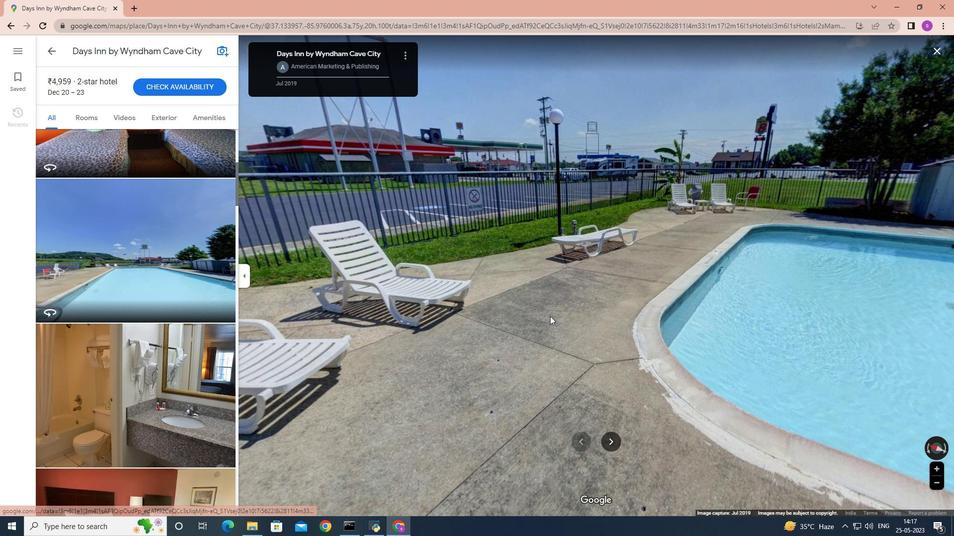 
Action: Mouse moved to (707, 419)
Screenshot: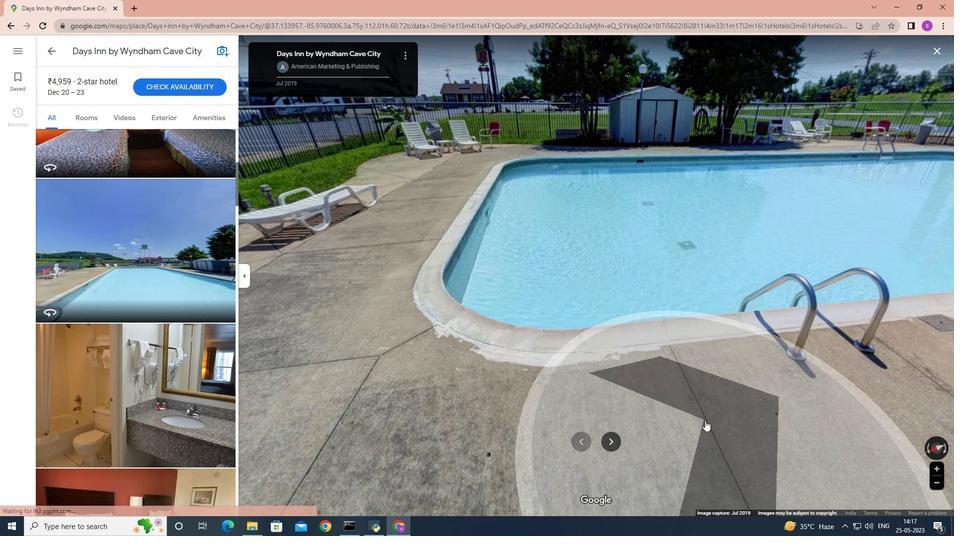 
Action: Mouse pressed left at (707, 419)
Screenshot: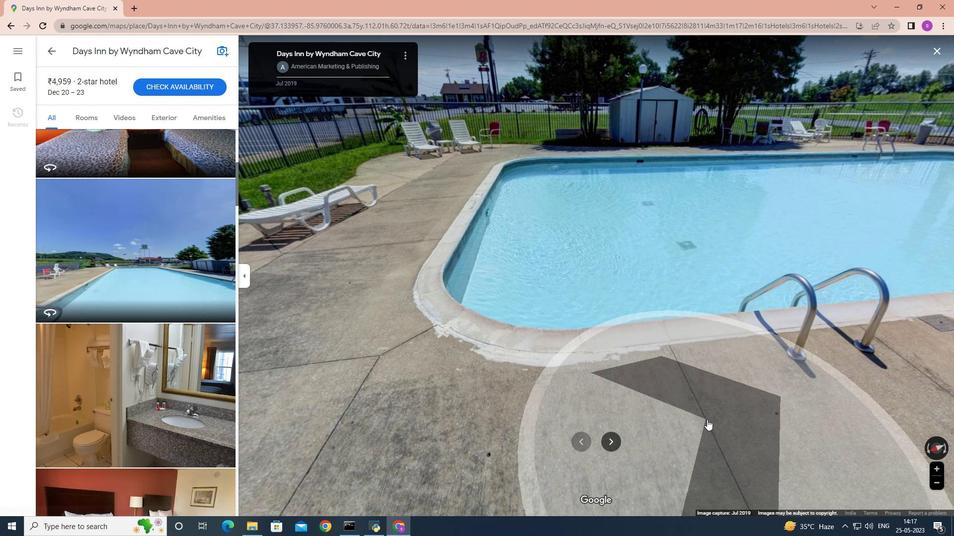 
Action: Mouse moved to (708, 278)
Screenshot: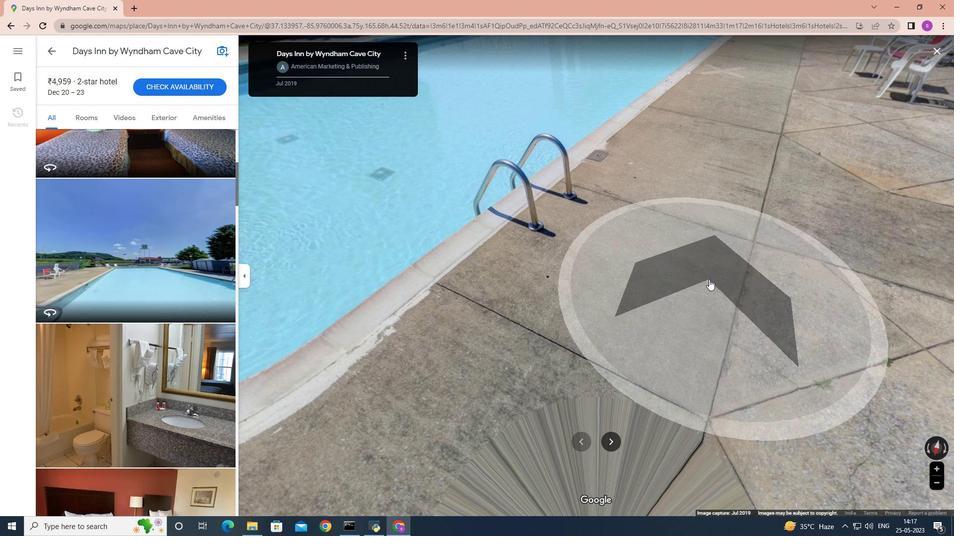 
Action: Mouse pressed left at (708, 278)
Screenshot: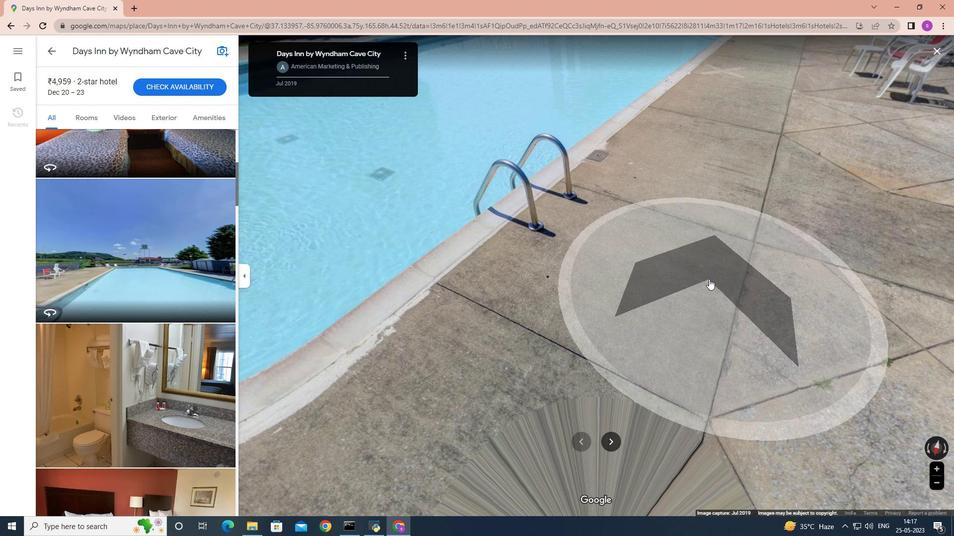 
Action: Mouse moved to (626, 312)
Screenshot: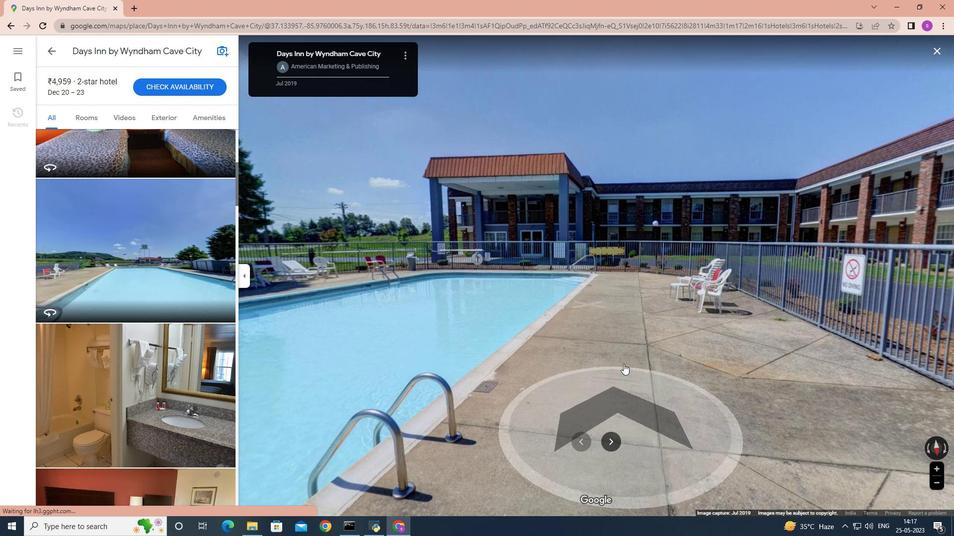 
Action: Mouse pressed left at (626, 312)
Screenshot: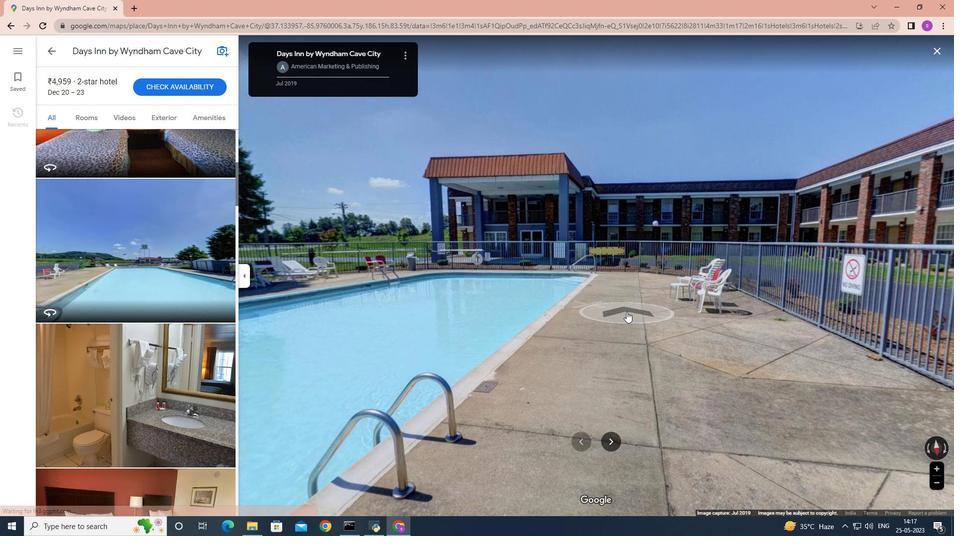 
Action: Mouse moved to (628, 385)
Screenshot: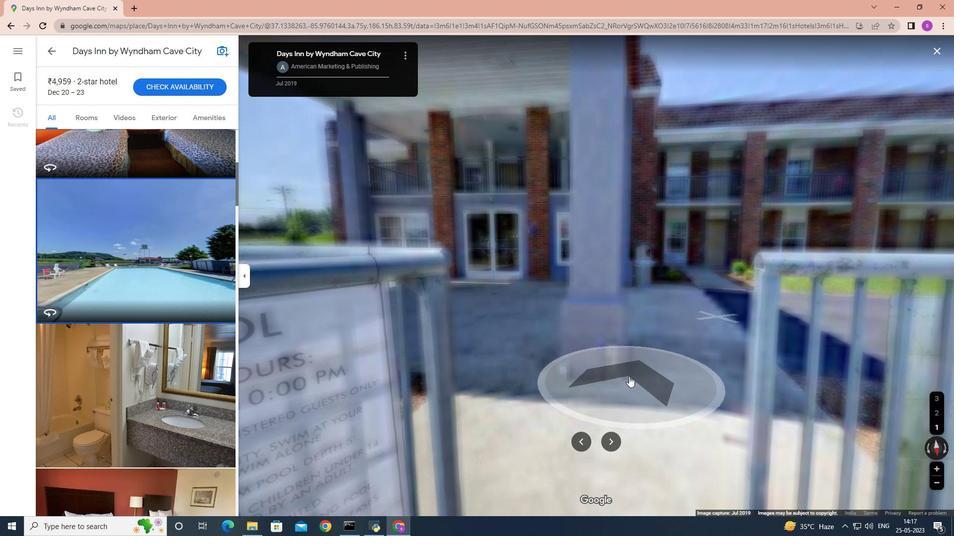 
Action: Mouse pressed left at (628, 385)
Screenshot: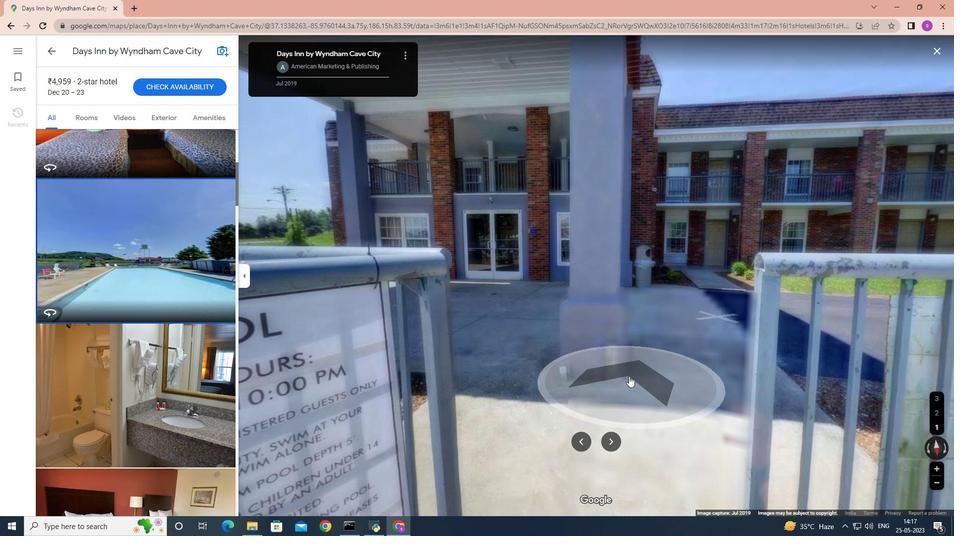 
Action: Mouse moved to (632, 202)
Screenshot: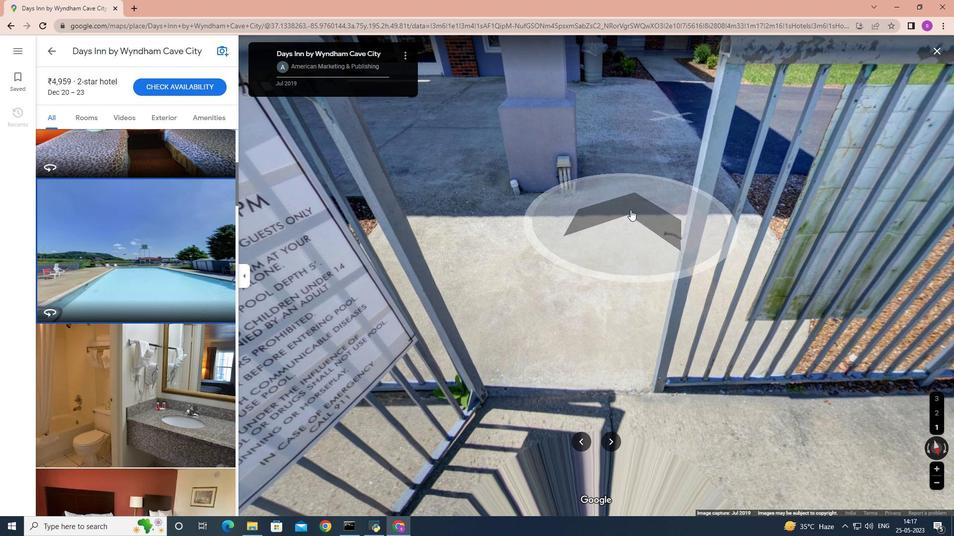 
Action: Mouse pressed left at (632, 202)
Screenshot: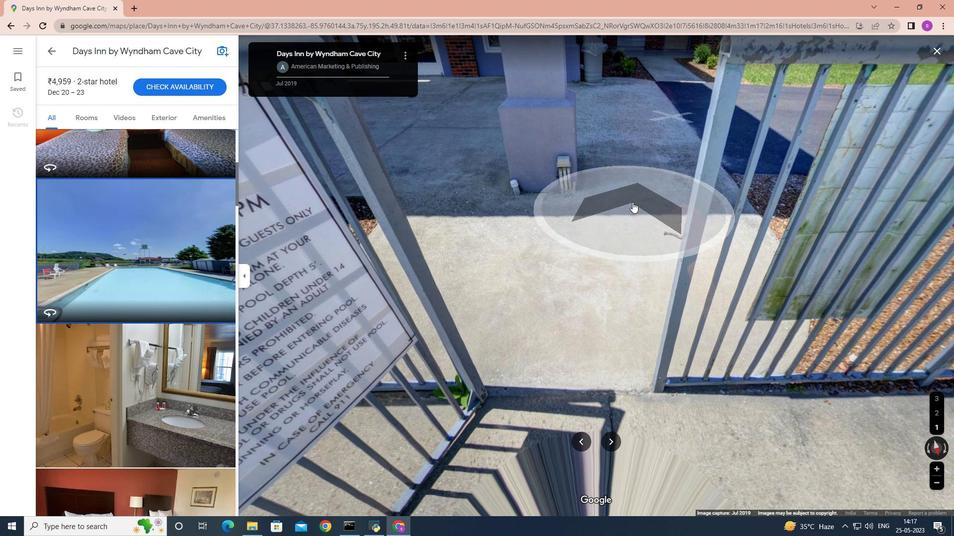 
Action: Mouse moved to (568, 268)
Screenshot: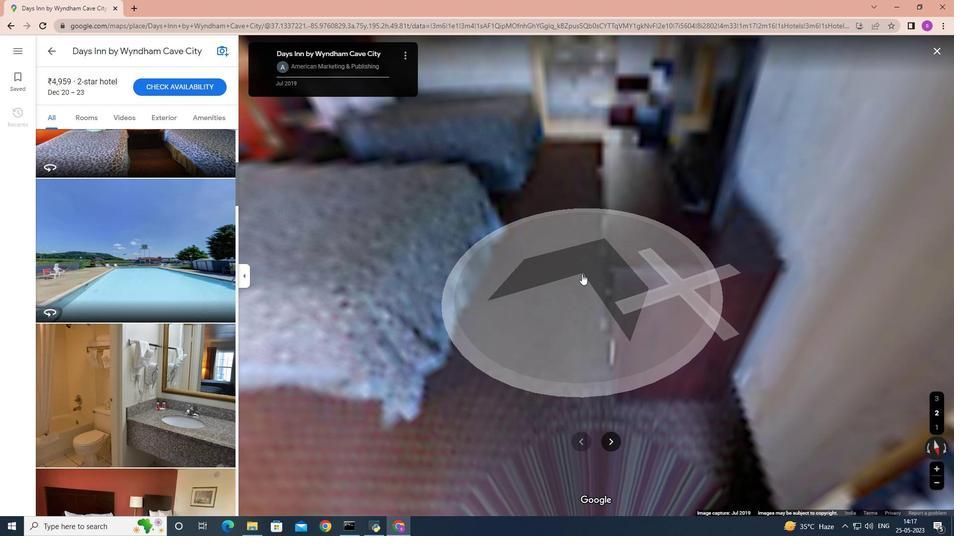 
Action: Mouse pressed left at (568, 268)
Screenshot: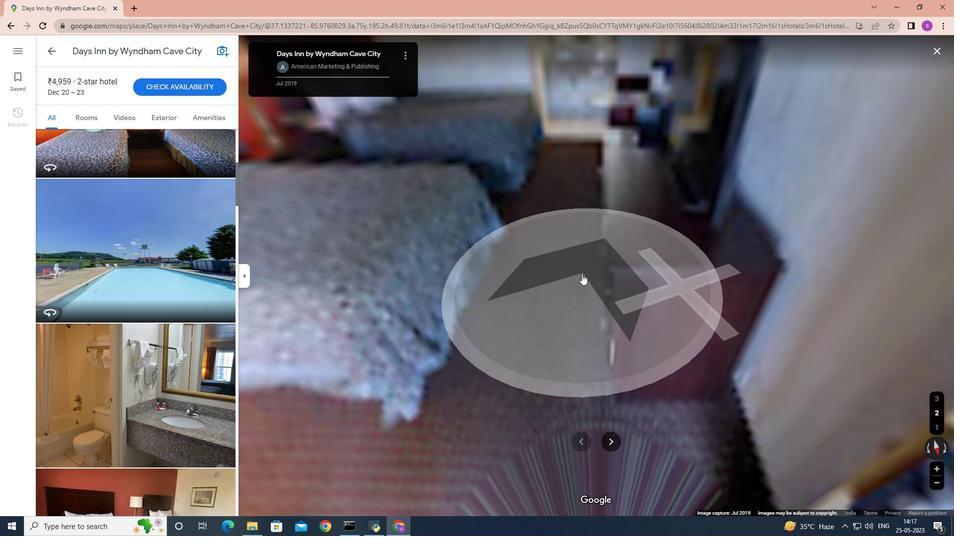 
Action: Mouse moved to (788, 264)
Screenshot: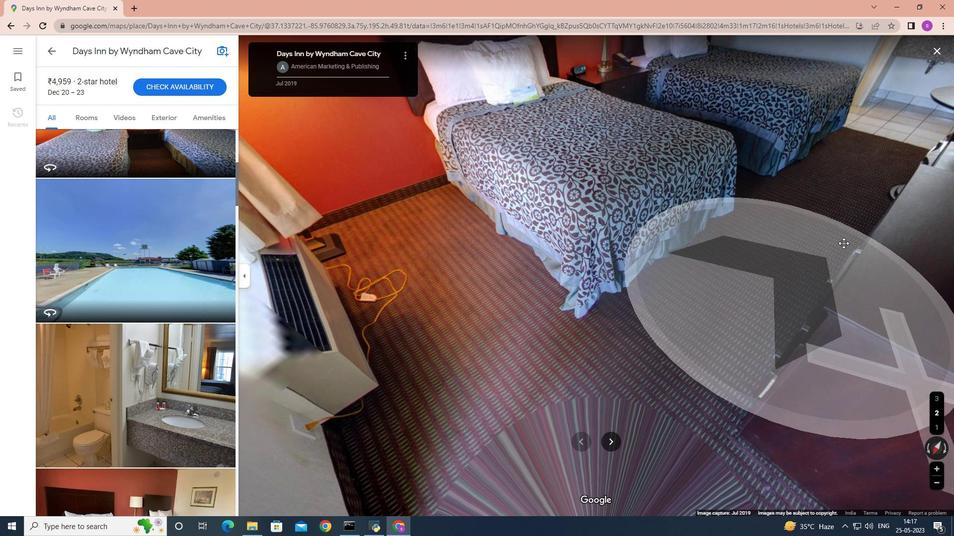 
Action: Mouse scrolled (788, 265) with delta (0, 0)
Screenshot: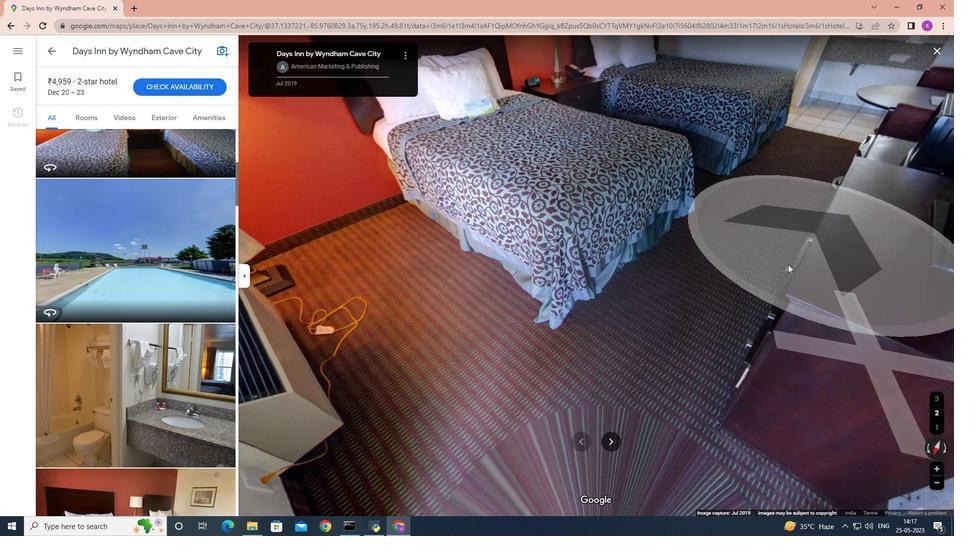 
Action: Mouse scrolled (788, 265) with delta (0, 0)
Screenshot: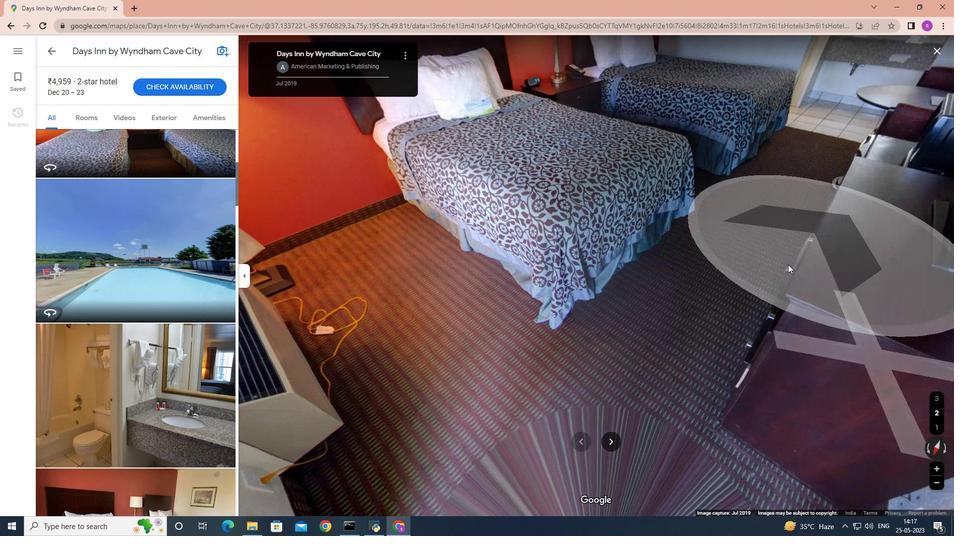 
Action: Mouse moved to (716, 279)
Screenshot: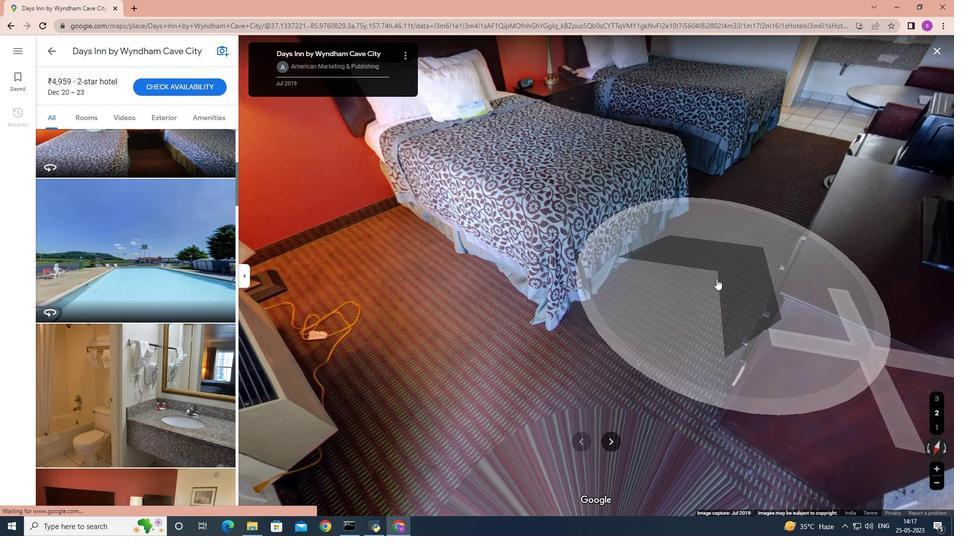 
Action: Mouse pressed left at (716, 279)
Screenshot: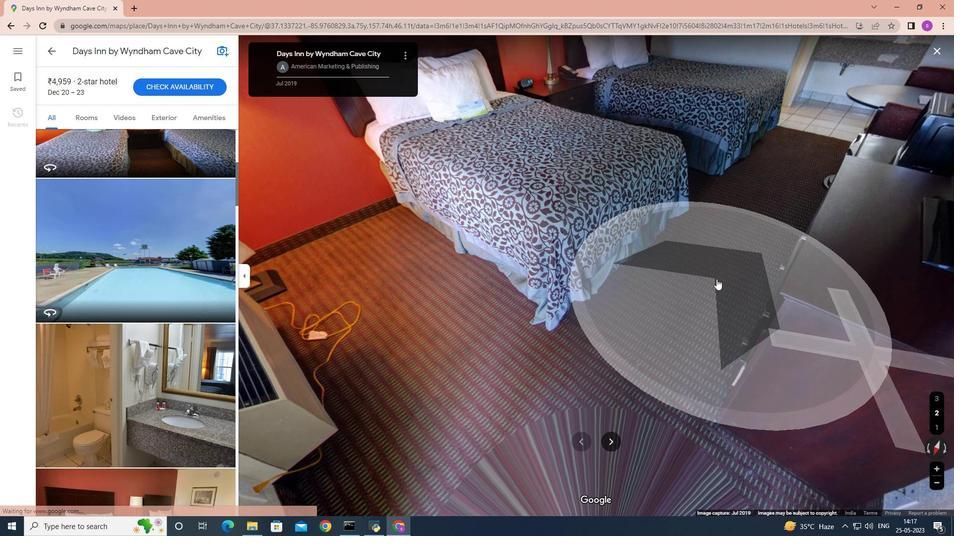 
Action: Mouse moved to (786, 328)
Screenshot: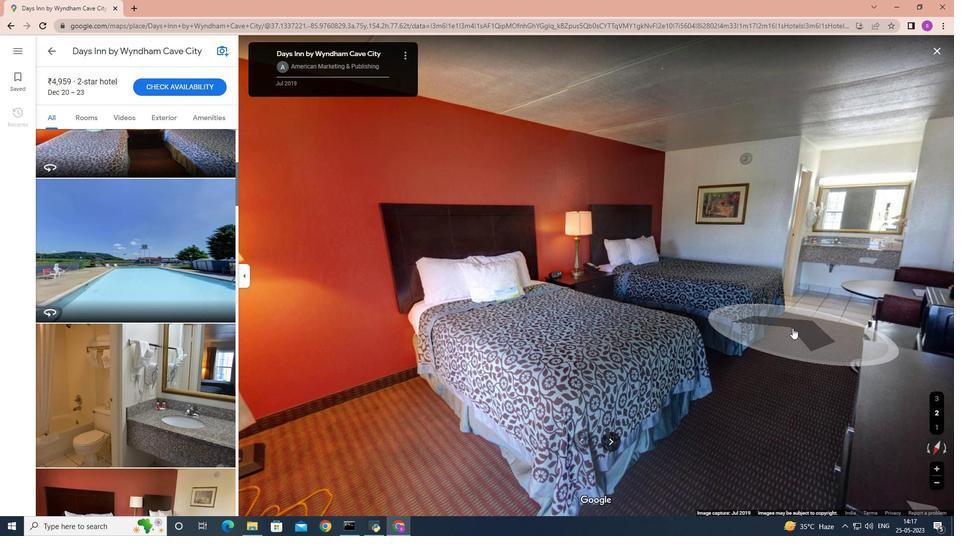 
Action: Mouse pressed left at (786, 328)
Screenshot: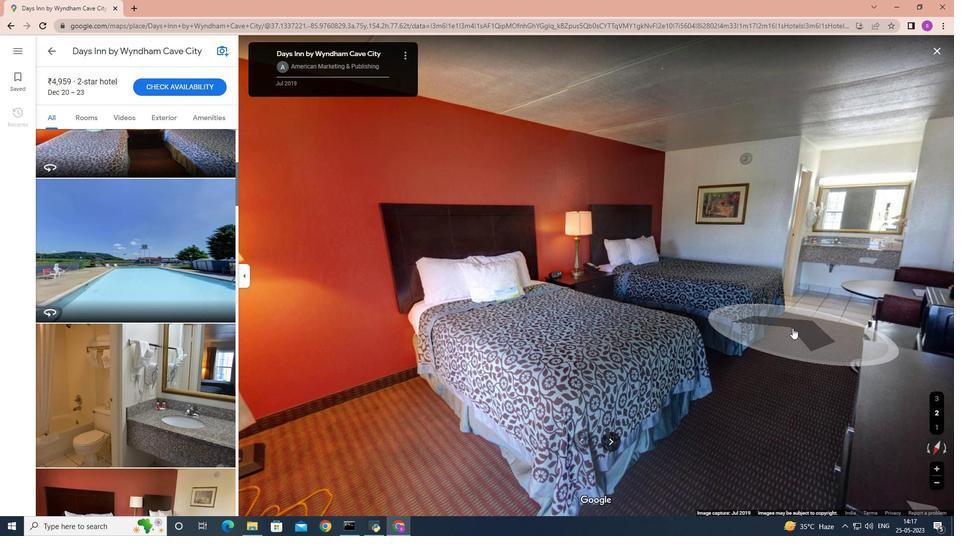 
Action: Mouse moved to (645, 261)
Screenshot: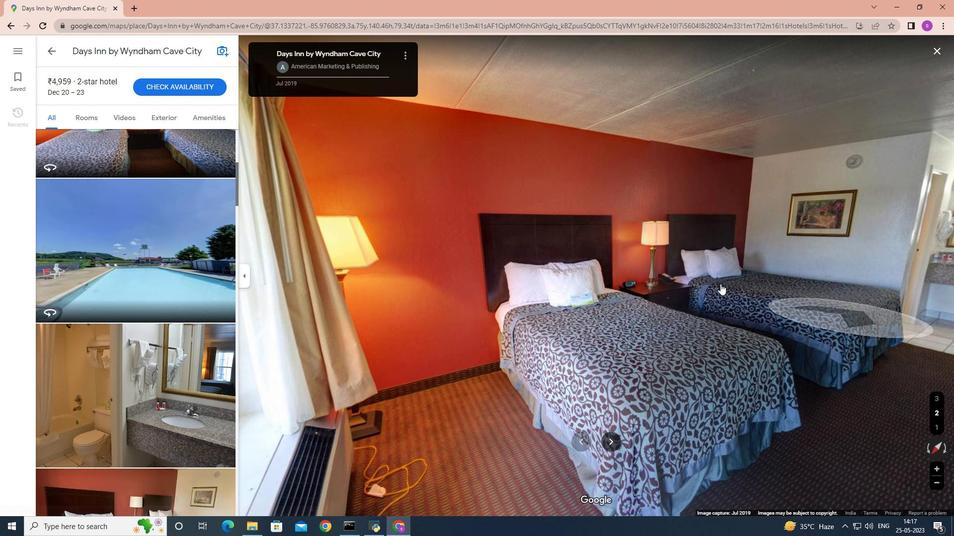 
Action: Mouse pressed left at (645, 261)
Screenshot: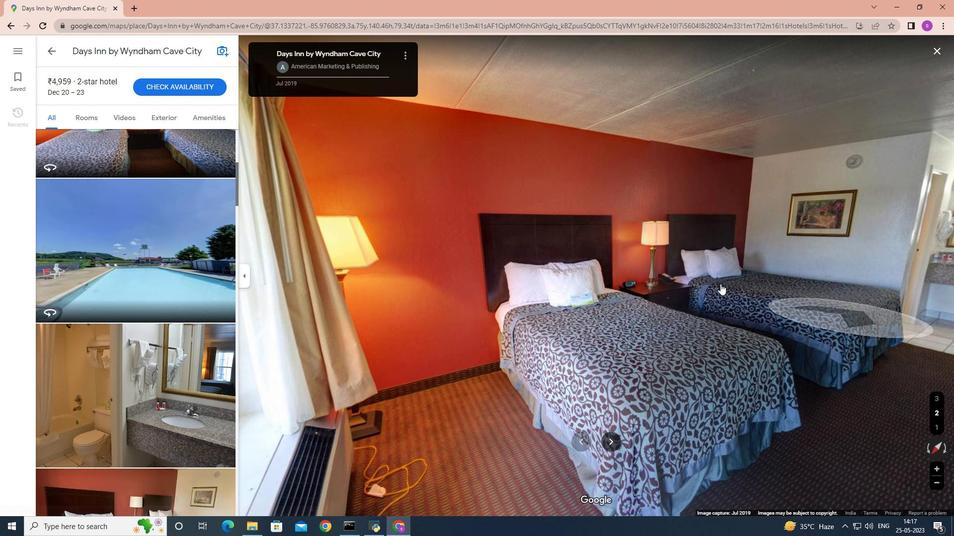 
Action: Mouse moved to (751, 272)
Screenshot: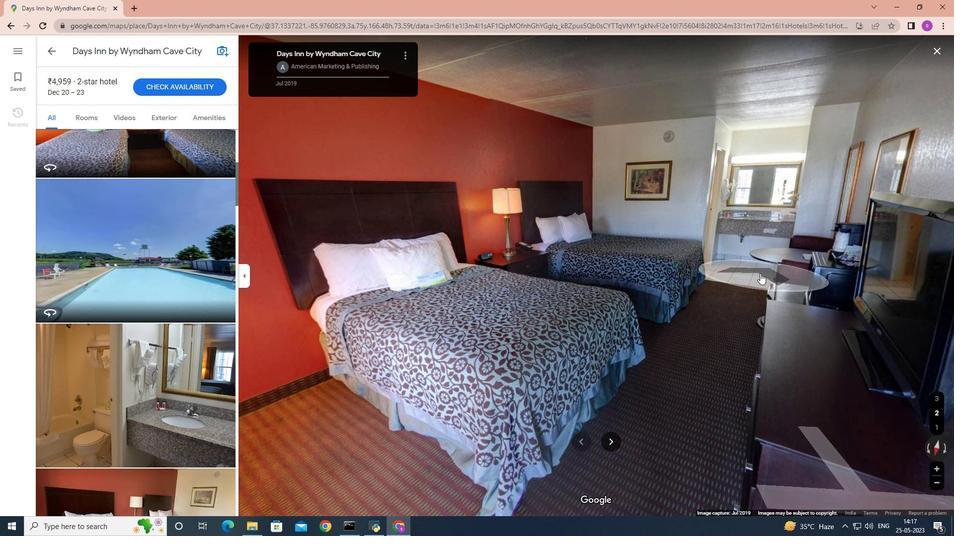 
Action: Mouse pressed left at (751, 272)
Screenshot: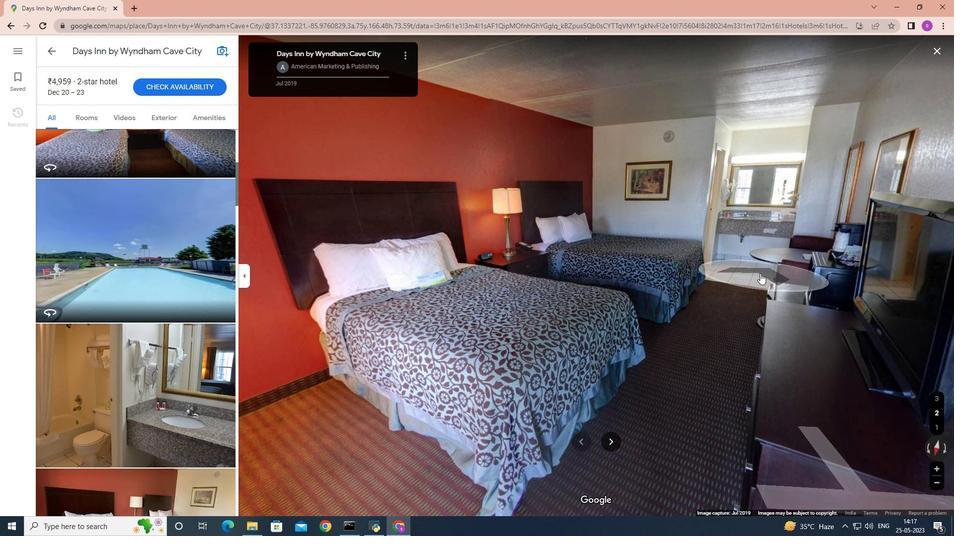 
Action: Mouse moved to (642, 278)
Screenshot: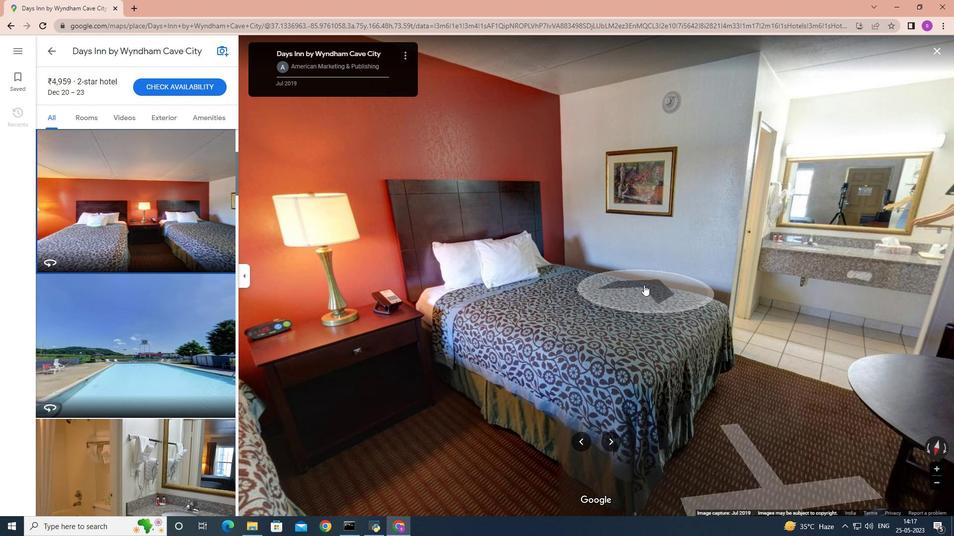 
Action: Mouse pressed left at (642, 278)
Screenshot: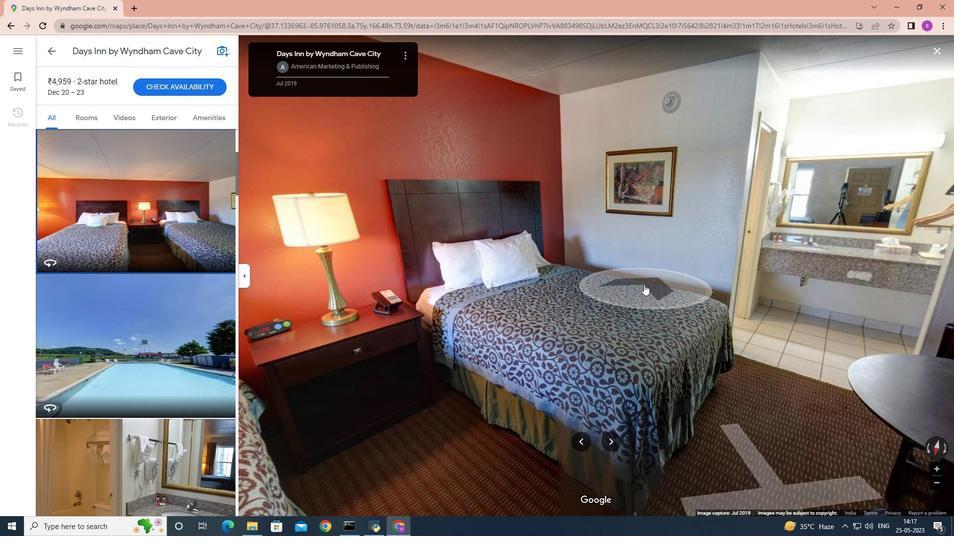 
Action: Mouse moved to (774, 351)
Screenshot: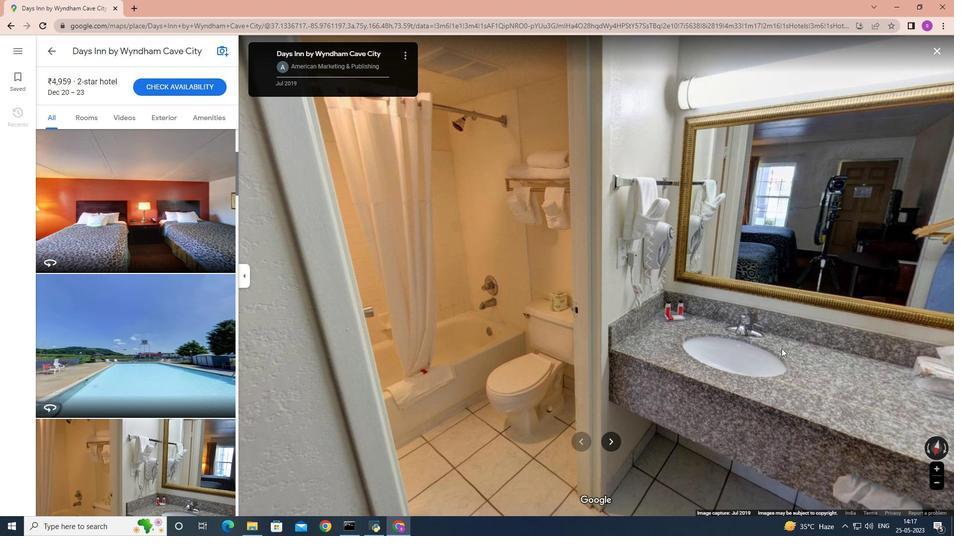 
Action: Mouse pressed left at (780, 349)
Screenshot: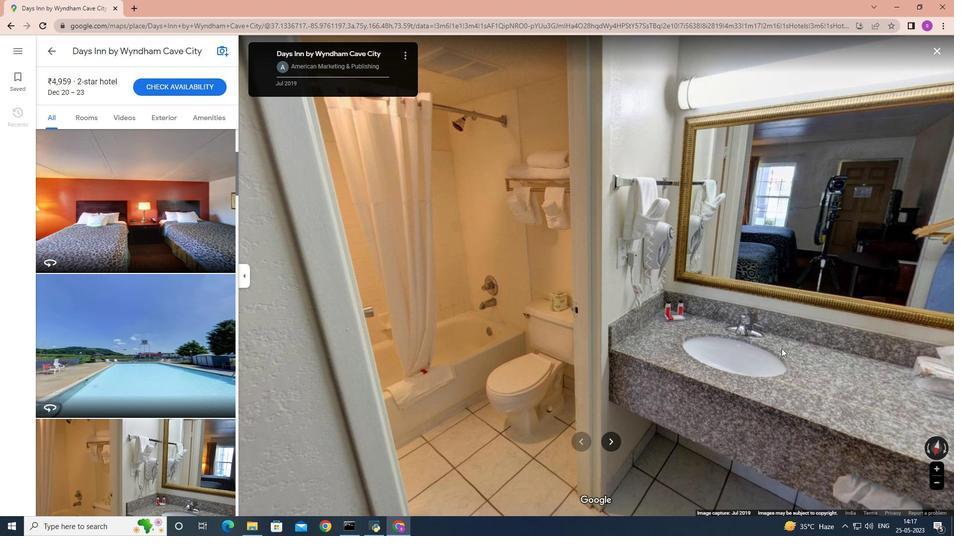 
Action: Mouse moved to (744, 283)
Screenshot: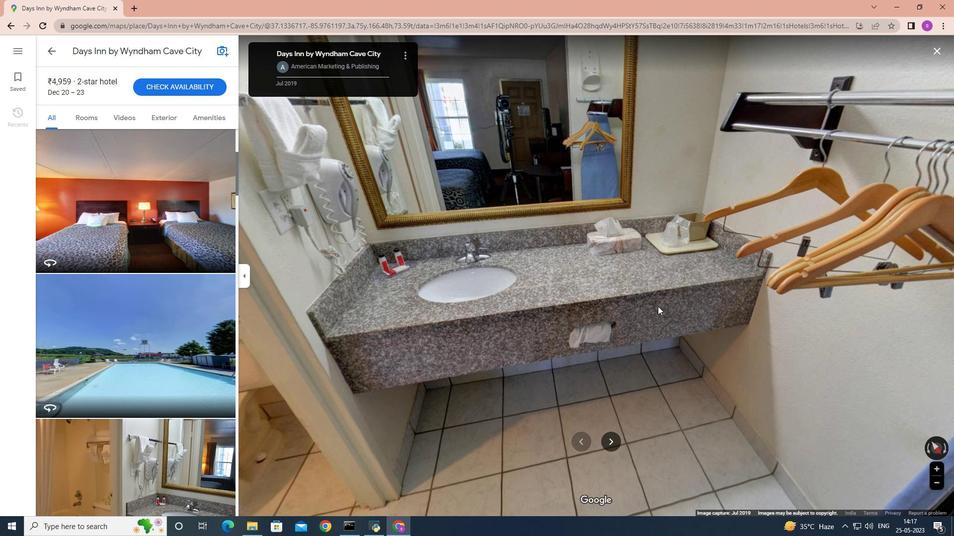 
Action: Mouse pressed left at (744, 283)
Screenshot: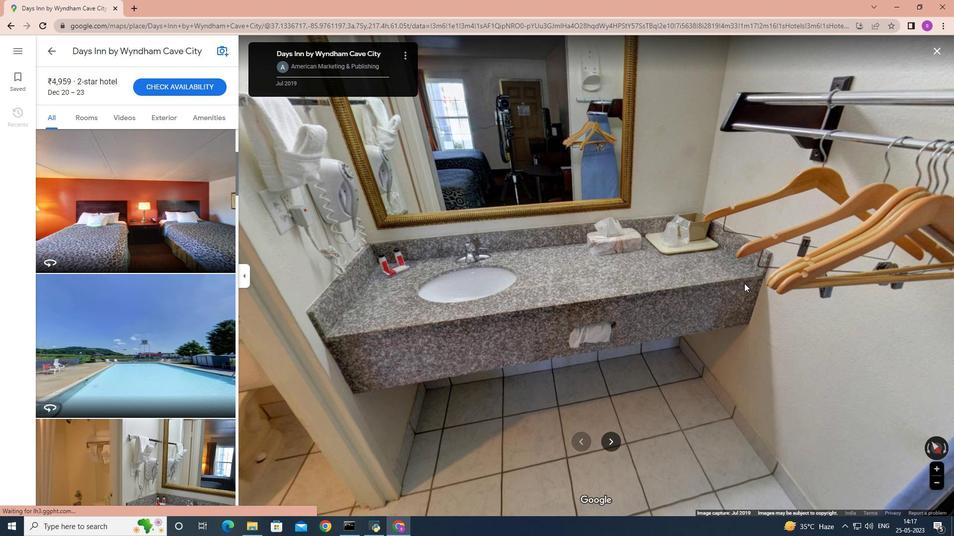 
Action: Mouse moved to (843, 309)
Screenshot: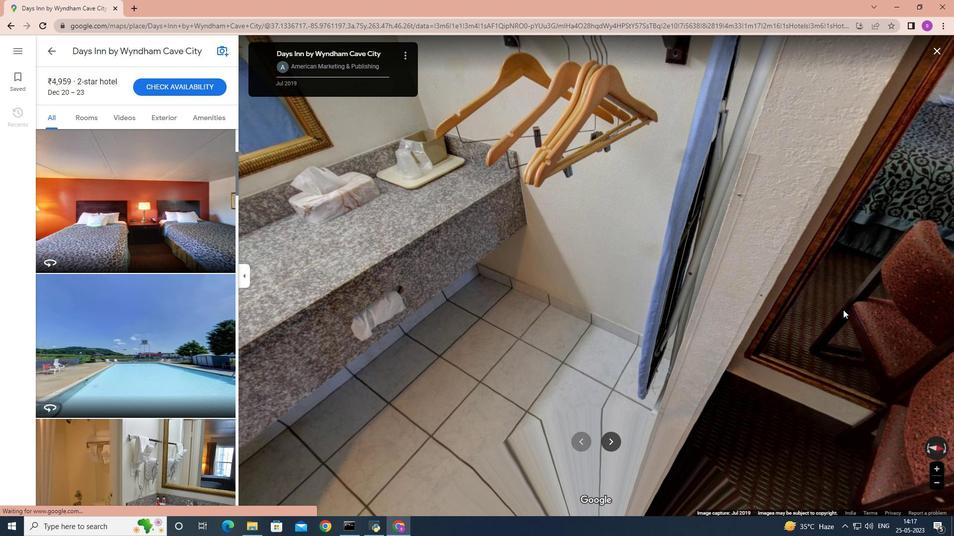 
Action: Mouse pressed left at (843, 309)
Screenshot: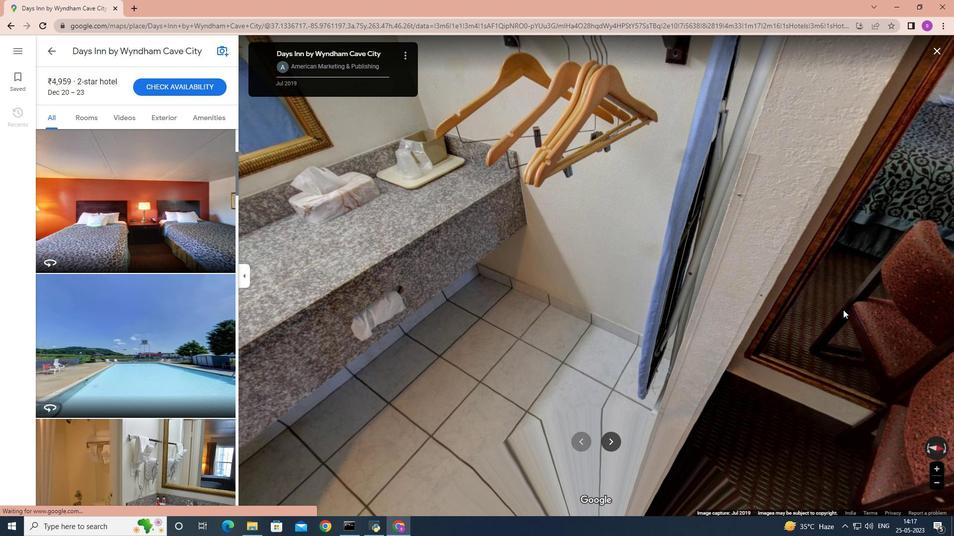
Action: Mouse moved to (888, 249)
Screenshot: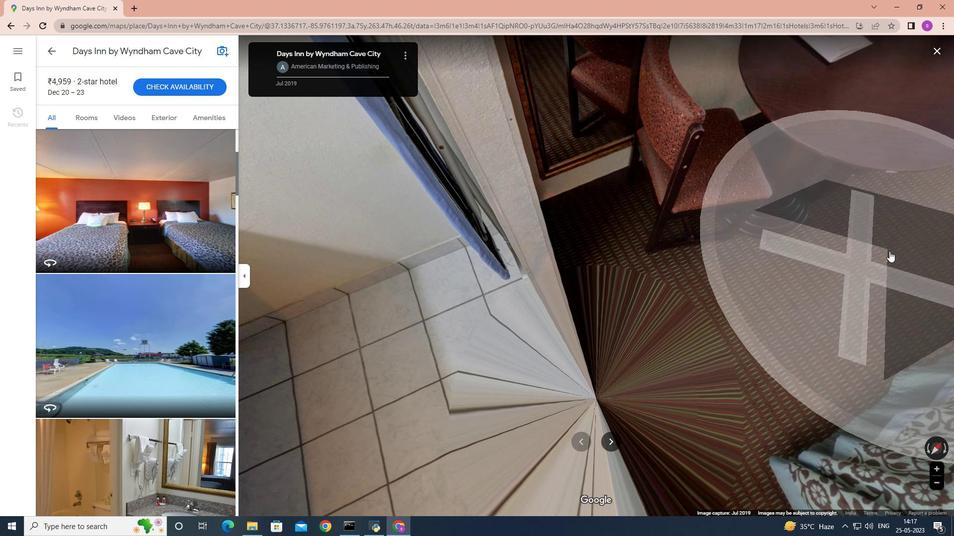 
Action: Mouse pressed left at (888, 249)
Screenshot: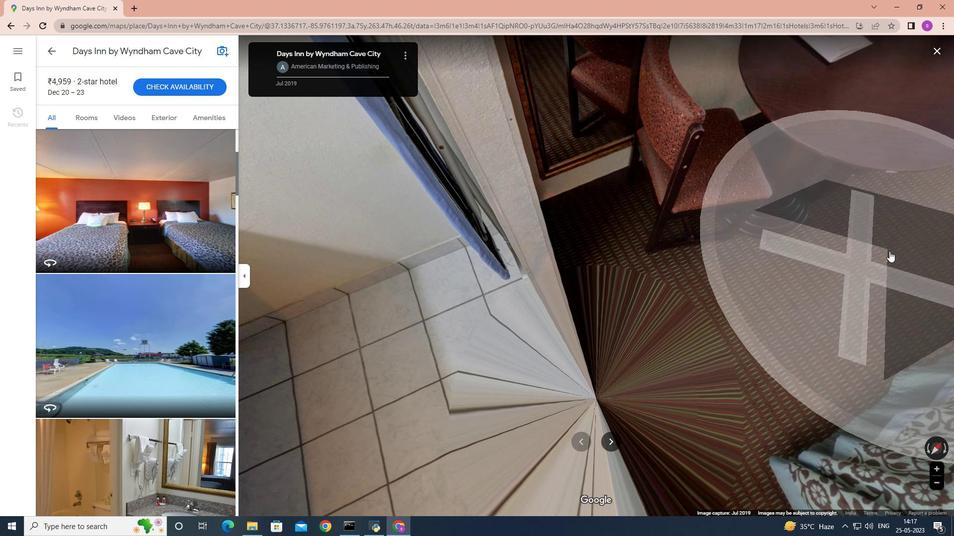 
Action: Mouse moved to (824, 217)
Screenshot: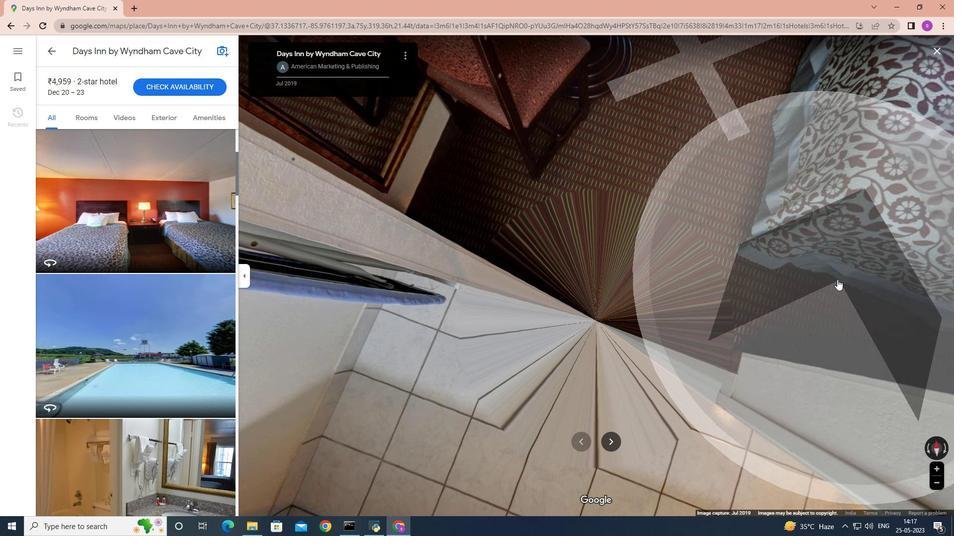 
Action: Mouse pressed left at (836, 279)
Screenshot: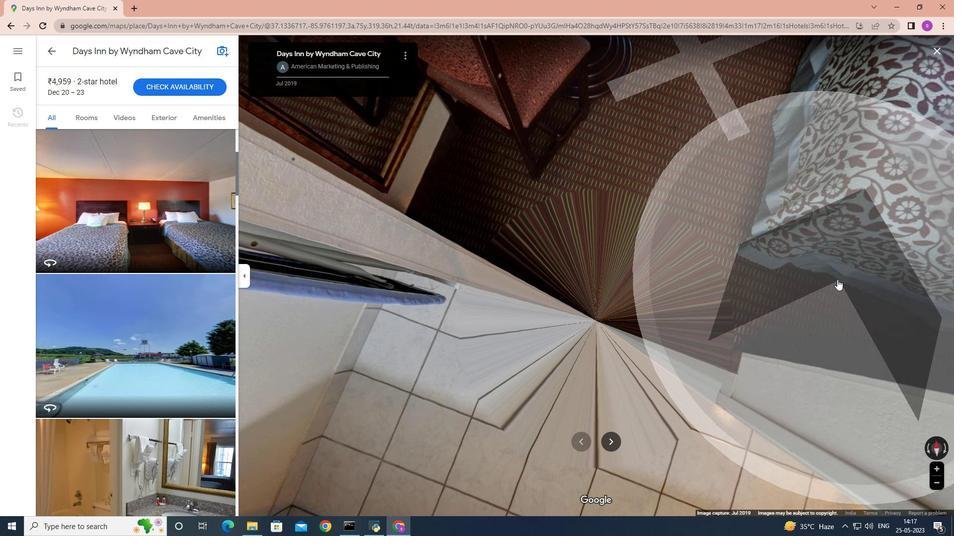 
Action: Mouse moved to (750, 190)
Screenshot: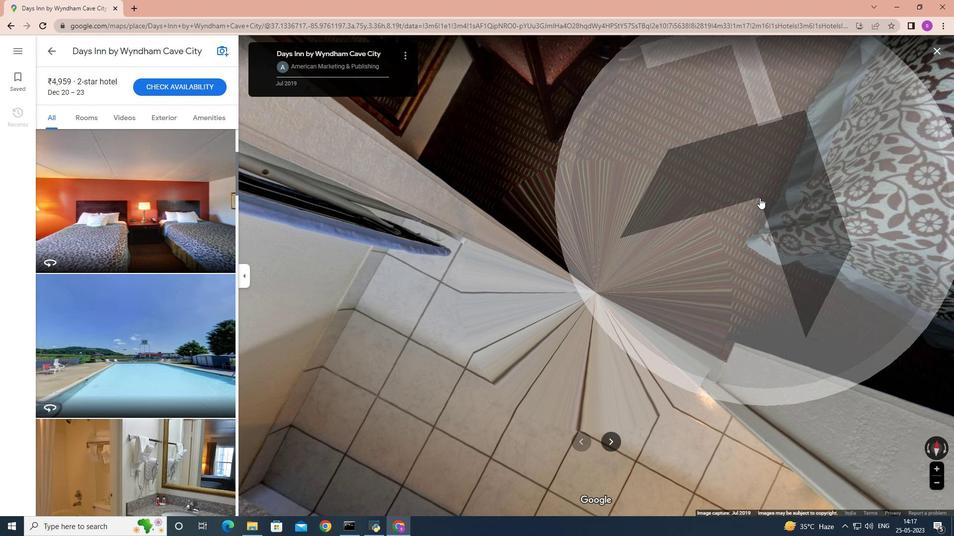 
Action: Mouse scrolled (750, 190) with delta (0, 0)
Screenshot: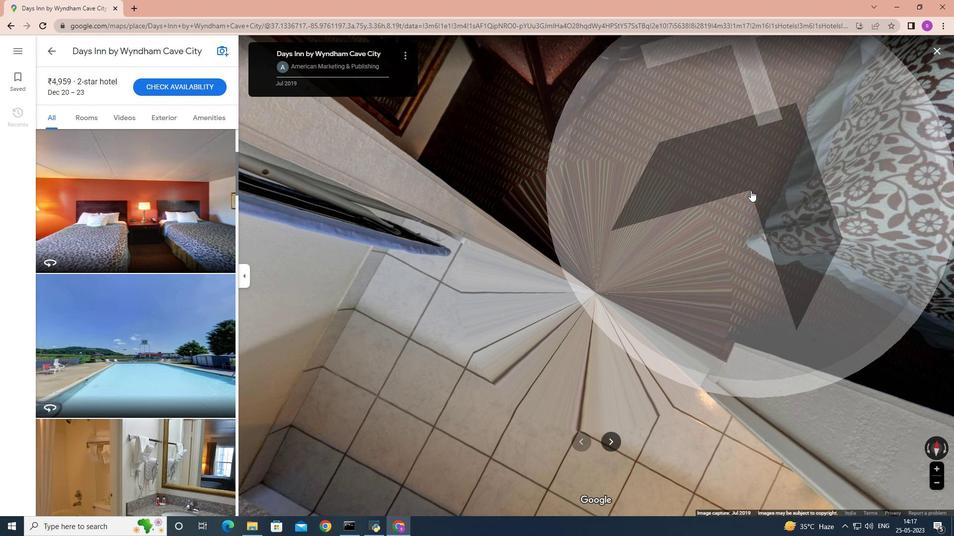 
Action: Mouse scrolled (750, 190) with delta (0, 0)
Screenshot: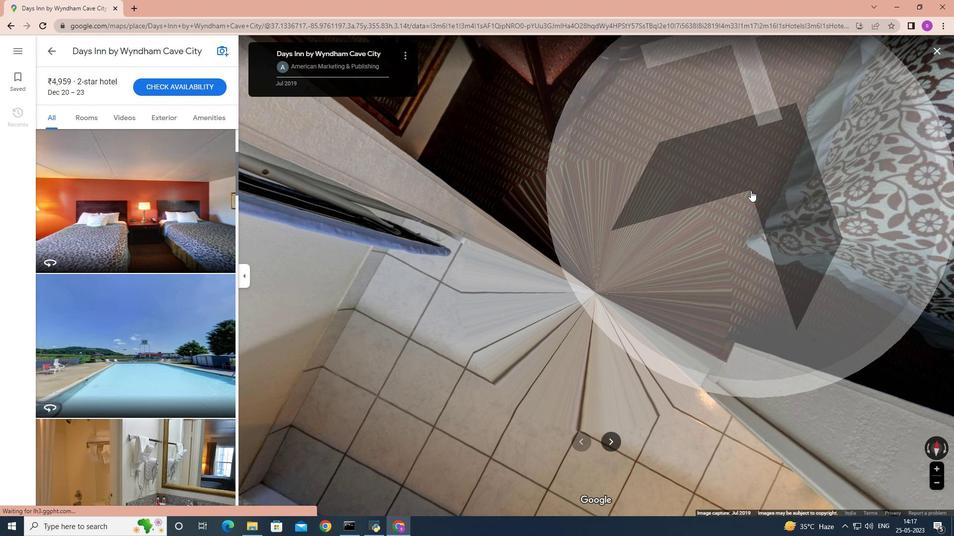 
Action: Mouse moved to (742, 207)
Screenshot: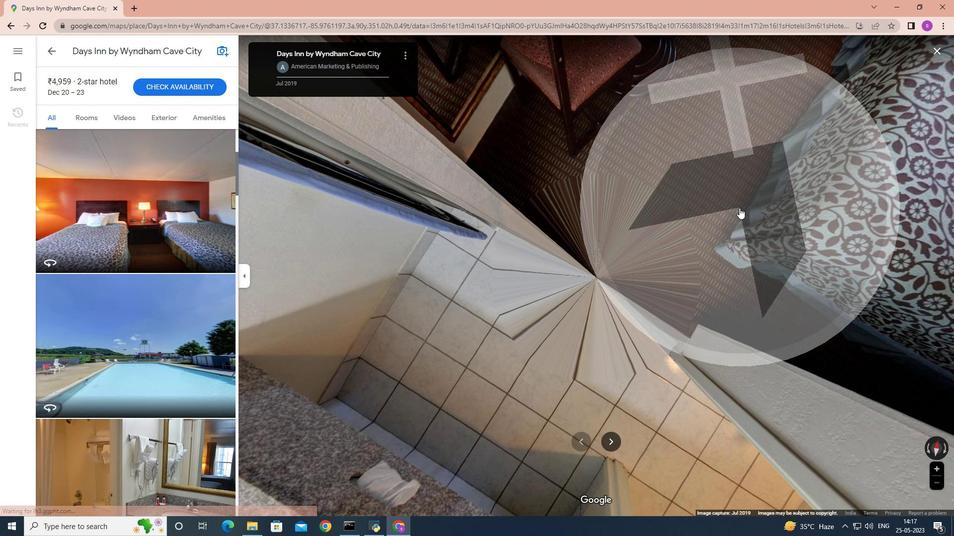 
Action: Mouse pressed left at (739, 208)
Screenshot: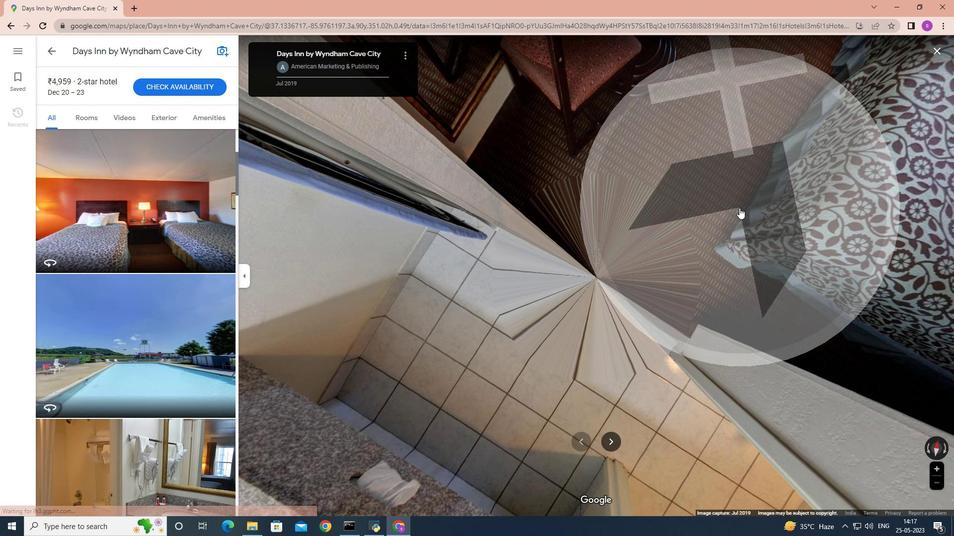 
Action: Mouse moved to (761, 273)
Screenshot: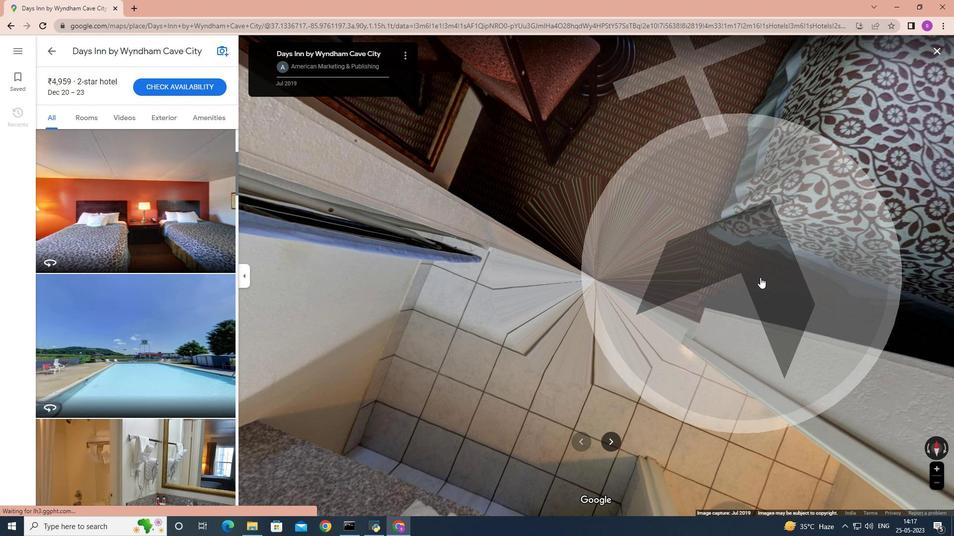 
Action: Mouse pressed left at (761, 273)
Screenshot: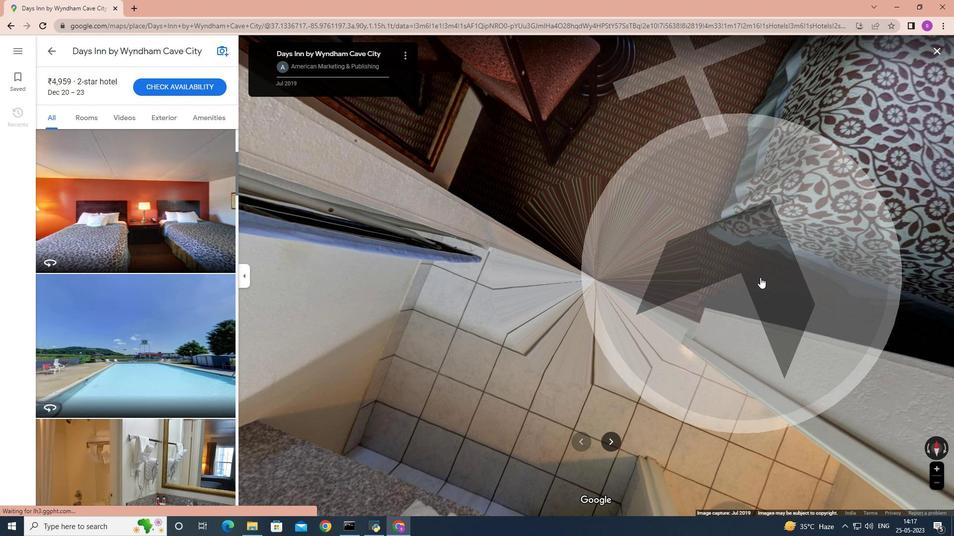 
Action: Mouse moved to (670, 151)
Screenshot: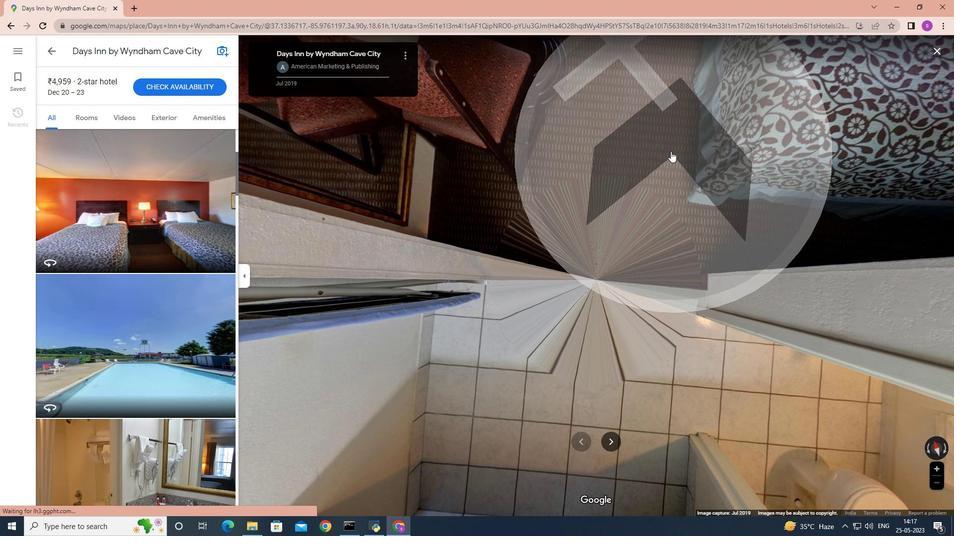 
Action: Mouse scrolled (670, 150) with delta (0, 0)
Screenshot: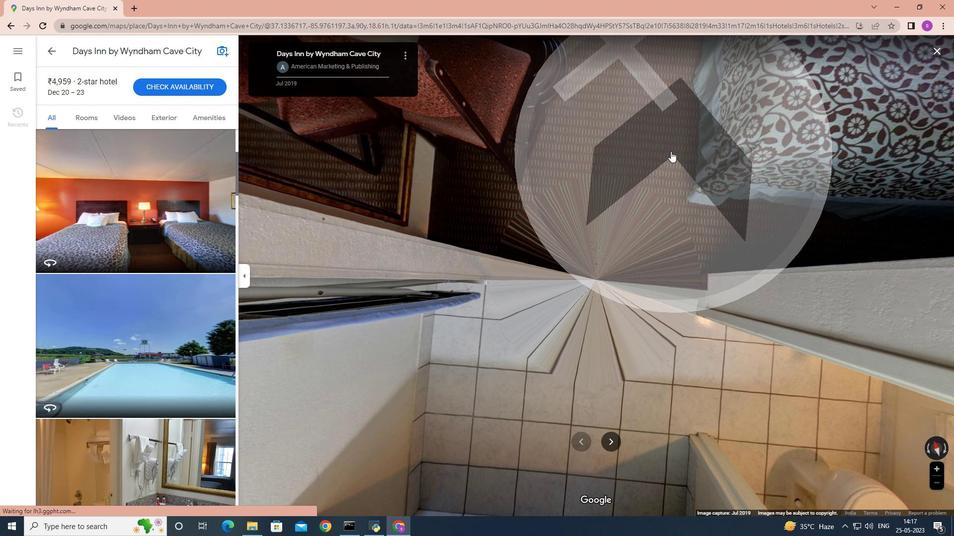 
Action: Mouse scrolled (670, 150) with delta (0, 0)
Screenshot: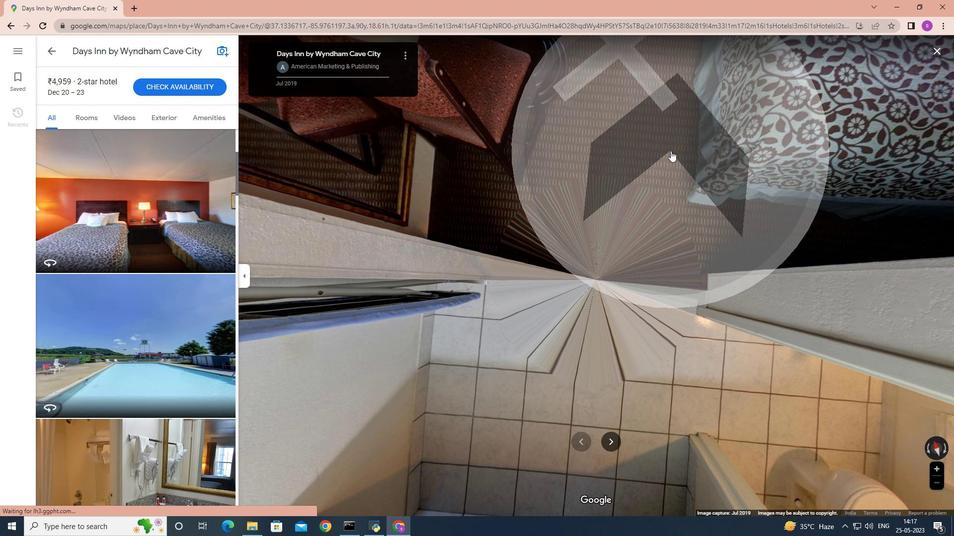 
Action: Mouse scrolled (670, 150) with delta (0, 0)
Screenshot: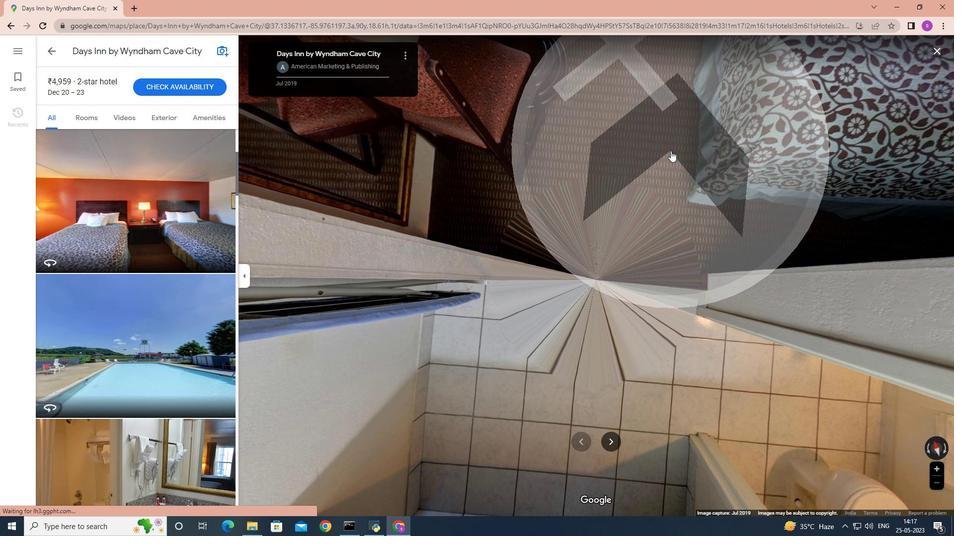 
Action: Mouse moved to (643, 235)
Screenshot: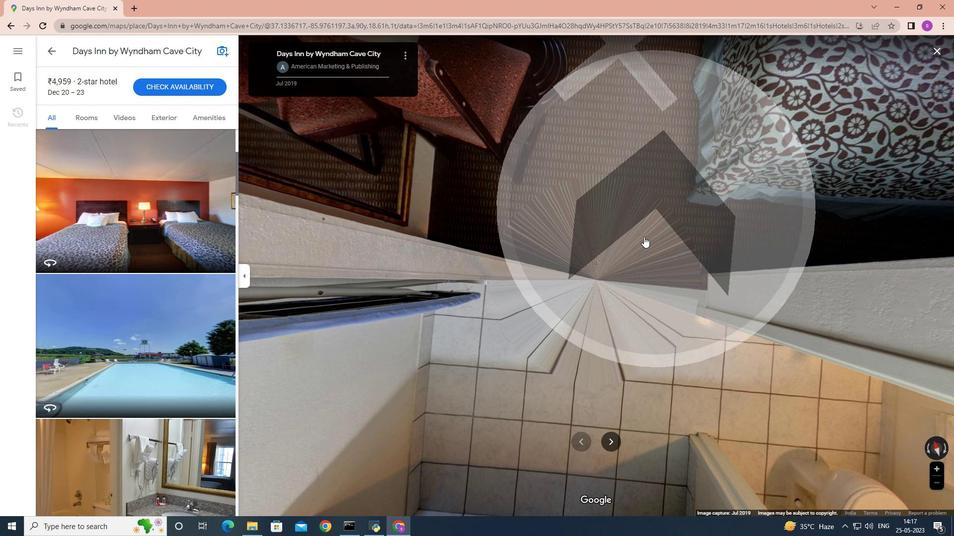 
Action: Mouse pressed left at (643, 235)
Screenshot: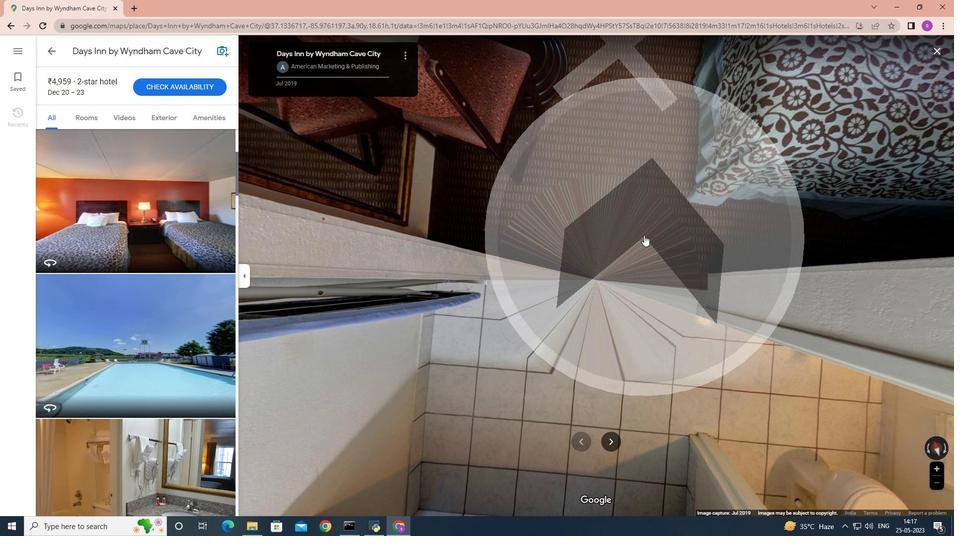 
Action: Mouse moved to (655, 138)
Screenshot: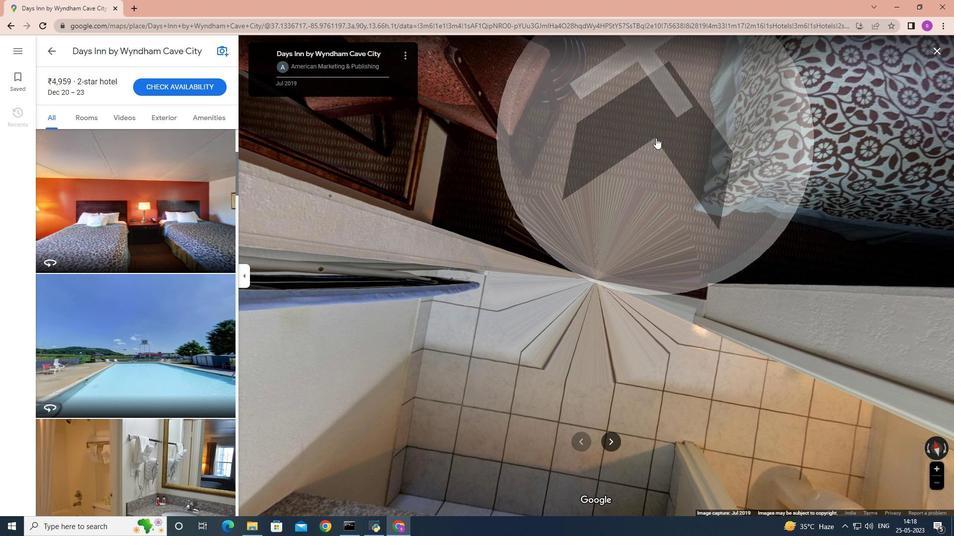 
Action: Mouse pressed left at (655, 138)
Screenshot: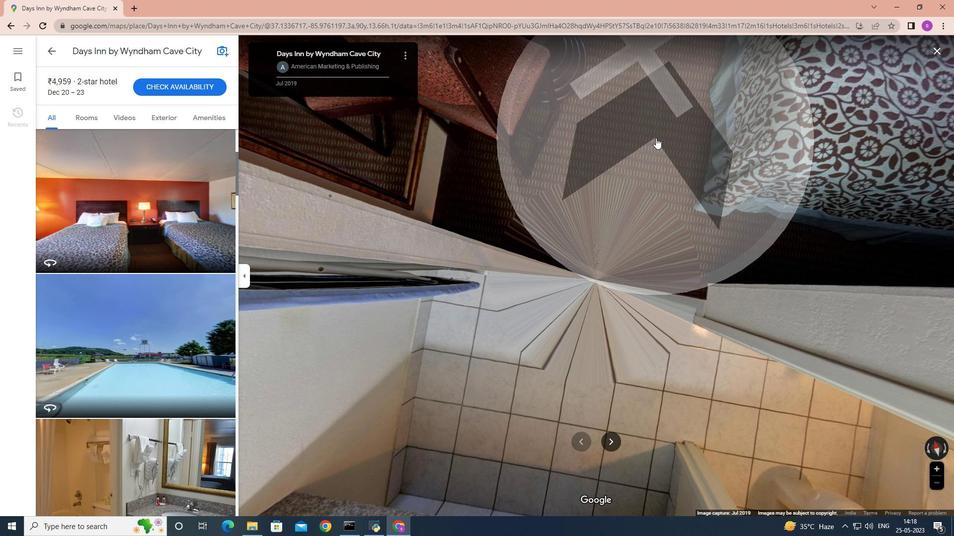 
Action: Mouse moved to (658, 156)
Screenshot: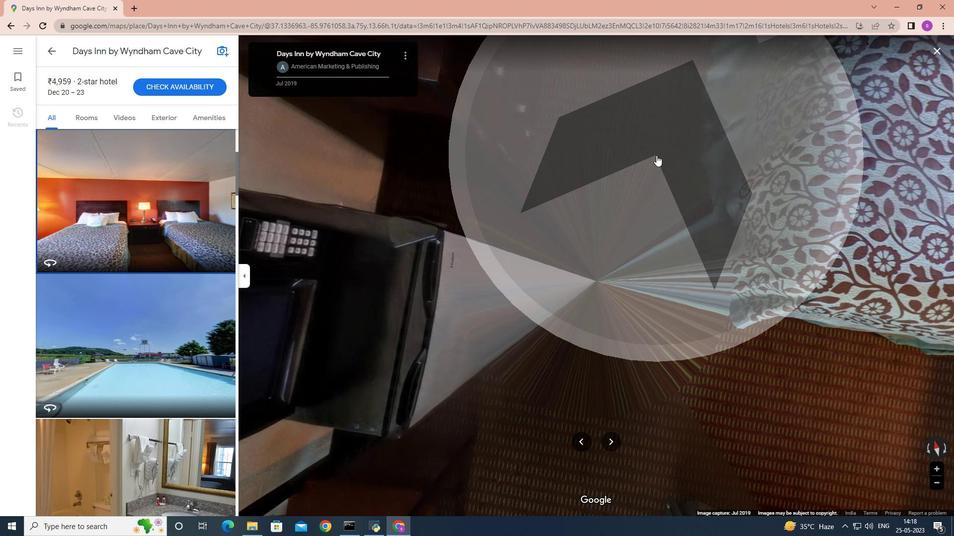 
Action: Mouse pressed left at (658, 156)
Screenshot: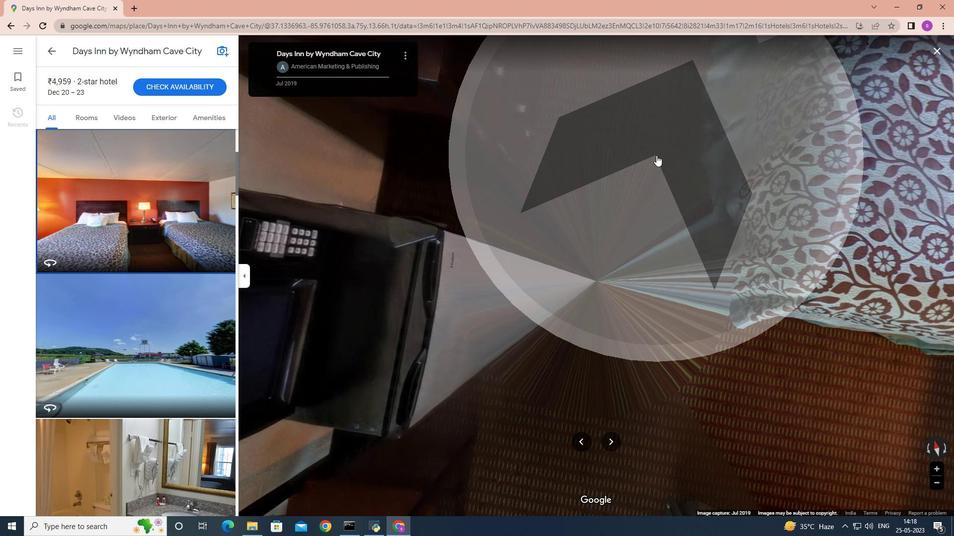 
Action: Mouse moved to (648, 147)
Screenshot: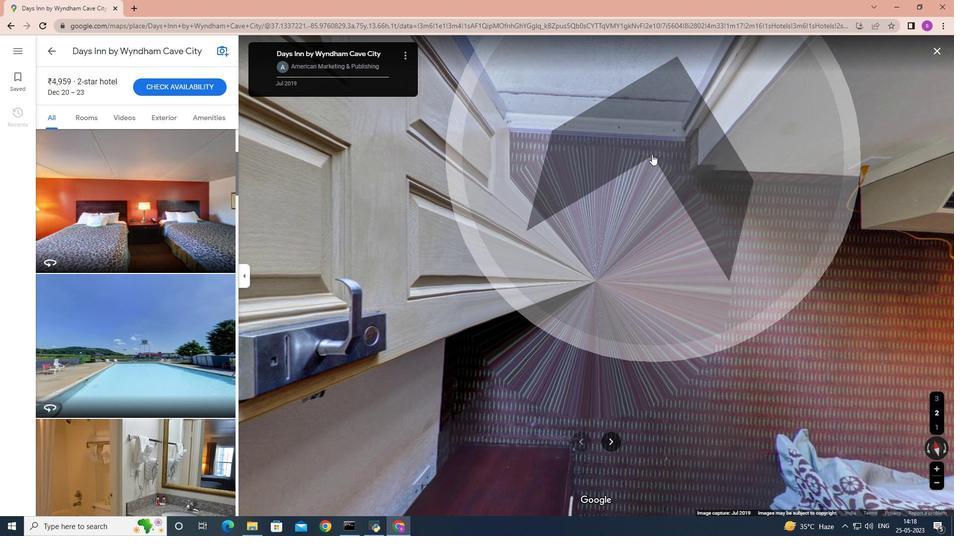 
Action: Mouse pressed left at (648, 147)
Screenshot: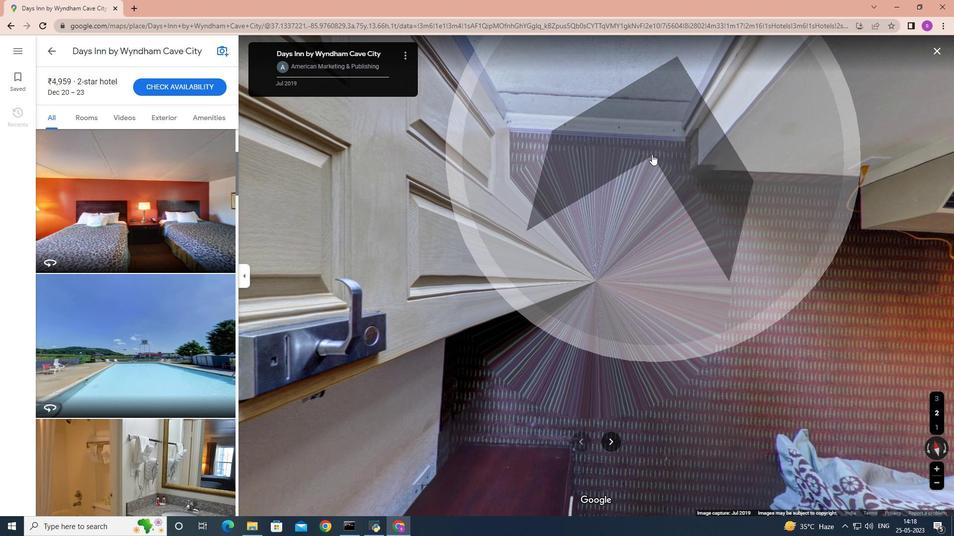 
Action: Mouse moved to (634, 182)
Screenshot: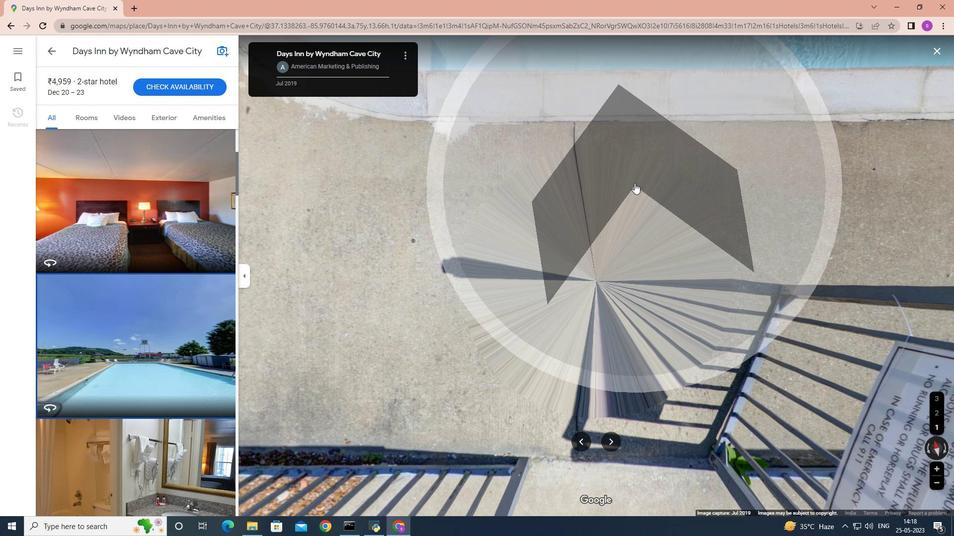 
Action: Mouse pressed left at (634, 182)
Screenshot: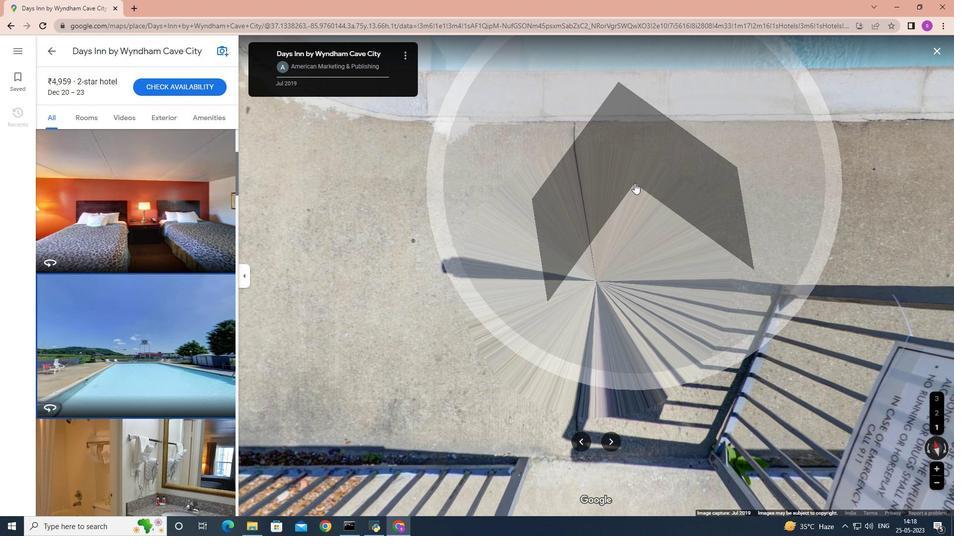
Action: Mouse moved to (634, 182)
Screenshot: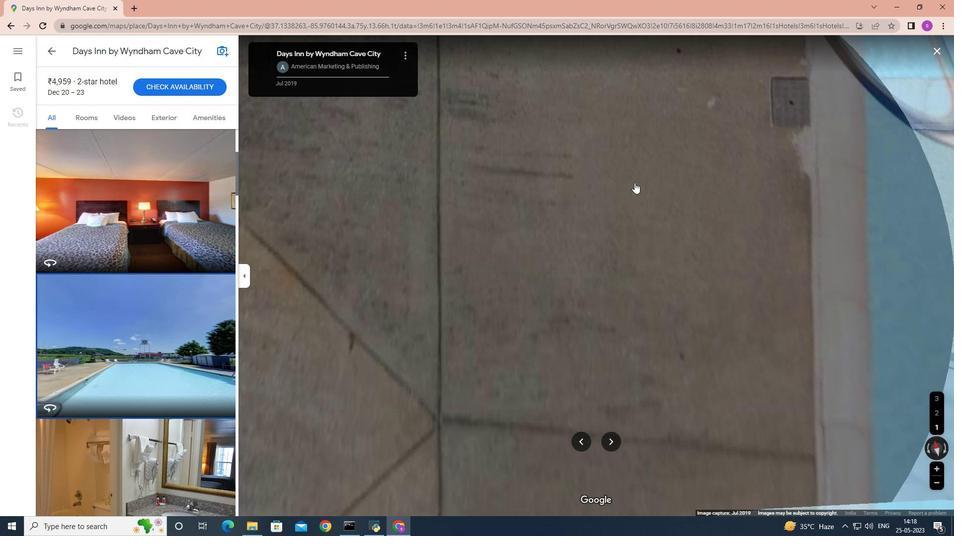 
Action: Mouse pressed left at (634, 182)
Screenshot: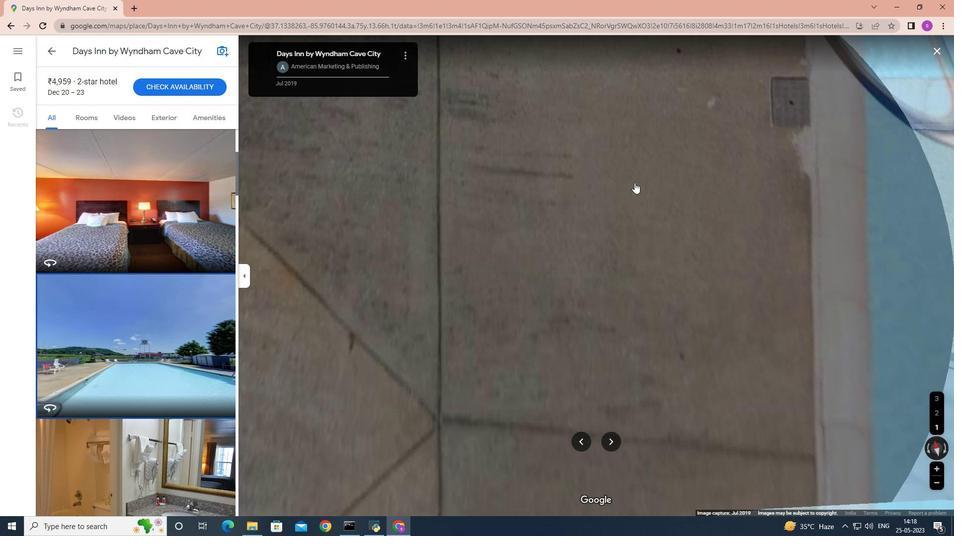 
Action: Mouse moved to (718, 291)
Screenshot: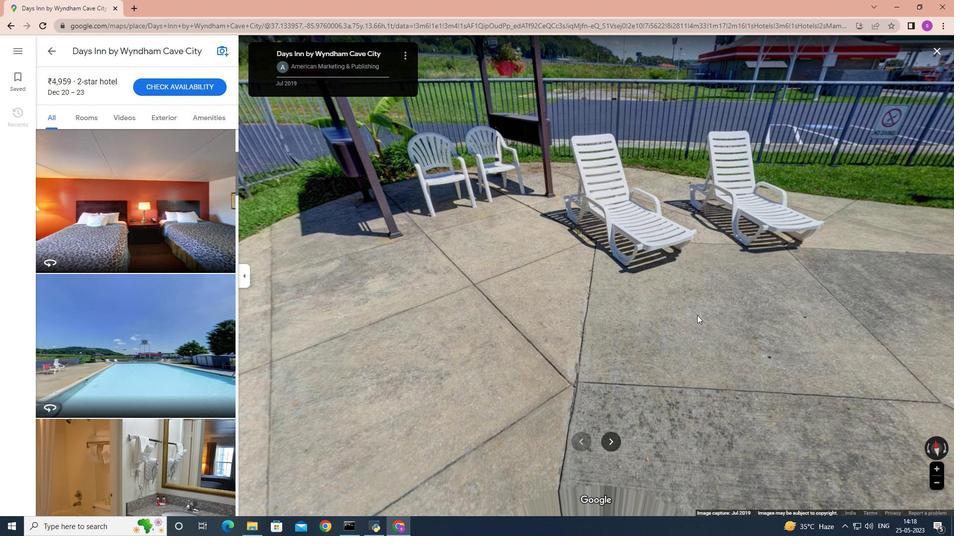 
Action: Mouse pressed left at (718, 291)
Screenshot: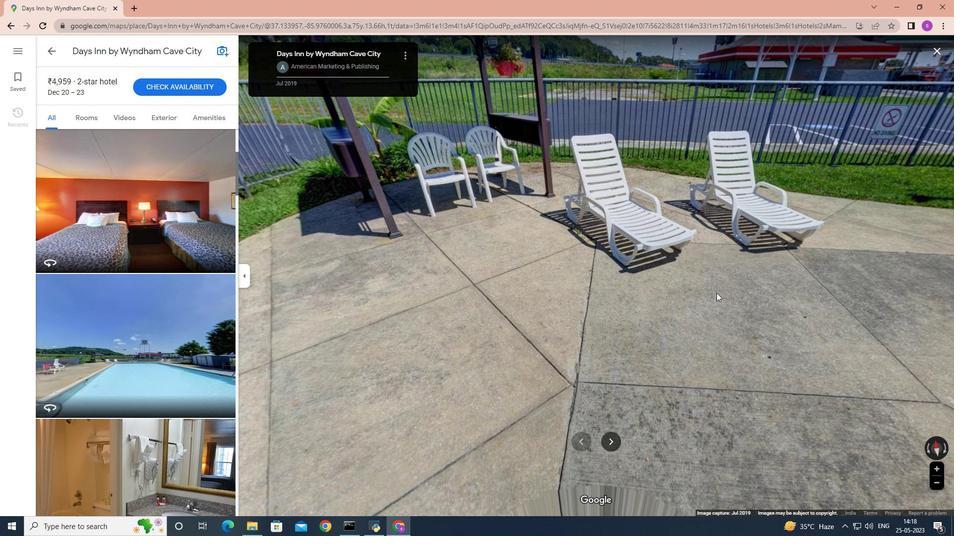 
Action: Mouse moved to (660, 169)
Screenshot: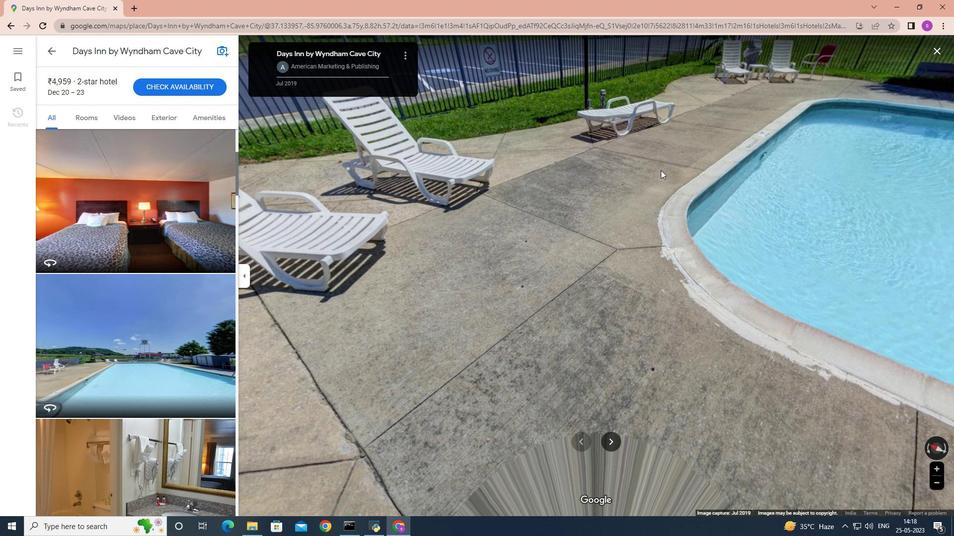 
Action: Mouse pressed left at (660, 169)
Screenshot: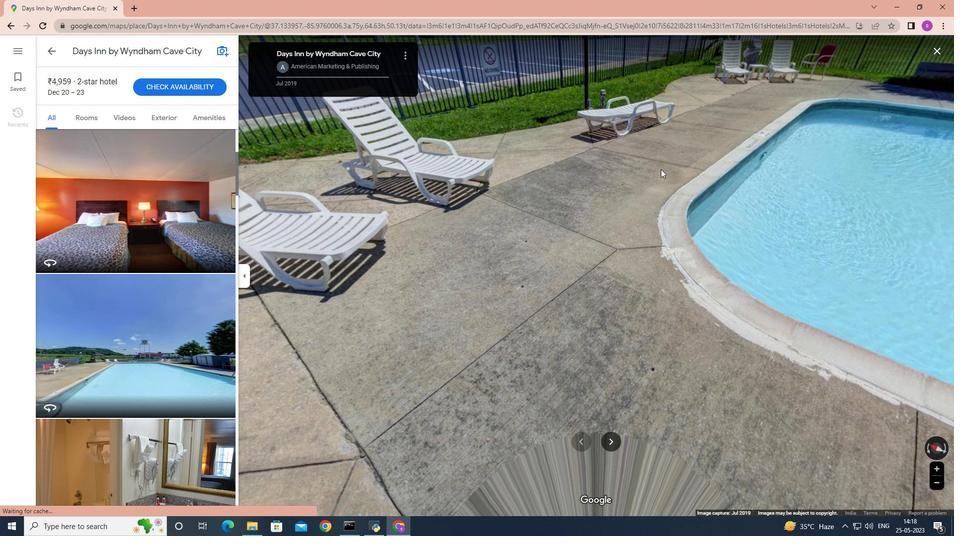 
Action: Mouse moved to (953, 262)
Screenshot: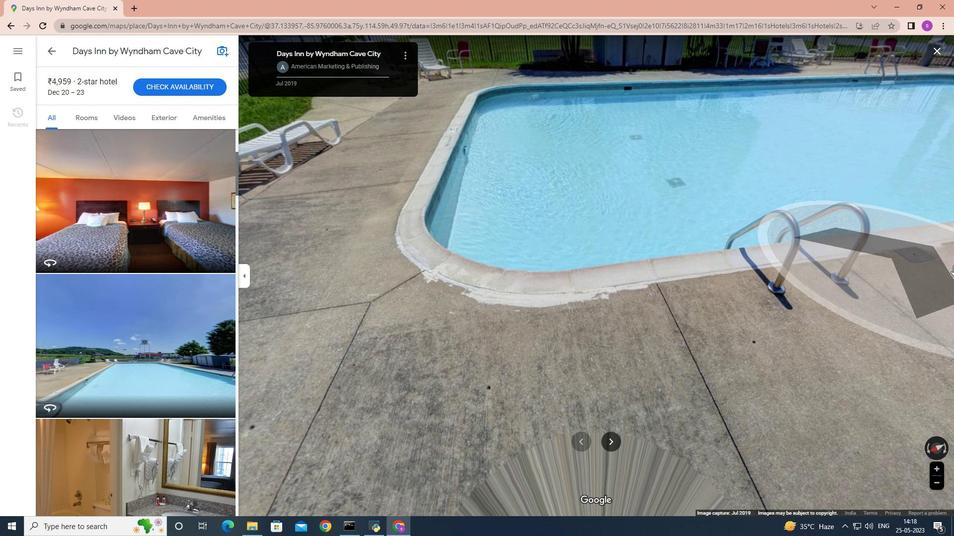 
Action: Mouse pressed left at (953, 262)
Screenshot: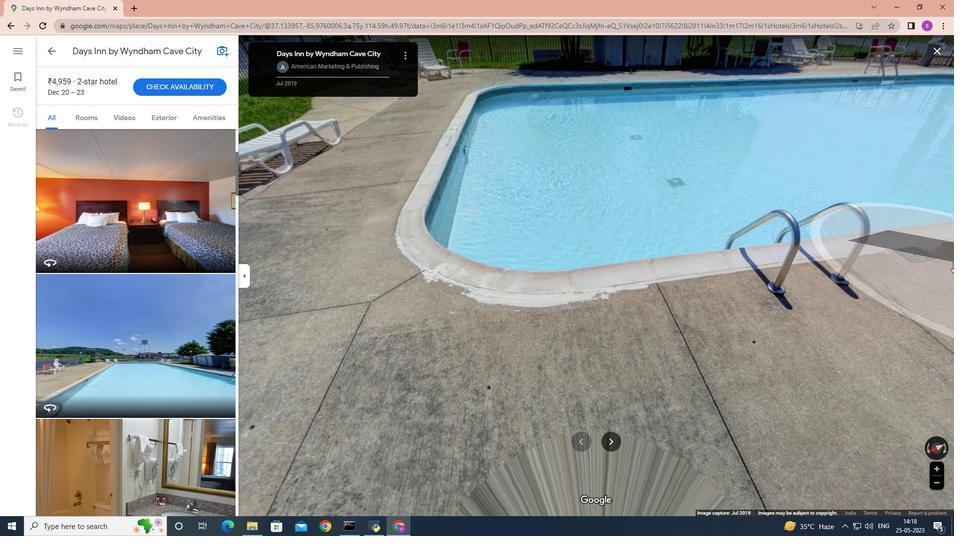 
Action: Mouse moved to (645, 285)
Screenshot: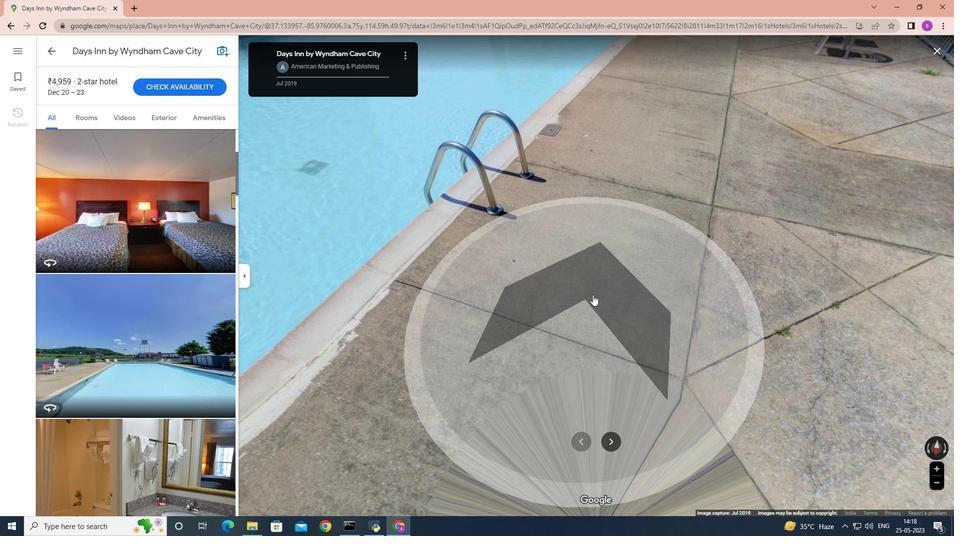 
Action: Mouse pressed left at (645, 285)
Screenshot: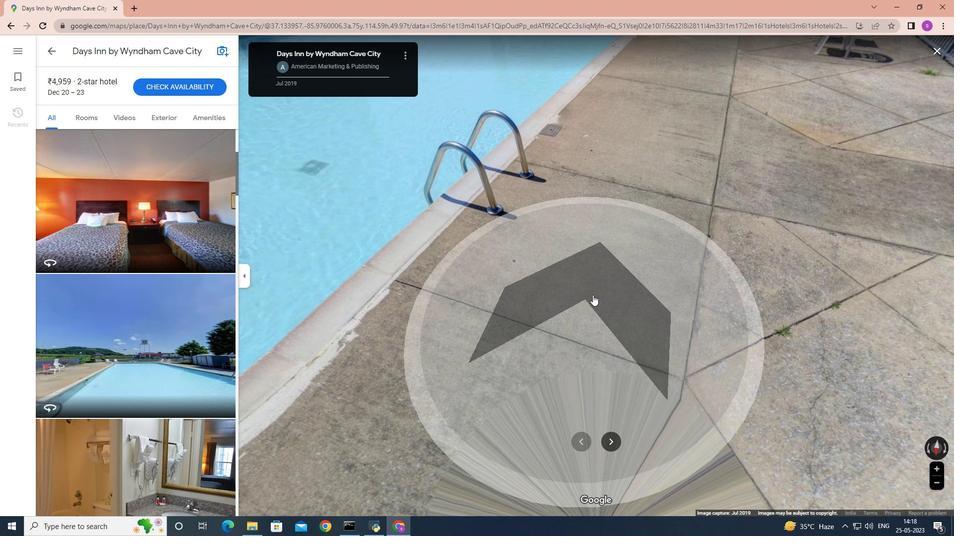 
Action: Mouse moved to (590, 249)
Screenshot: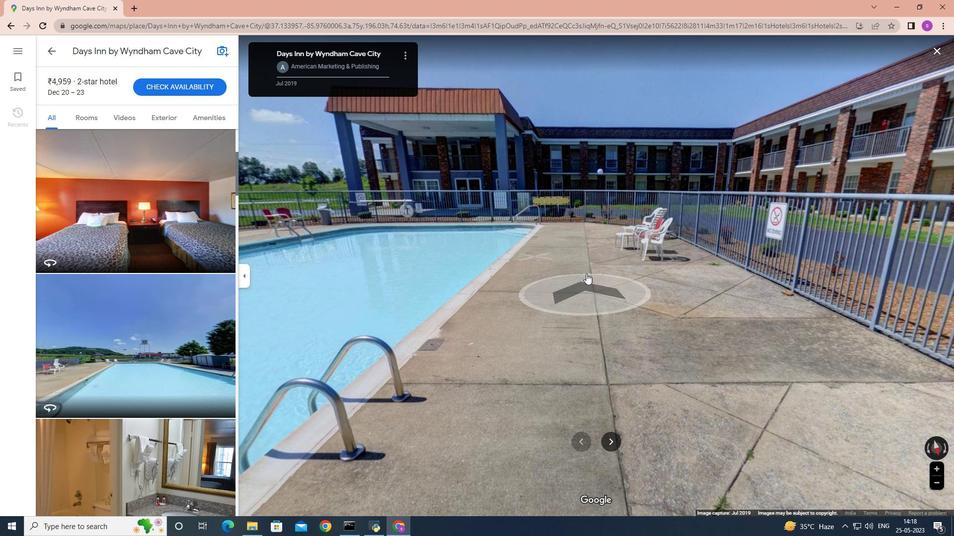 
Action: Mouse pressed left at (590, 249)
Screenshot: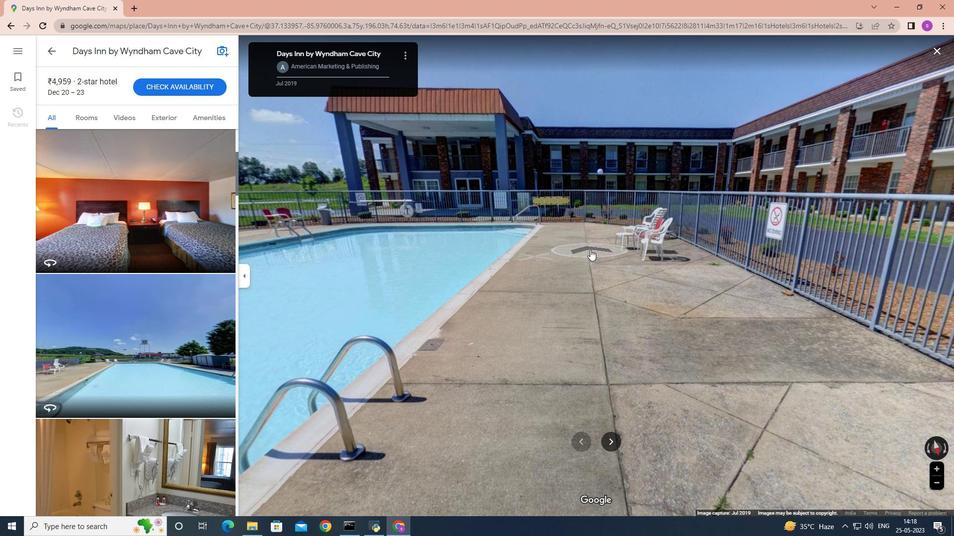 
Action: Mouse moved to (646, 233)
Screenshot: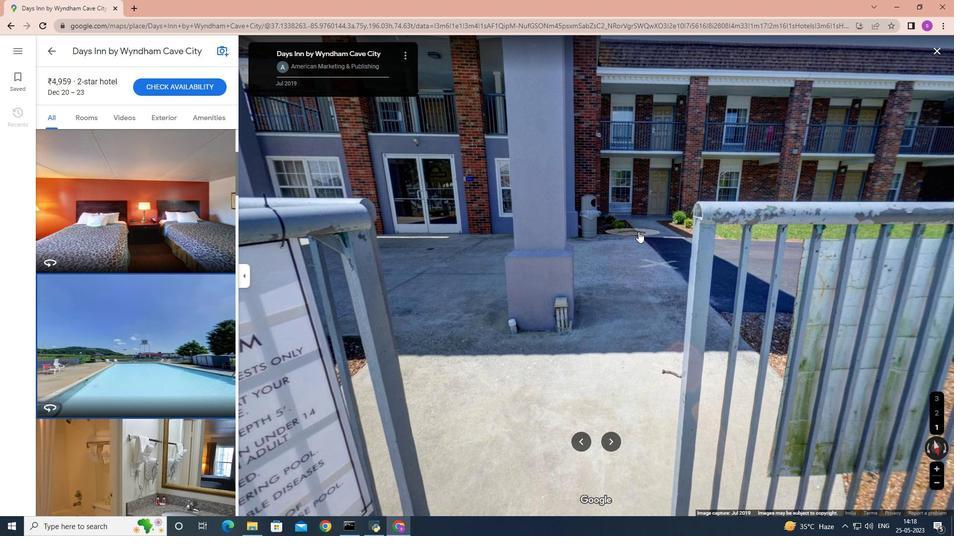 
Action: Mouse pressed left at (646, 233)
Screenshot: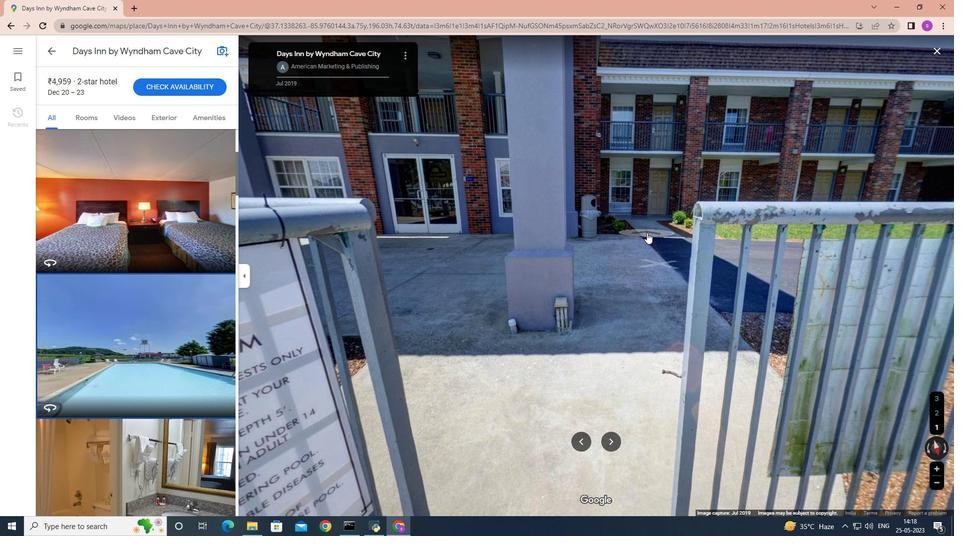 
Action: Mouse moved to (770, 510)
Screenshot: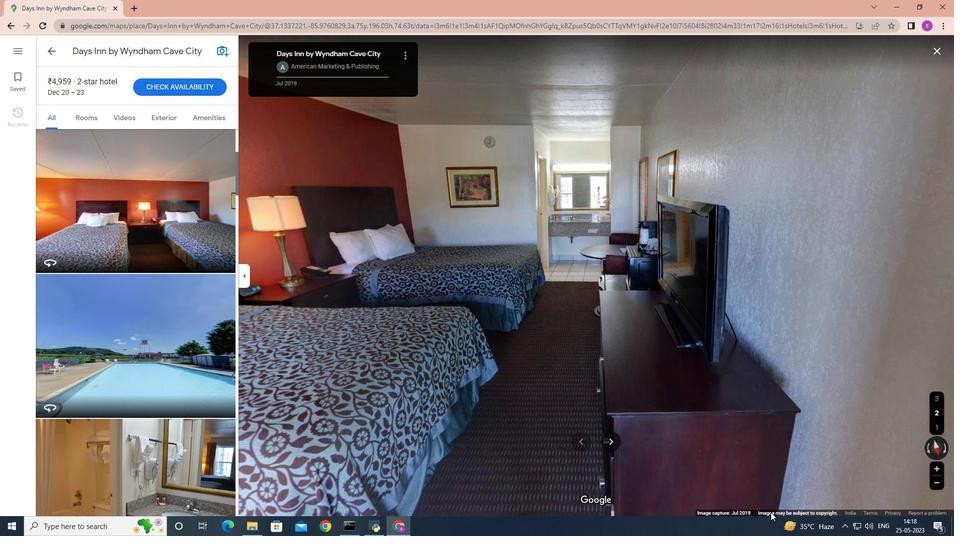 
Action: Mouse pressed left at (770, 510)
Screenshot: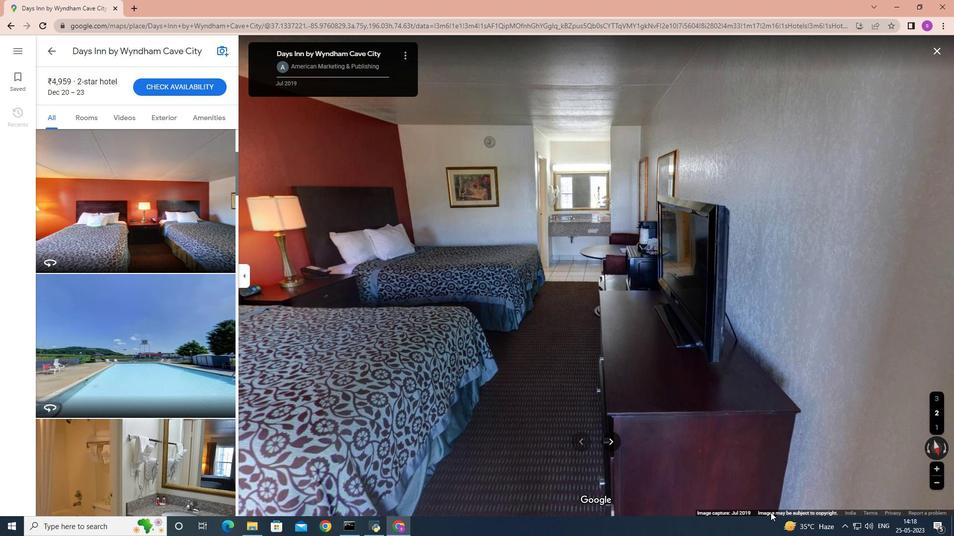 
Action: Mouse moved to (558, 352)
Screenshot: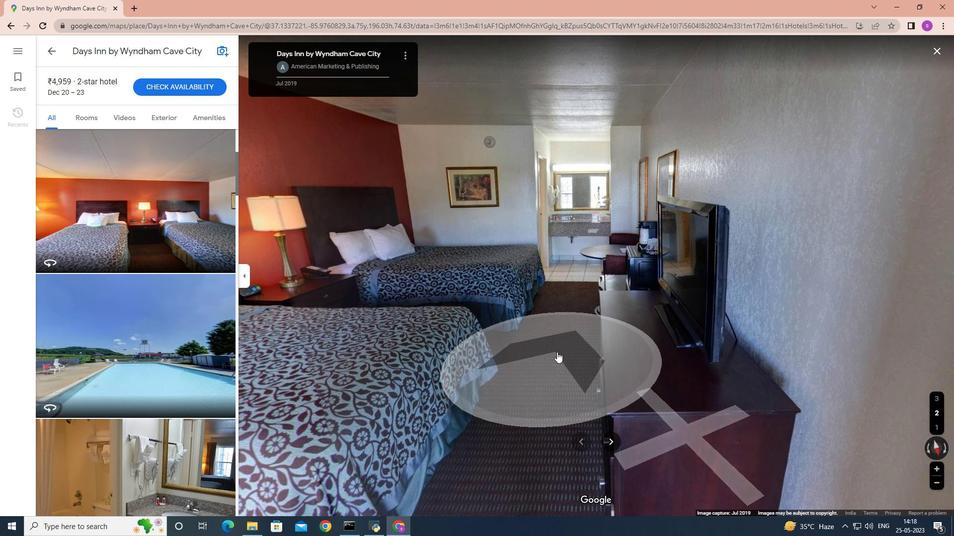 
Action: Mouse pressed left at (558, 352)
Screenshot: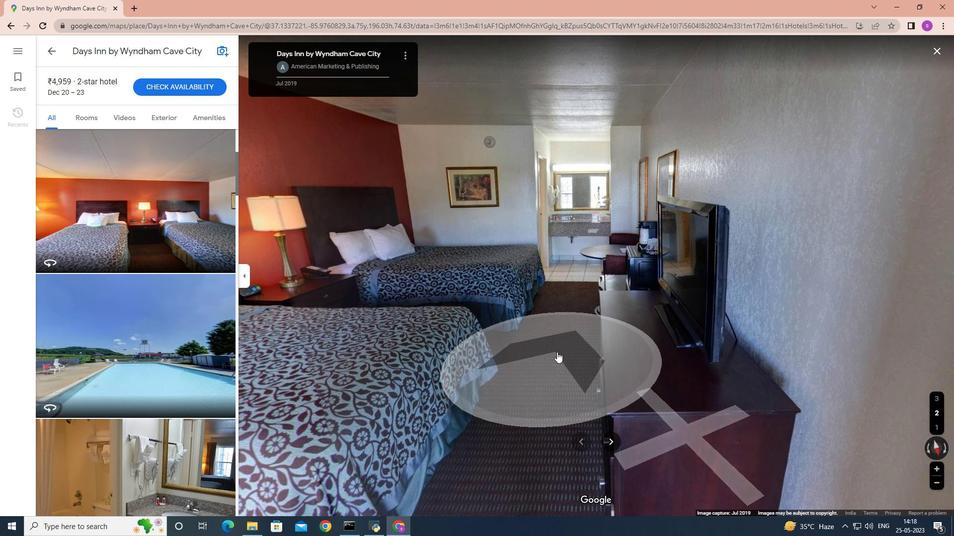
Action: Mouse moved to (566, 353)
Screenshot: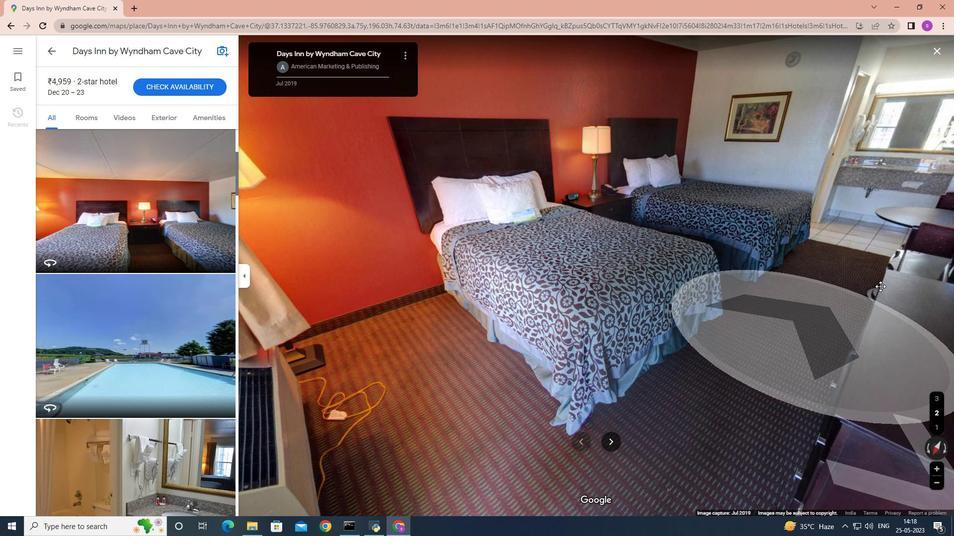 
Action: Mouse pressed left at (566, 353)
Screenshot: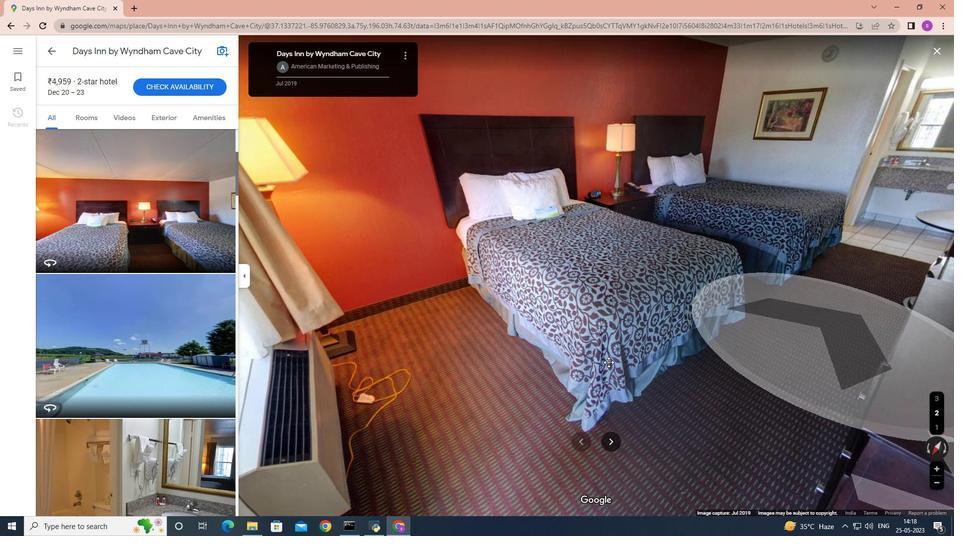 
Action: Mouse moved to (462, 322)
Screenshot: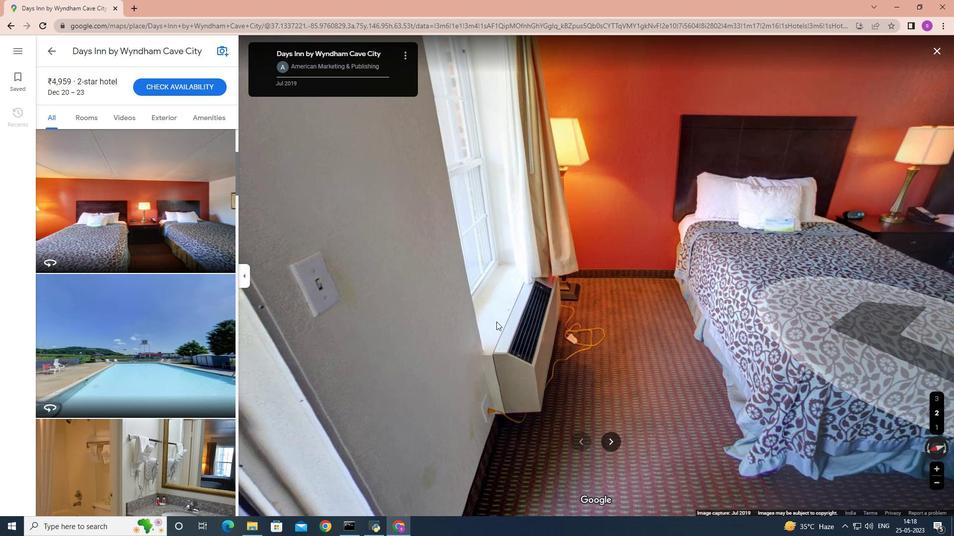
Action: Mouse pressed left at (462, 322)
Screenshot: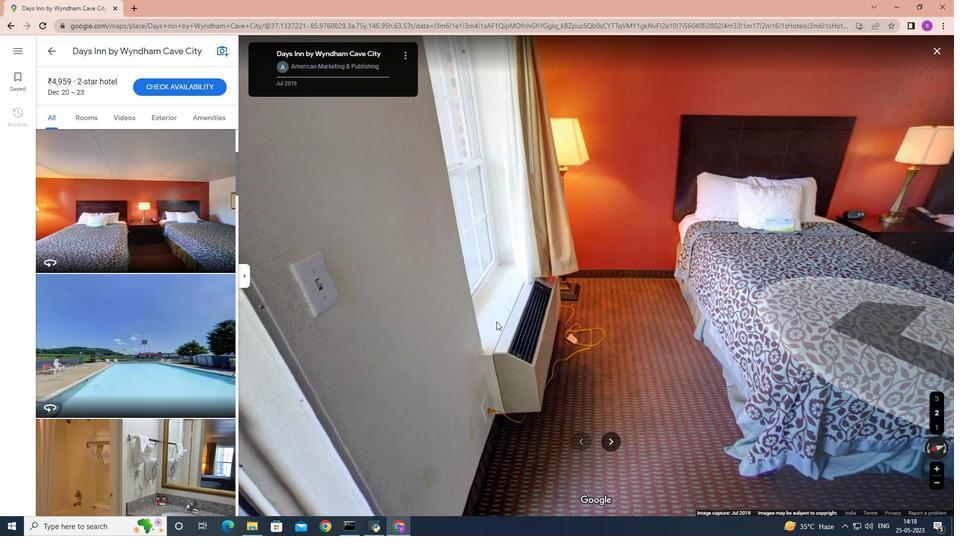 
Action: Mouse moved to (553, 211)
Screenshot: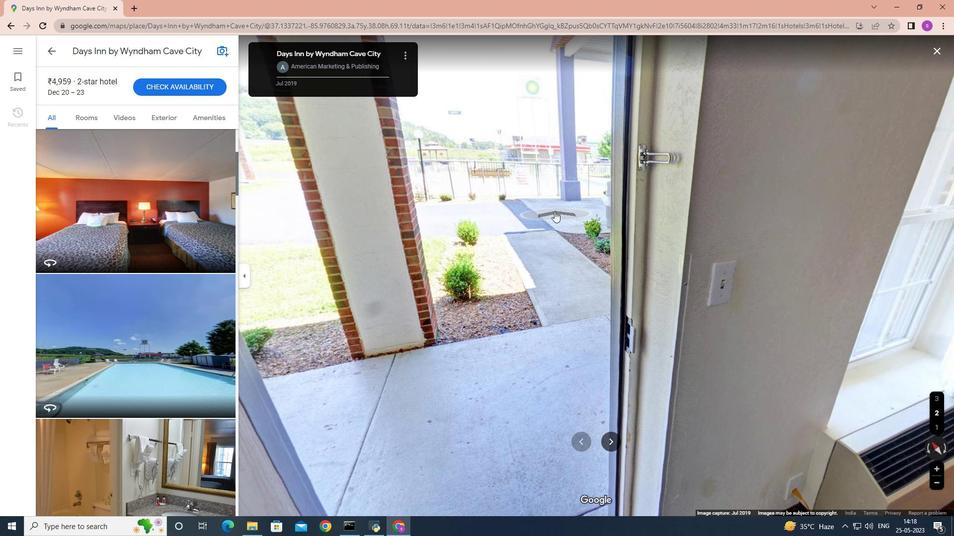 
Action: Mouse pressed left at (553, 211)
Screenshot: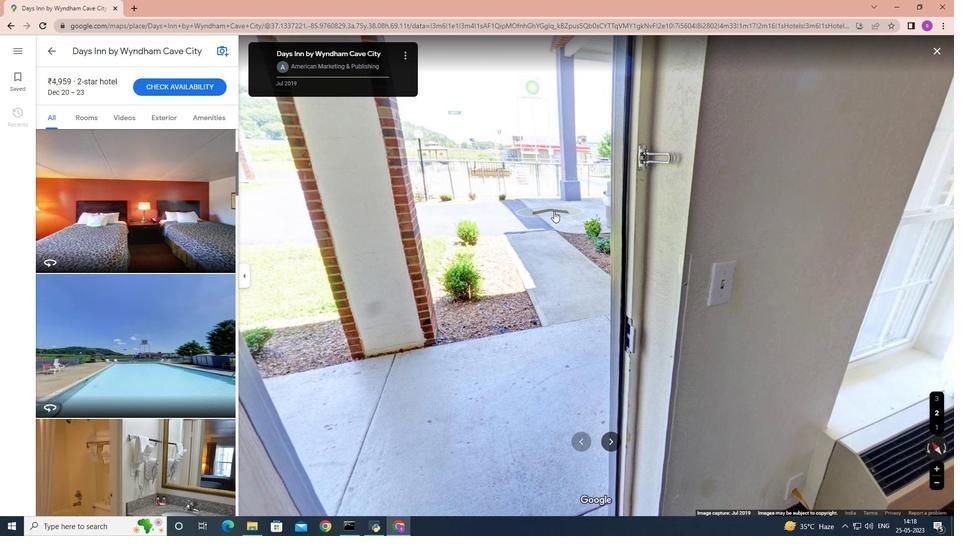 
Action: Mouse moved to (586, 292)
Screenshot: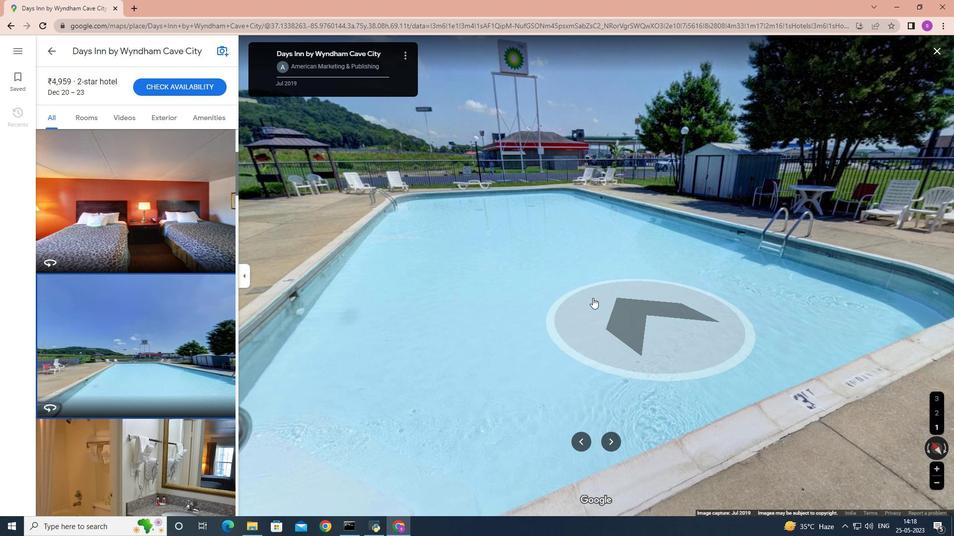
Action: Mouse pressed left at (586, 292)
Screenshot: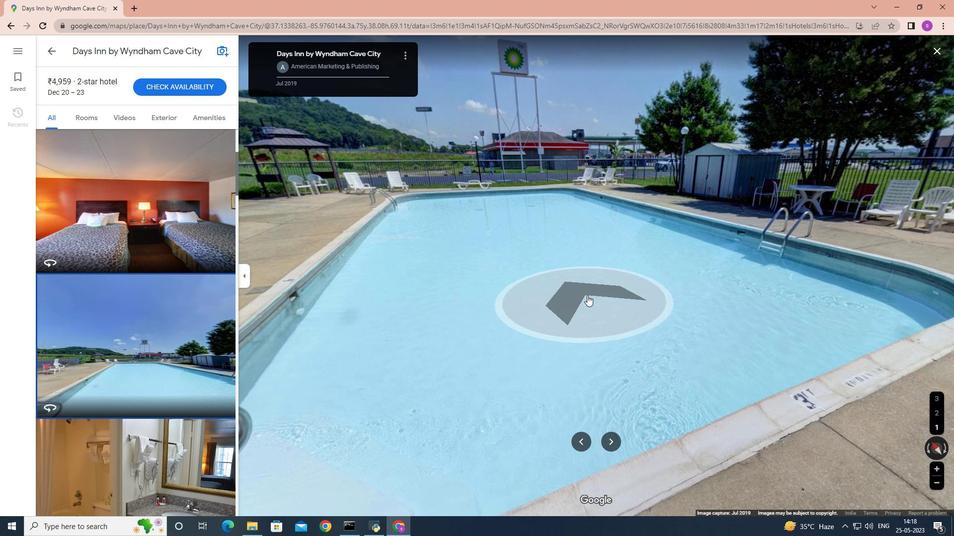 
Action: Mouse moved to (438, 382)
Screenshot: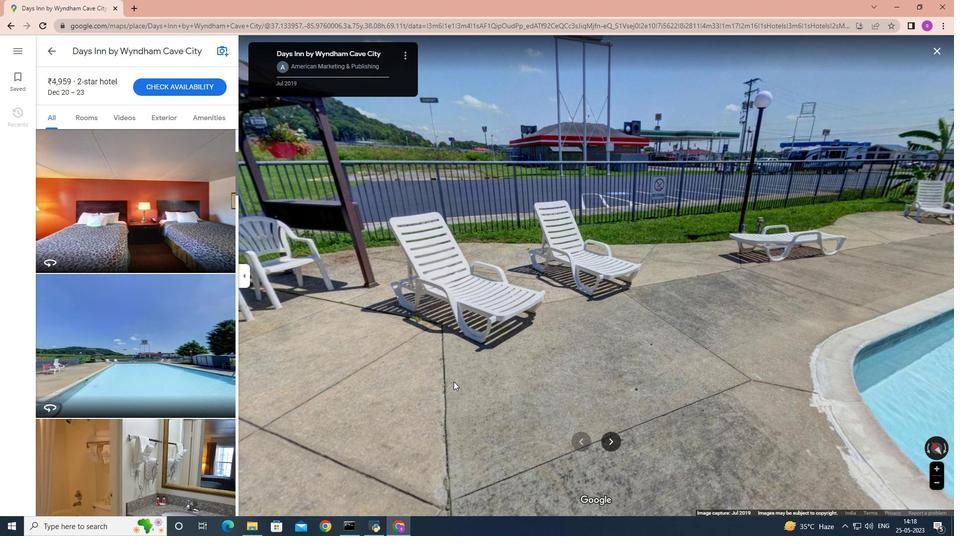 
Action: Mouse pressed left at (438, 382)
Screenshot: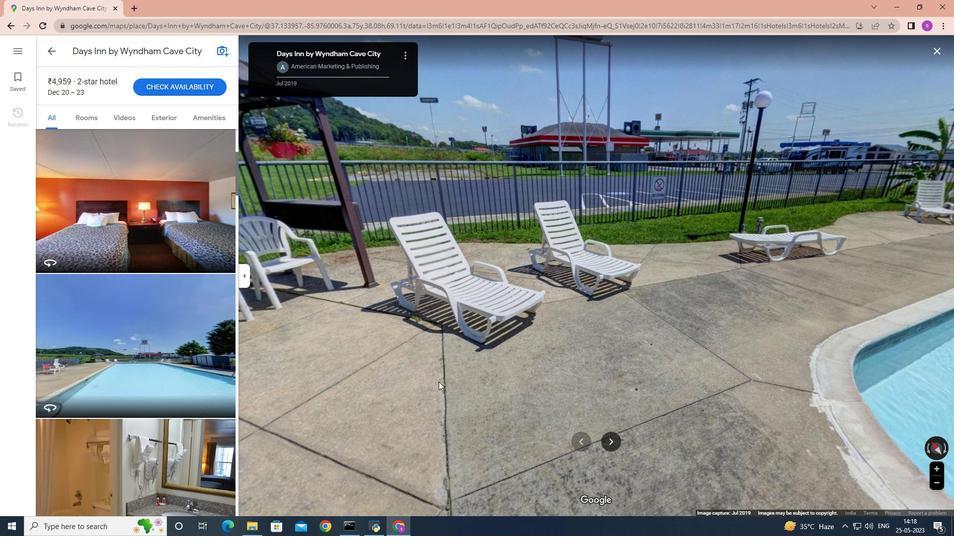 
Action: Mouse moved to (689, 373)
Screenshot: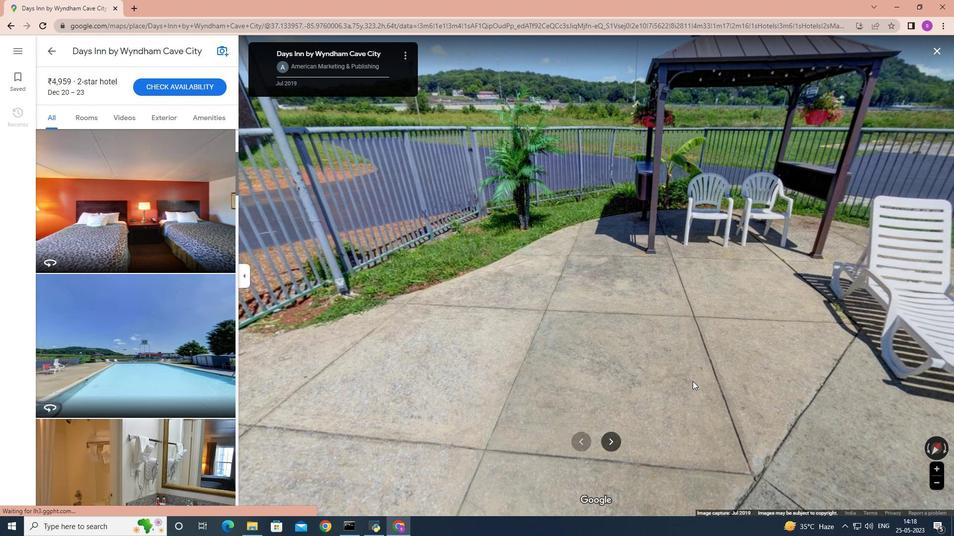 
Action: Mouse pressed left at (689, 373)
Screenshot: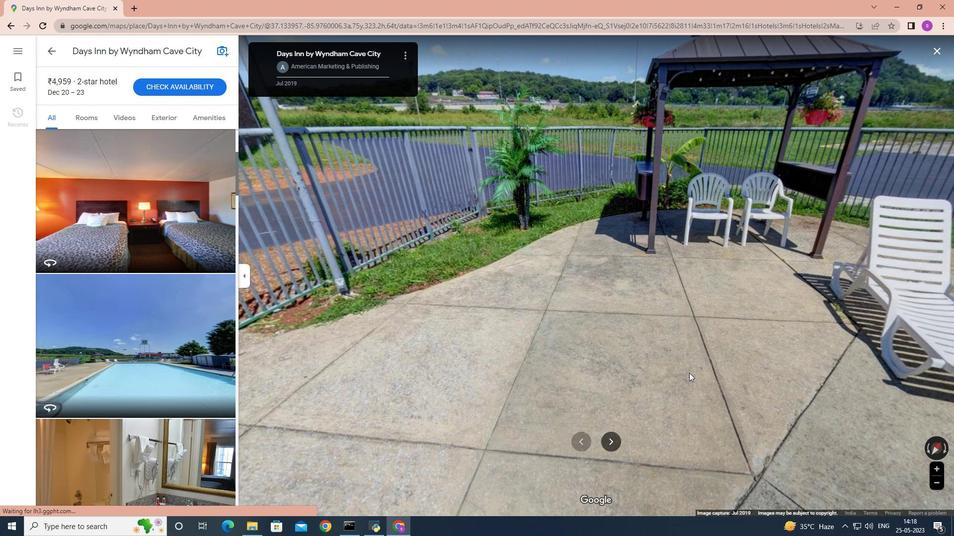 
Action: Mouse moved to (178, 353)
Screenshot: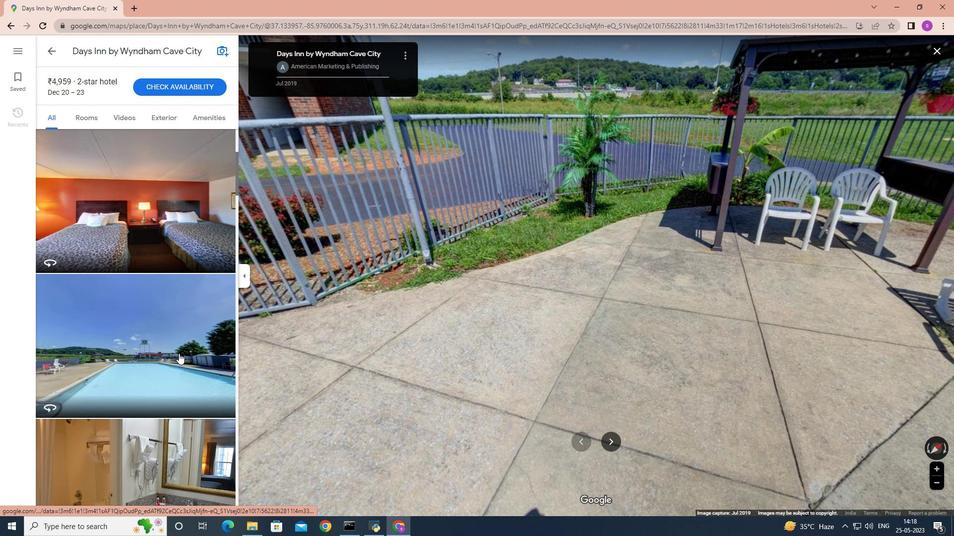 
Action: Mouse scrolled (178, 353) with delta (0, 0)
Screenshot: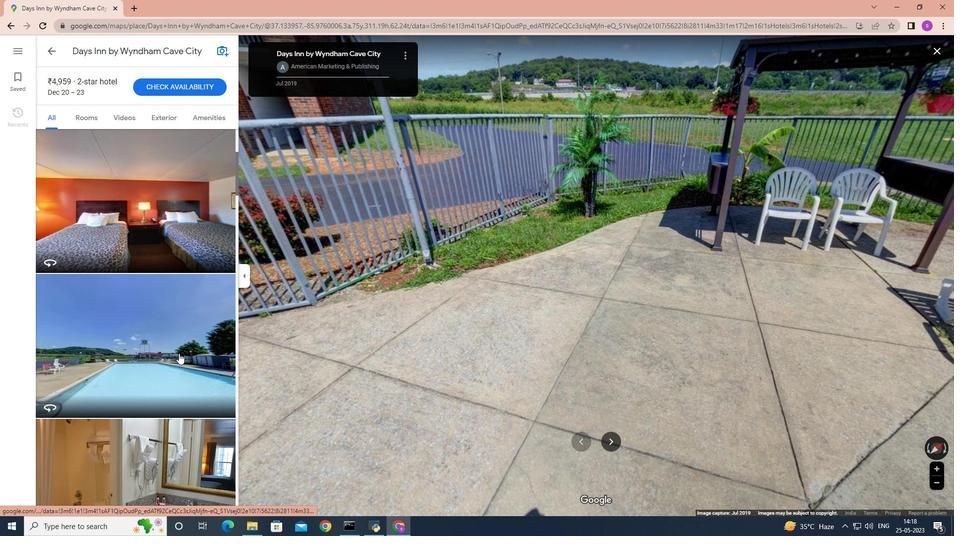 
Action: Mouse scrolled (178, 353) with delta (0, 0)
Screenshot: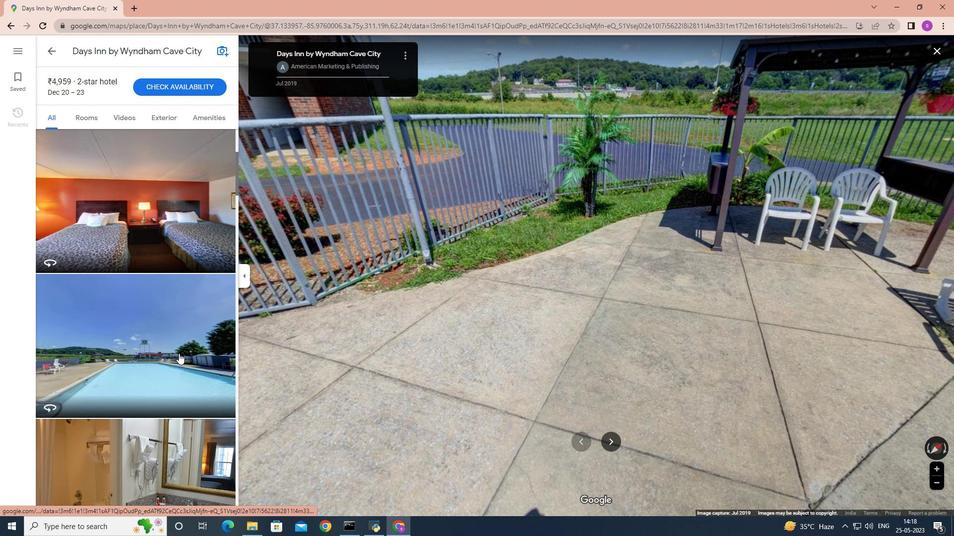 
Action: Mouse moved to (178, 353)
Screenshot: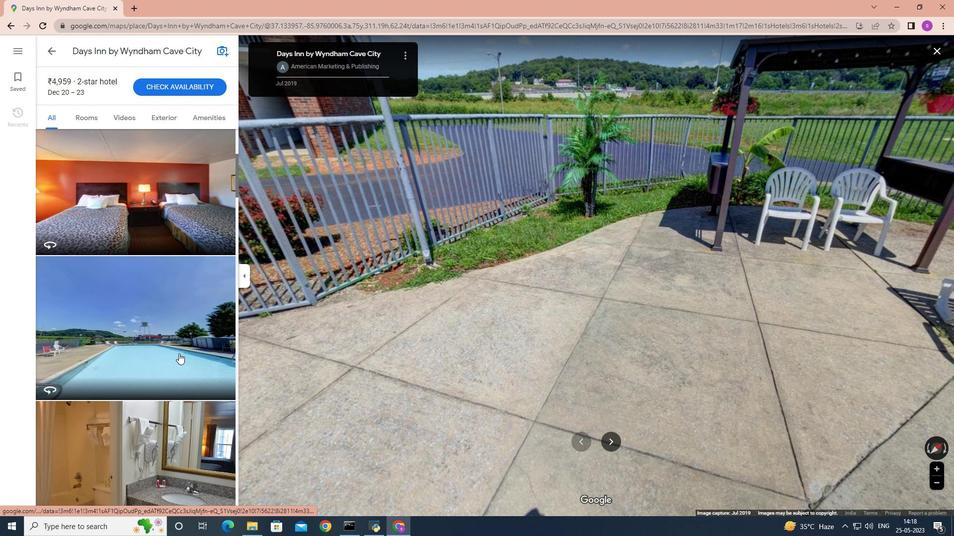
Action: Mouse scrolled (178, 352) with delta (0, 0)
Screenshot: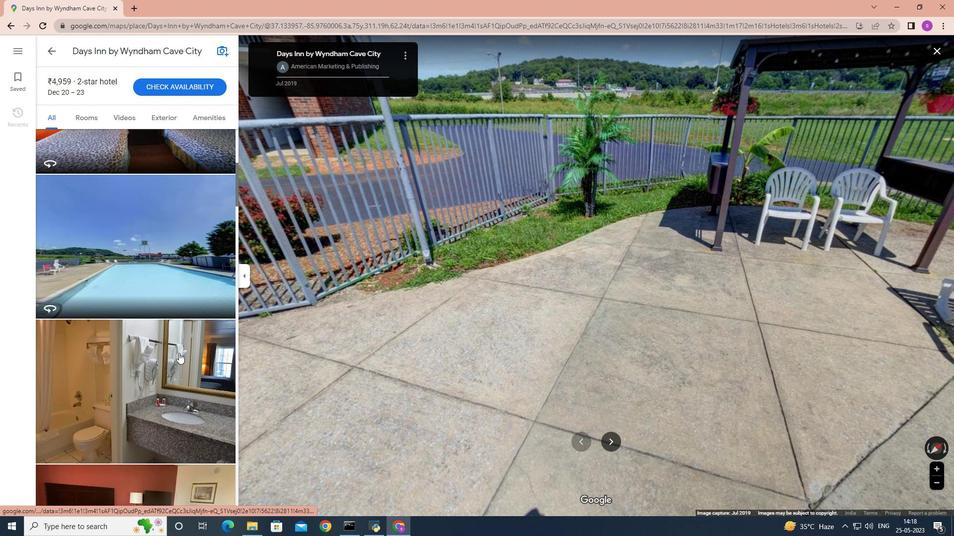 
Action: Mouse scrolled (178, 352) with delta (0, 0)
Screenshot: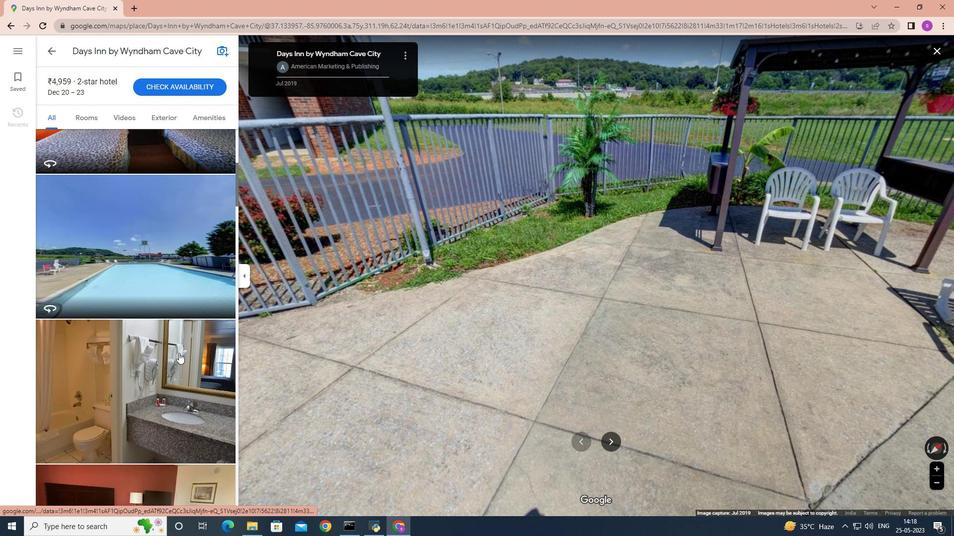 
Action: Mouse scrolled (178, 352) with delta (0, 0)
Screenshot: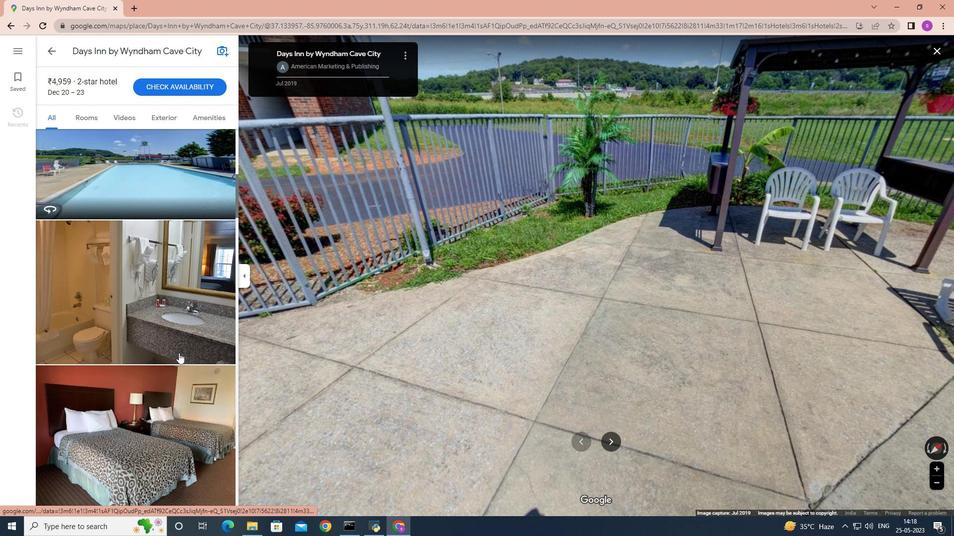 
Action: Mouse scrolled (178, 352) with delta (0, 0)
Screenshot: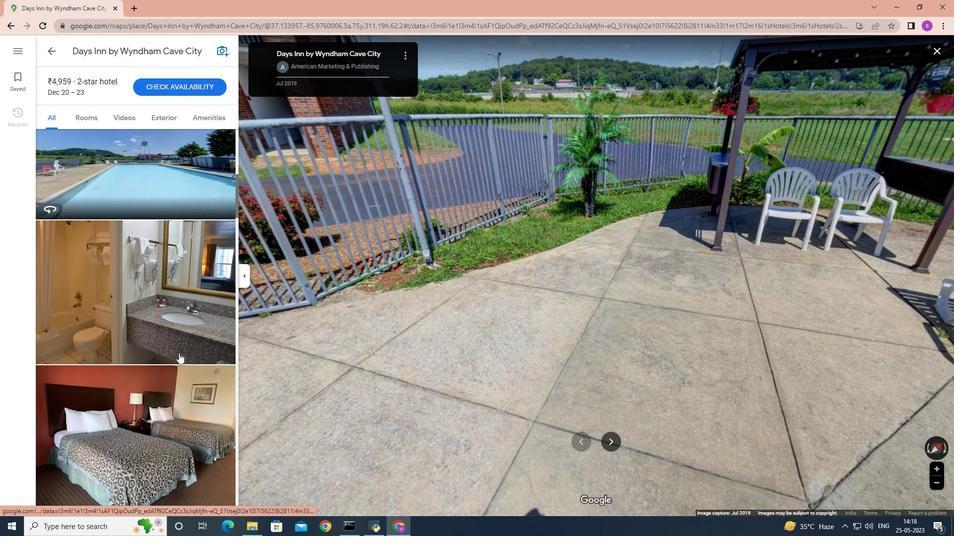 
Action: Mouse scrolled (178, 352) with delta (0, 0)
Screenshot: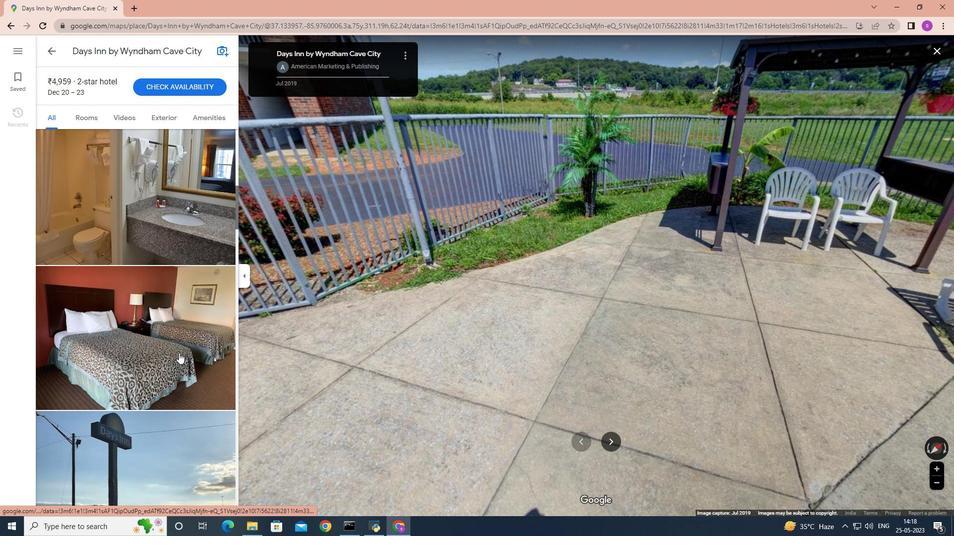 
Action: Mouse scrolled (178, 352) with delta (0, 0)
Screenshot: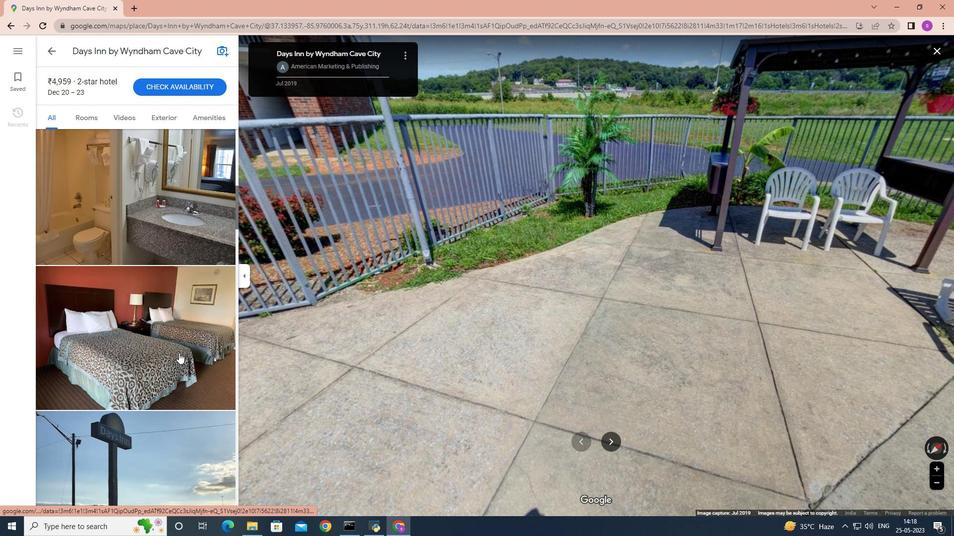 
Action: Mouse scrolled (178, 352) with delta (0, 0)
Screenshot: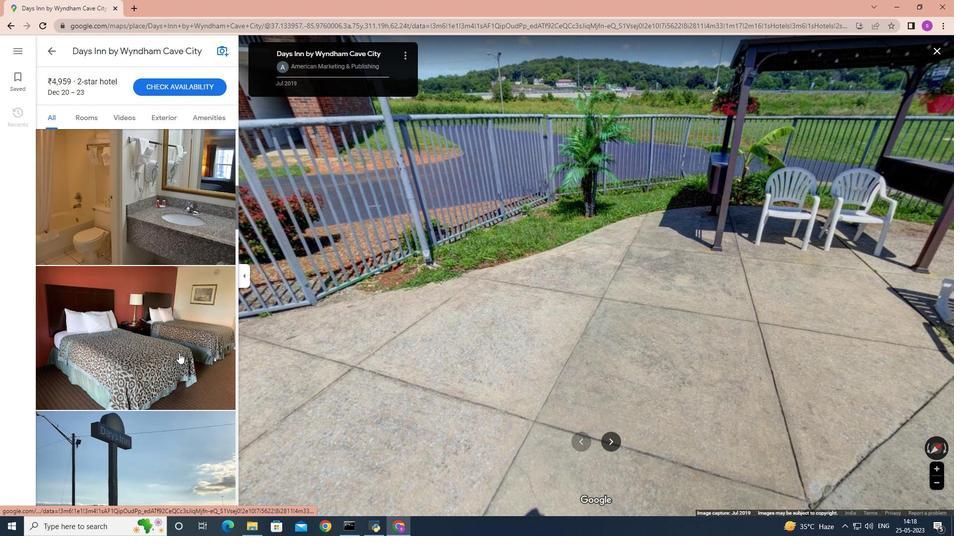 
Action: Mouse pressed left at (178, 353)
Screenshot: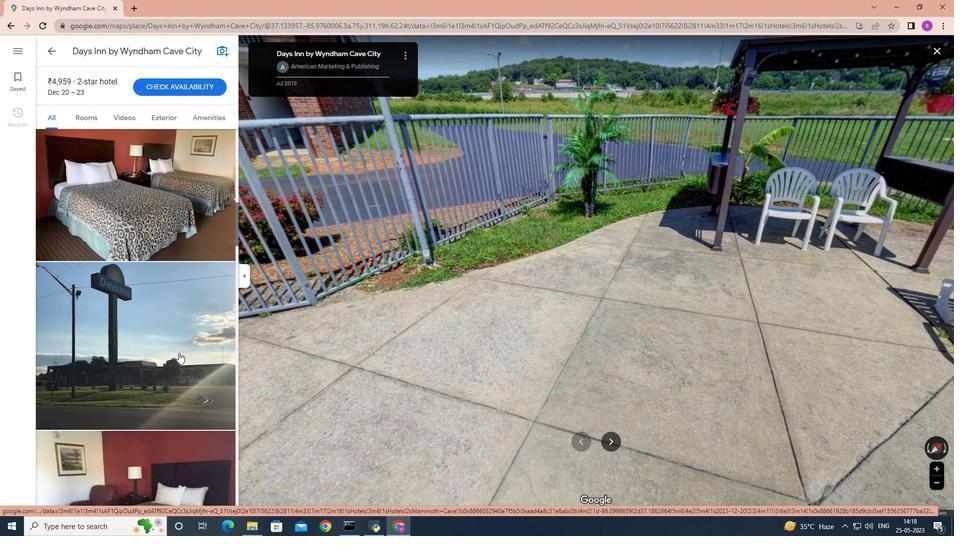 
Action: Mouse moved to (178, 353)
Screenshot: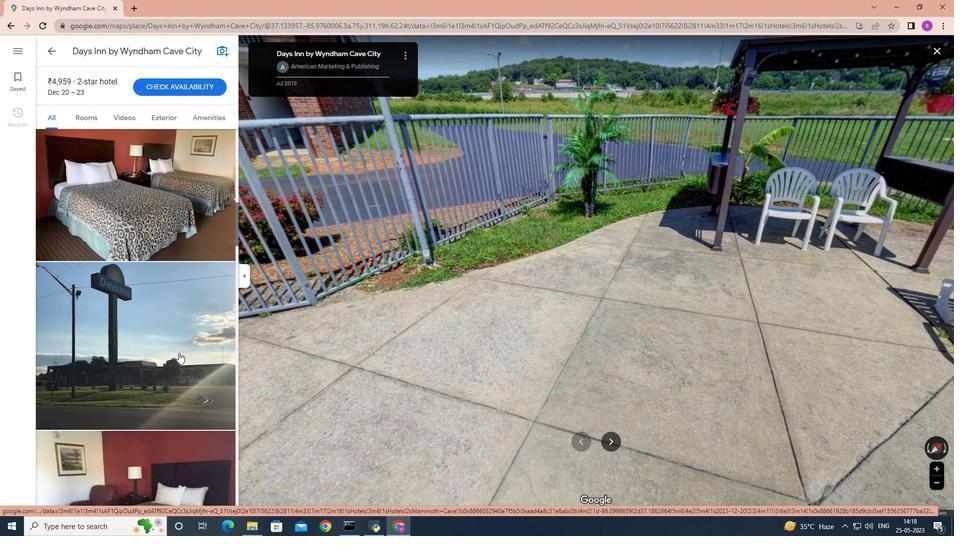 
Action: Mouse scrolled (178, 352) with delta (0, 0)
Screenshot: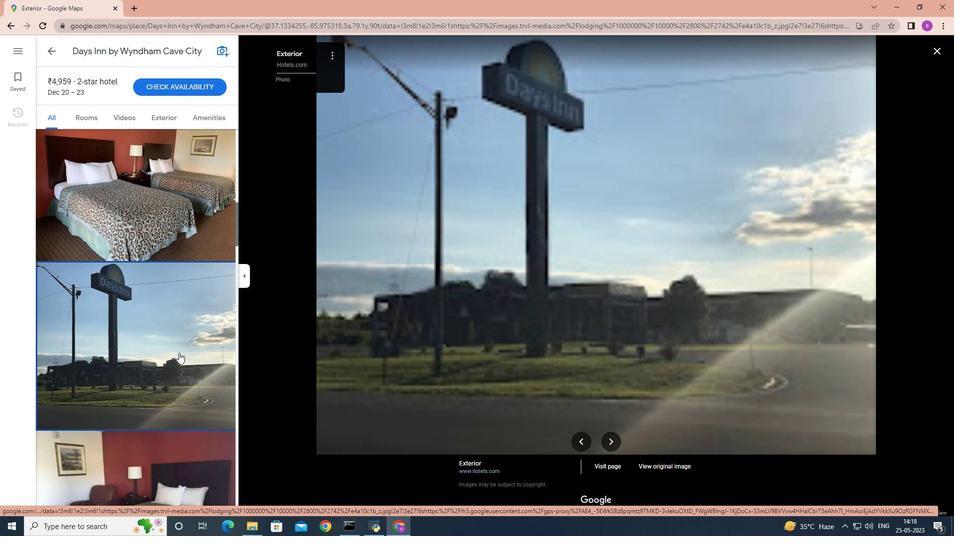 
Action: Mouse scrolled (178, 352) with delta (0, 0)
Screenshot: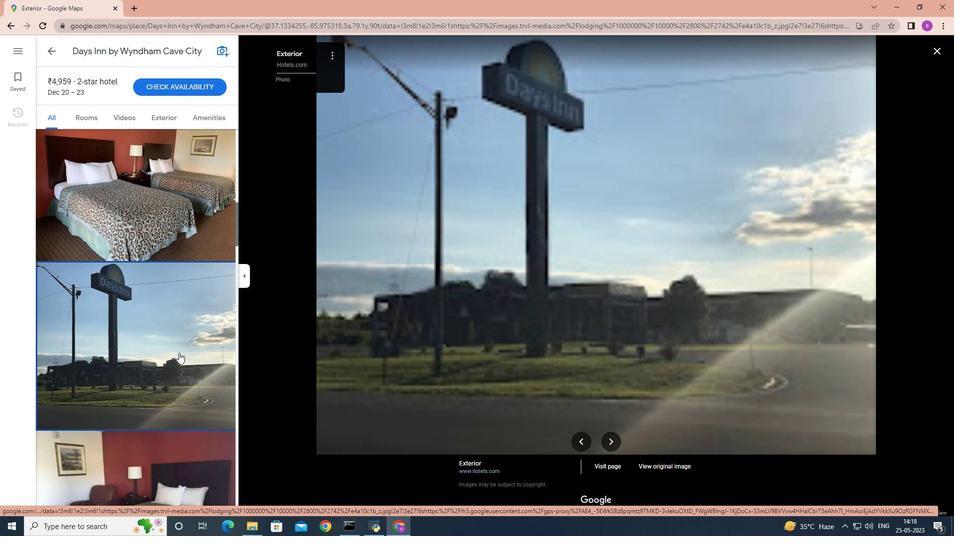 
Action: Mouse scrolled (178, 352) with delta (0, 0)
Screenshot: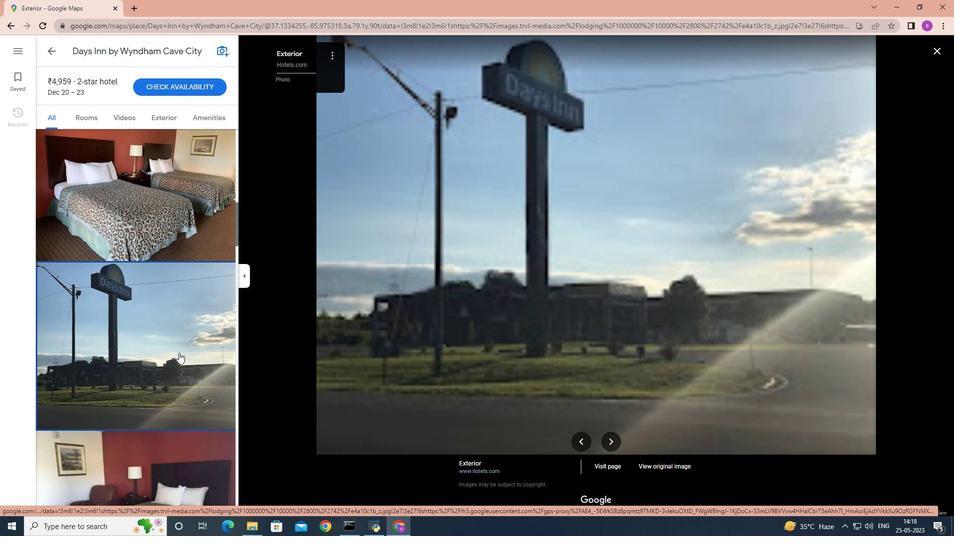 
Action: Mouse scrolled (178, 352) with delta (0, 0)
Screenshot: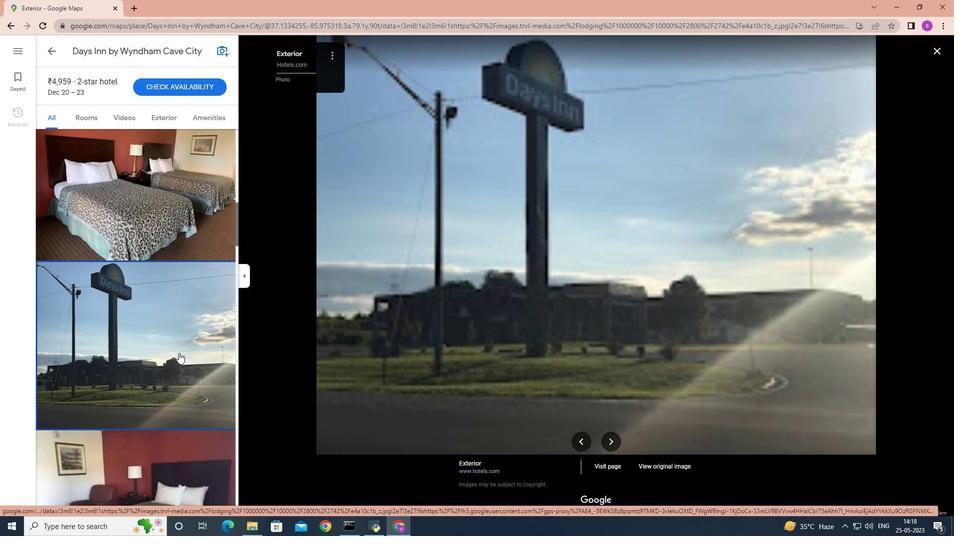 
Action: Mouse pressed left at (178, 353)
Screenshot: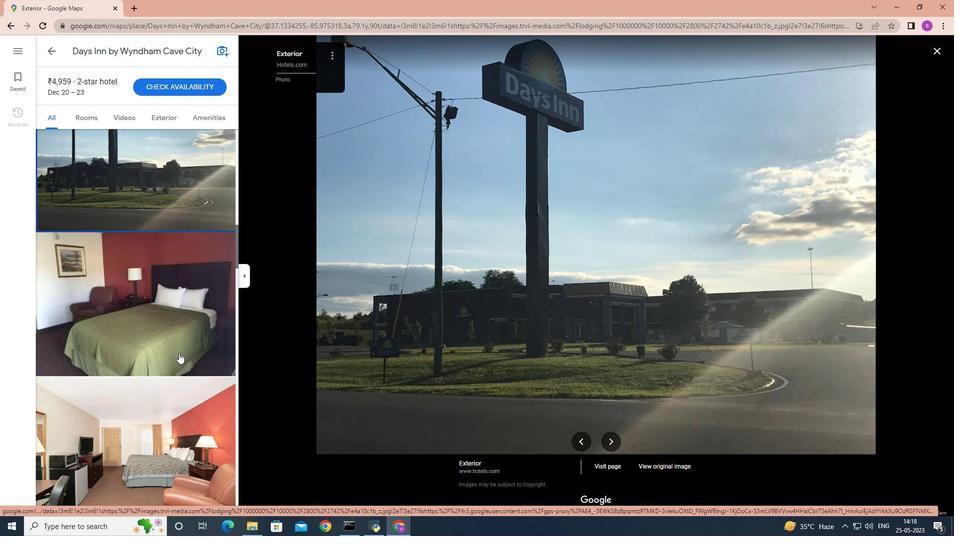 
Action: Mouse scrolled (178, 352) with delta (0, 0)
Screenshot: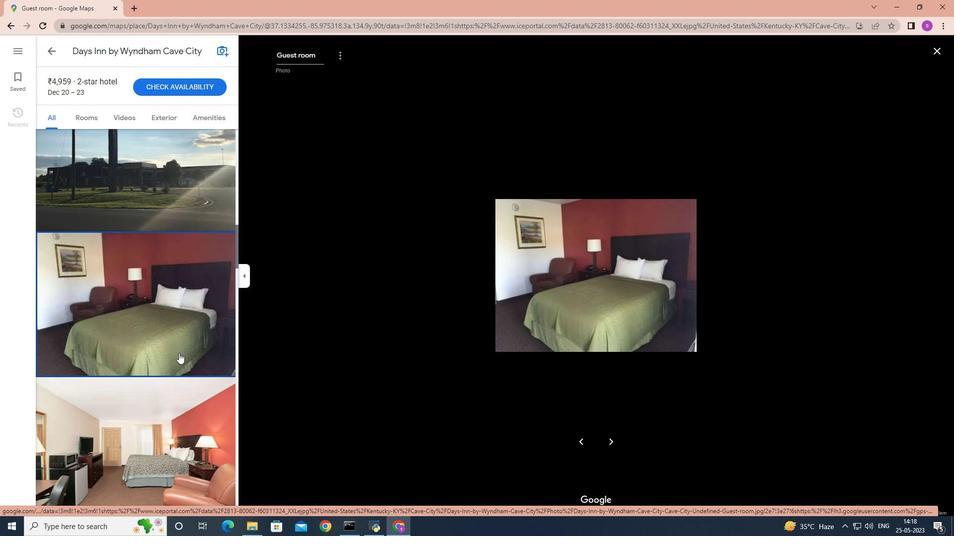
Action: Mouse scrolled (178, 352) with delta (0, 0)
Screenshot: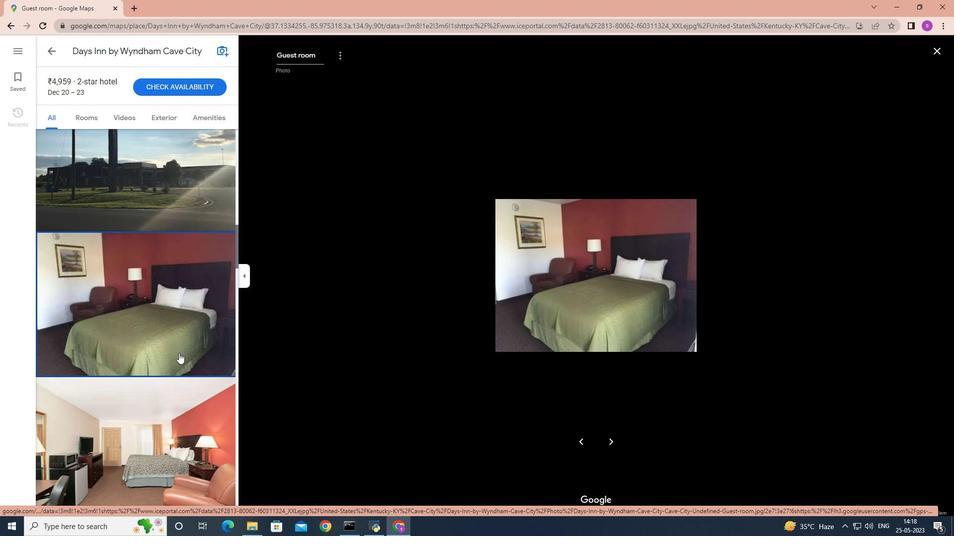 
Action: Mouse moved to (179, 353)
Screenshot: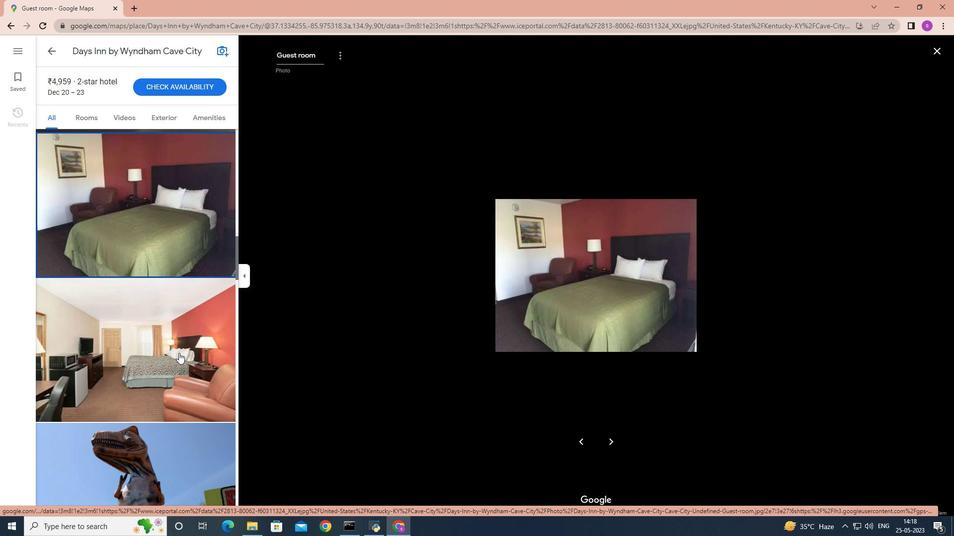 
Action: Mouse pressed left at (179, 353)
Screenshot: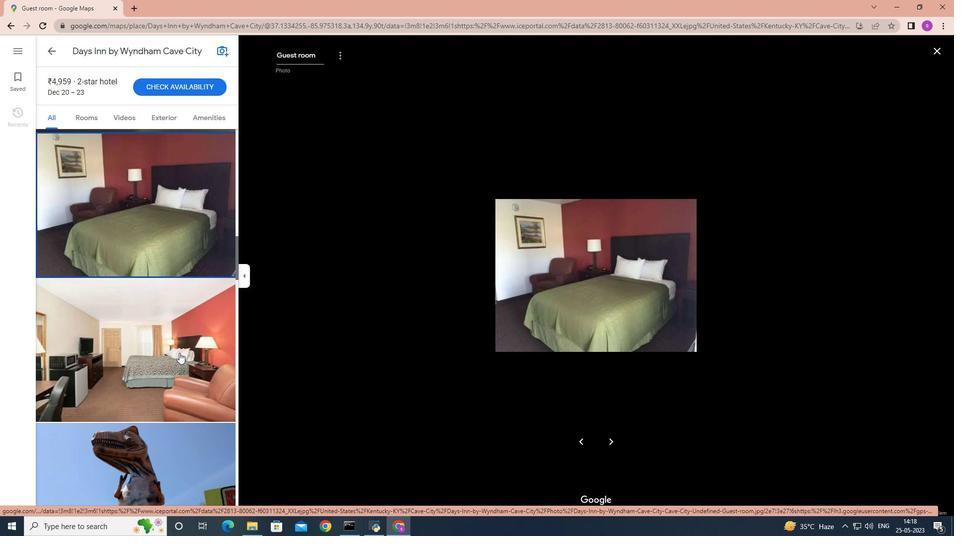 
Action: Mouse scrolled (179, 352) with delta (0, 0)
Screenshot: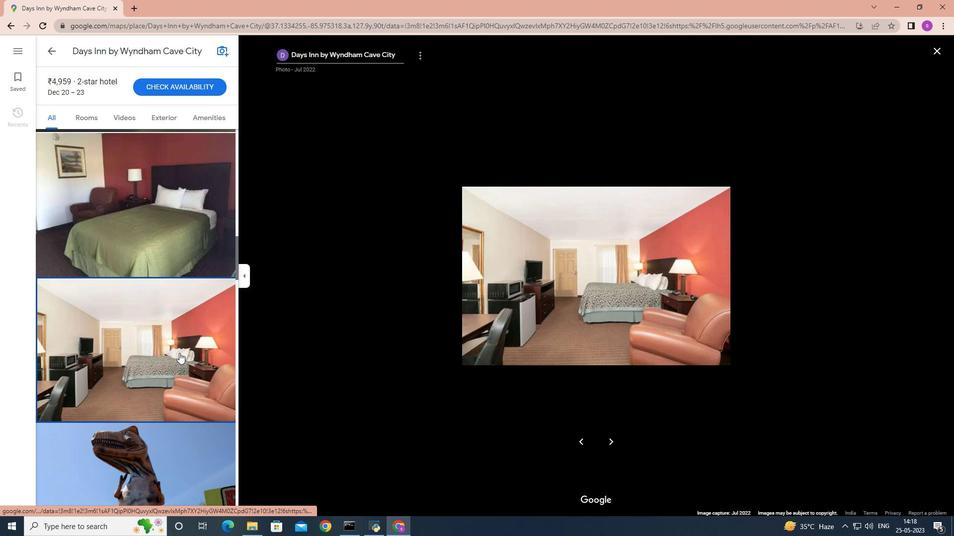 
Action: Mouse scrolled (179, 352) with delta (0, 0)
Screenshot: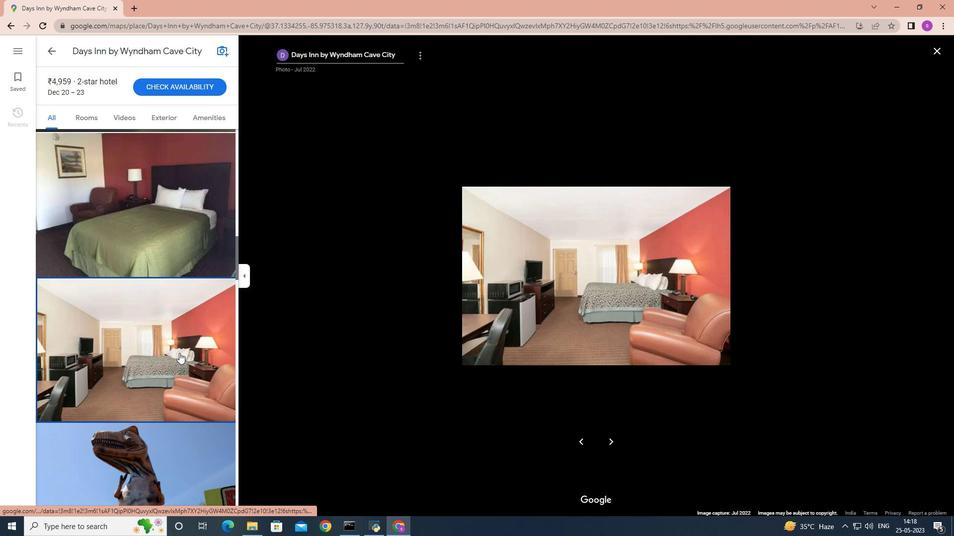 
Action: Mouse scrolled (179, 352) with delta (0, 0)
Screenshot: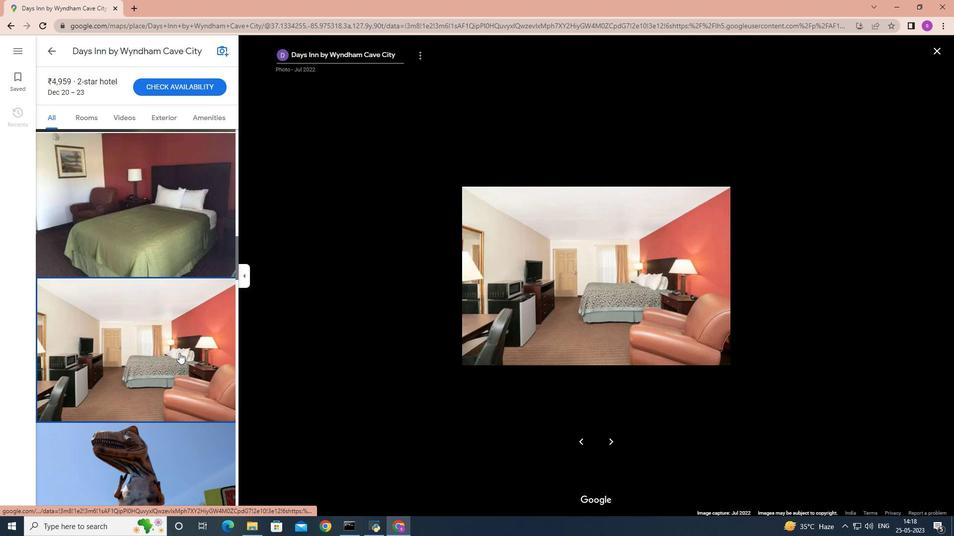 
Action: Mouse scrolled (179, 352) with delta (0, 0)
Screenshot: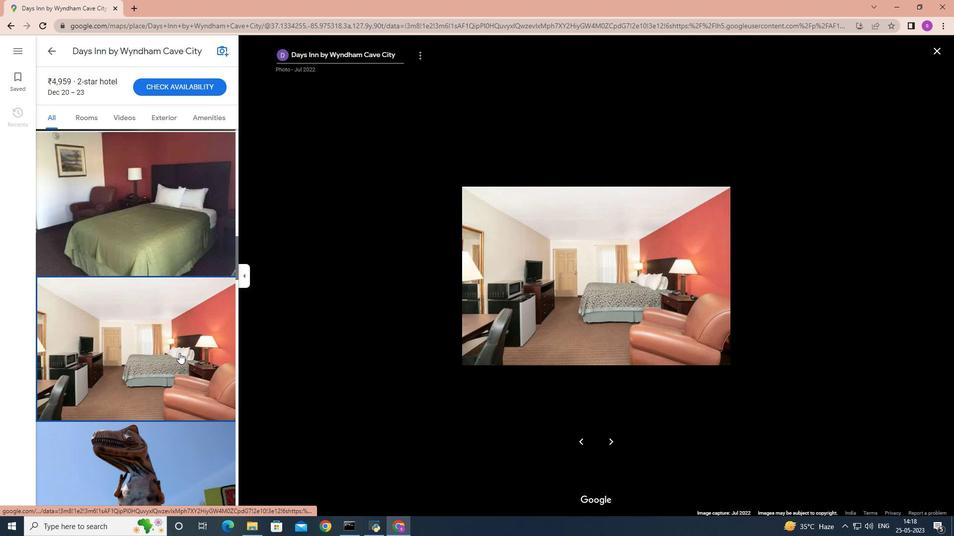 
Action: Mouse pressed left at (179, 353)
Screenshot: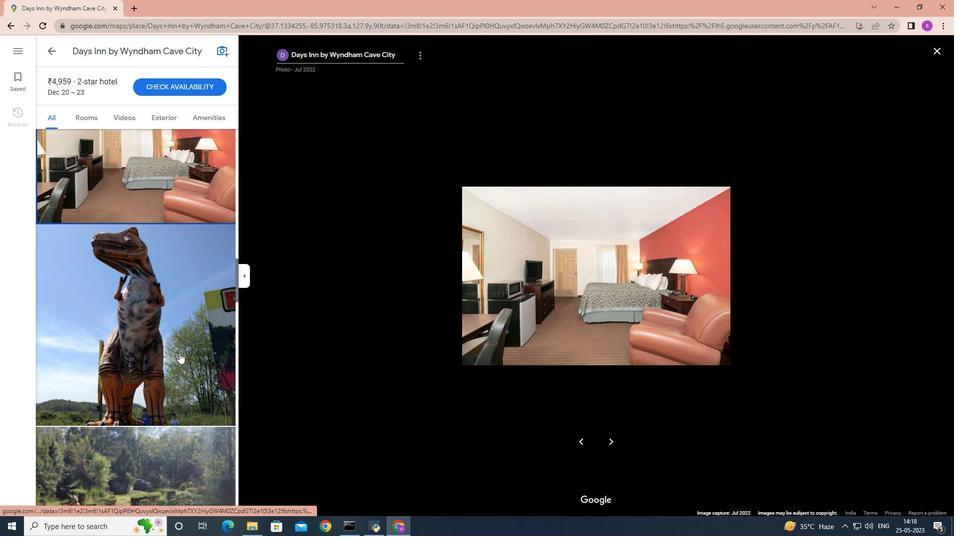 
Action: Mouse scrolled (179, 352) with delta (0, 0)
Screenshot: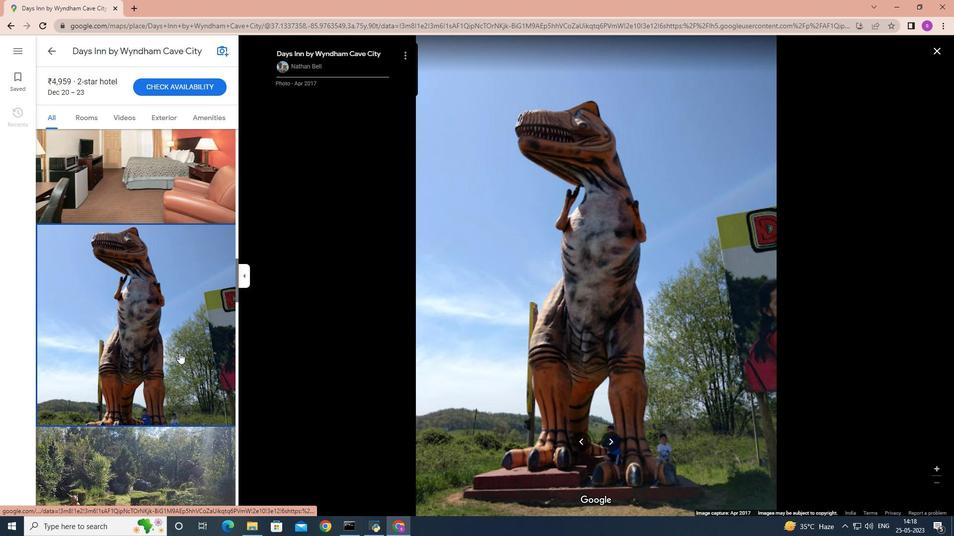 
Action: Mouse scrolled (179, 352) with delta (0, 0)
Screenshot: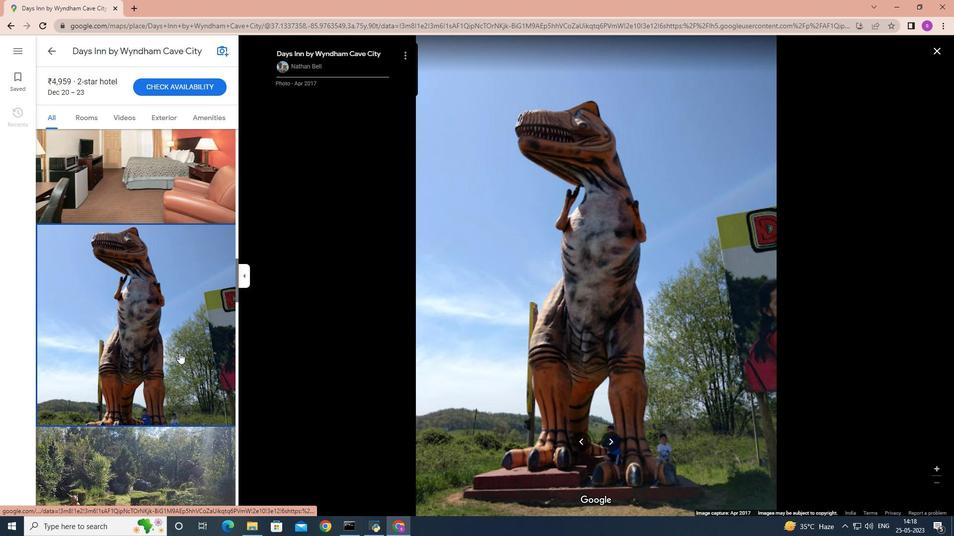 
Action: Mouse scrolled (179, 352) with delta (0, 0)
Screenshot: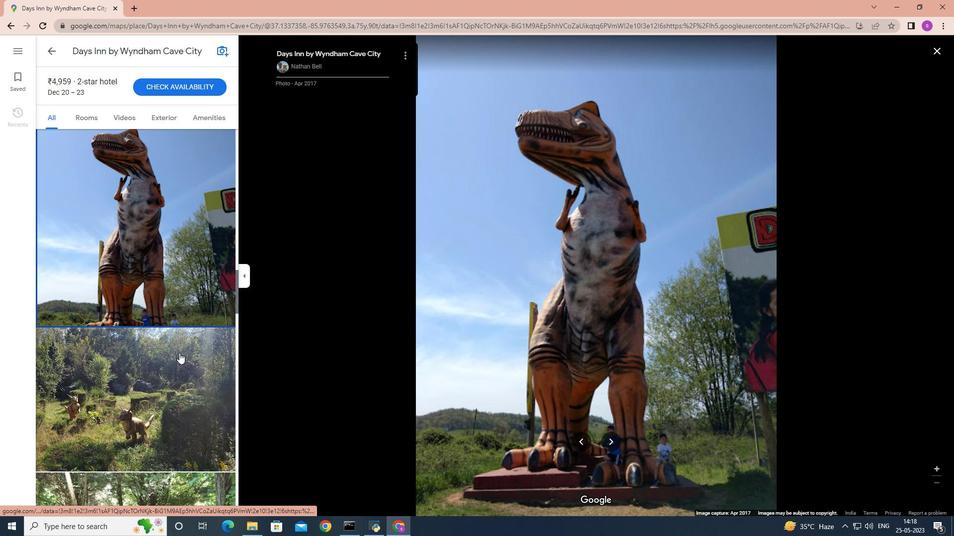
Action: Mouse scrolled (179, 352) with delta (0, 0)
Screenshot: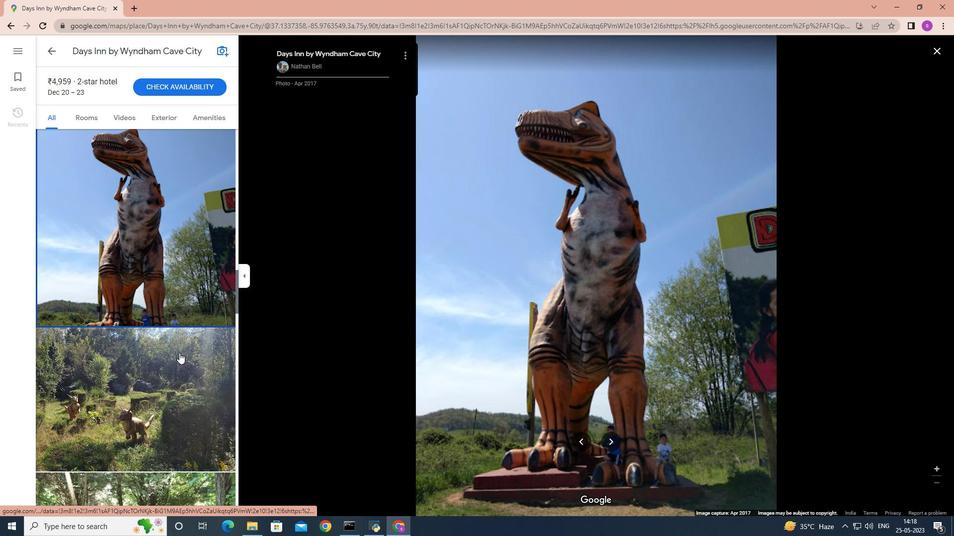 
Action: Mouse pressed left at (179, 353)
Screenshot: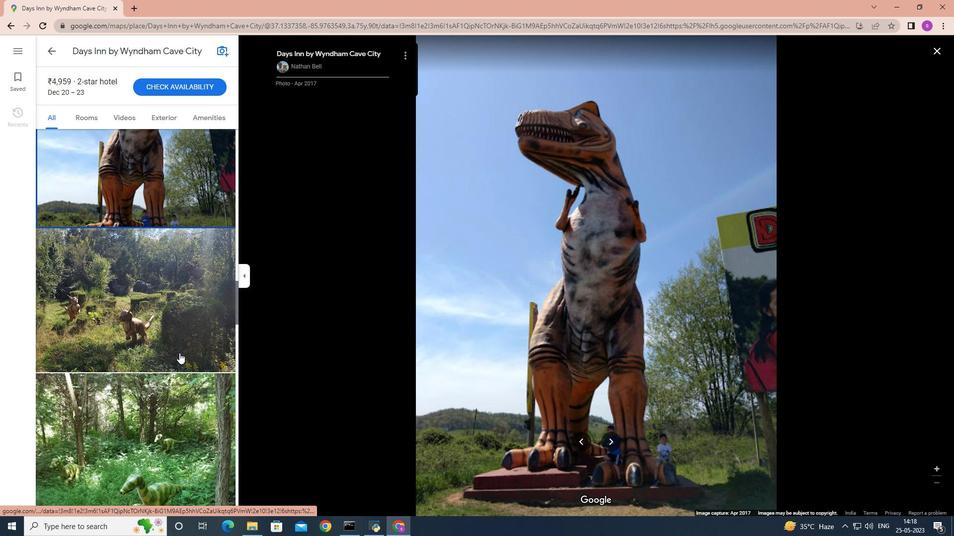 
Action: Mouse scrolled (179, 352) with delta (0, 0)
Screenshot: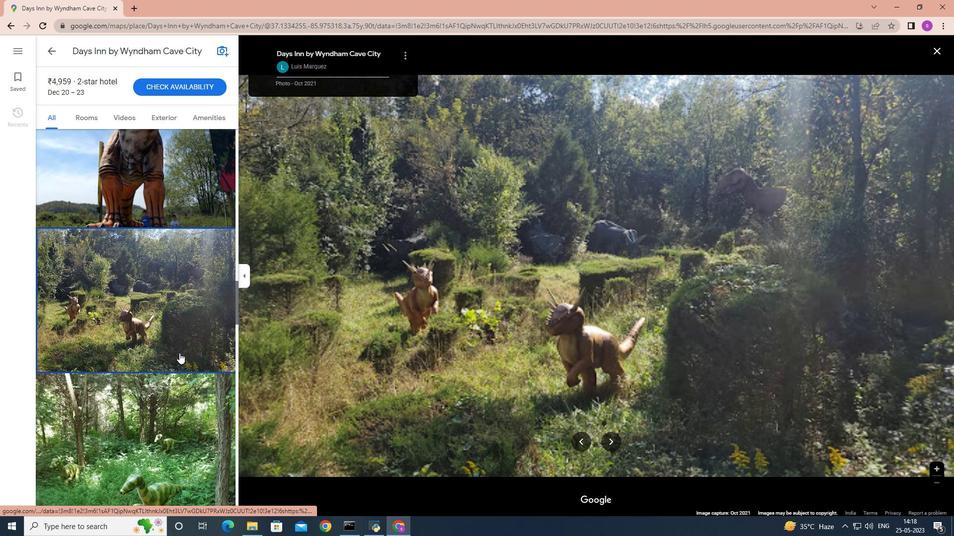 
Action: Mouse scrolled (179, 352) with delta (0, 0)
